 Task: Find connections with filter location Arroio Grande with filter topic #Ownerwith filter profile language German with filter current company Expedia Group with filter school Siddharth Institute of Engineering & Technology, Puttur with filter industry Cosmetology and Barber Schools with filter service category Personal Injury Law with filter keywords title Food Kitchen Worker
Action: Mouse moved to (639, 125)
Screenshot: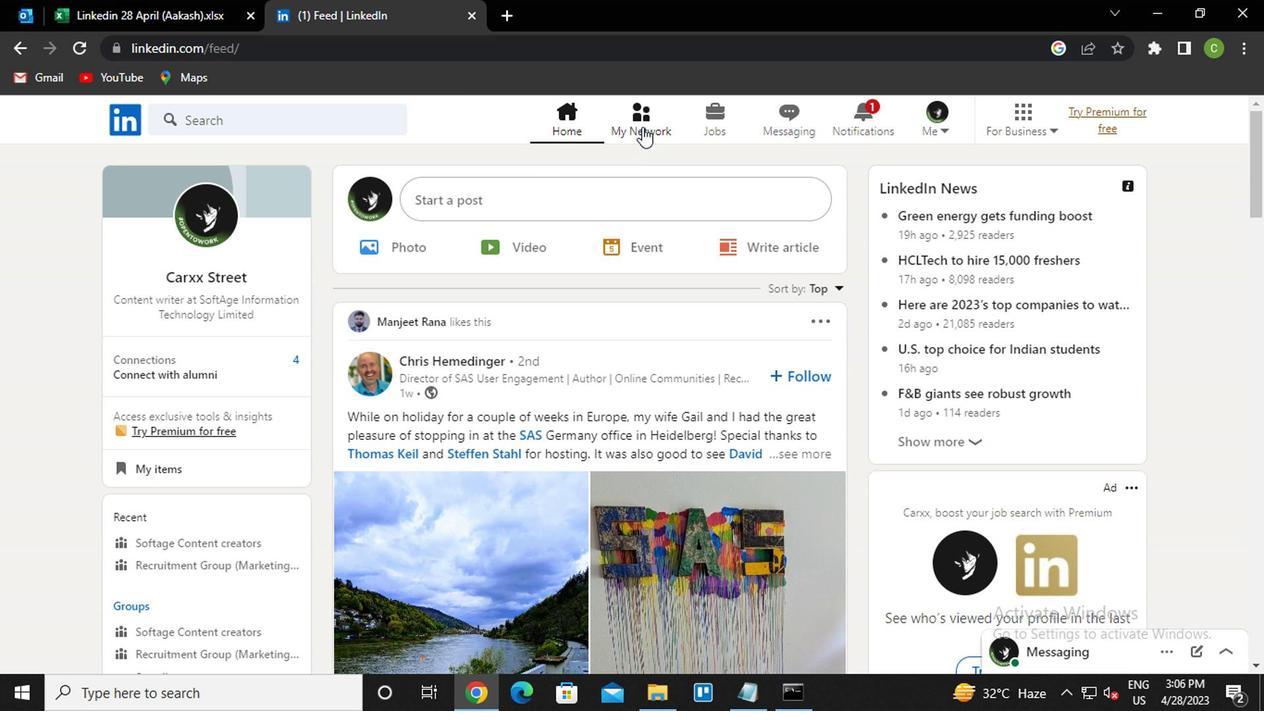 
Action: Mouse pressed left at (639, 125)
Screenshot: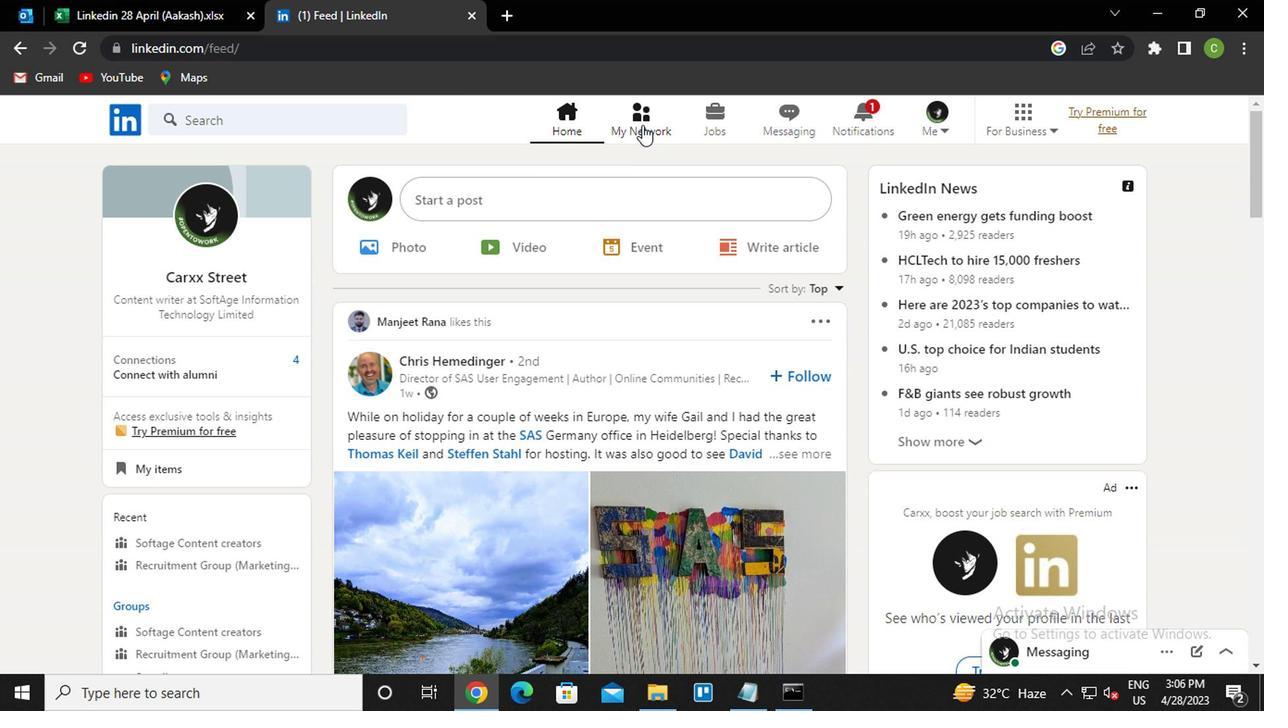
Action: Mouse moved to (290, 216)
Screenshot: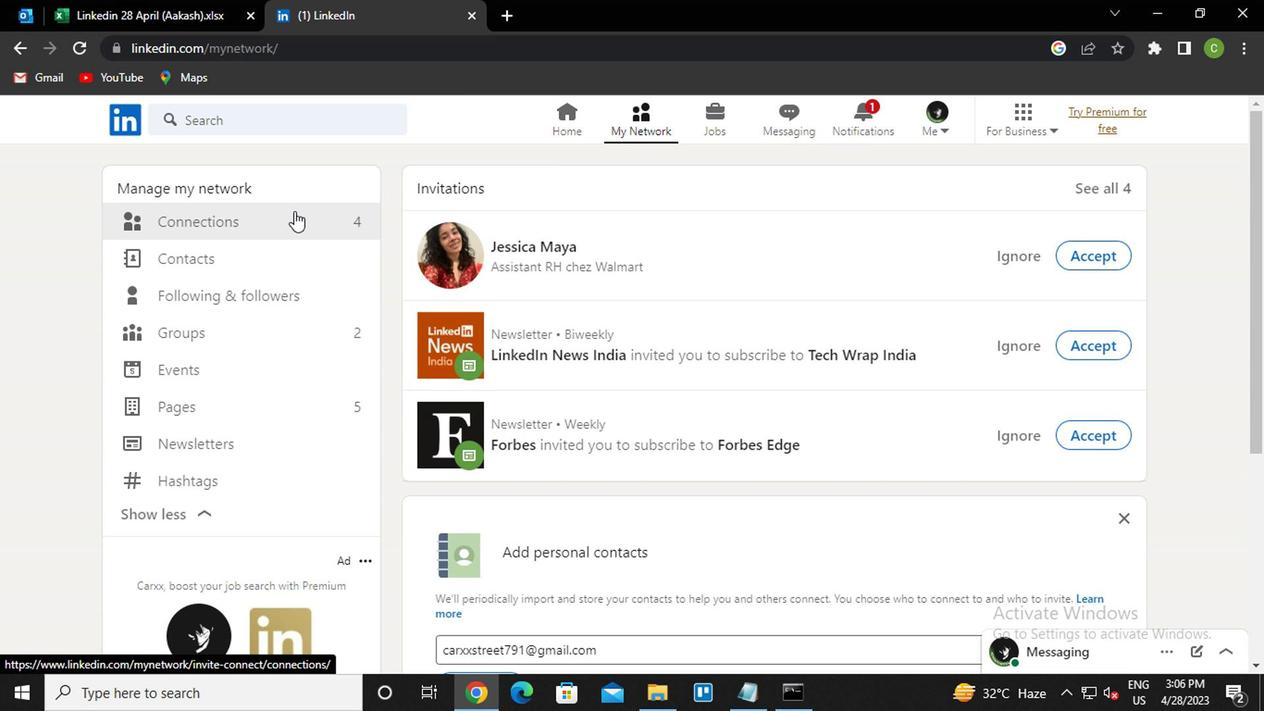 
Action: Mouse pressed left at (290, 216)
Screenshot: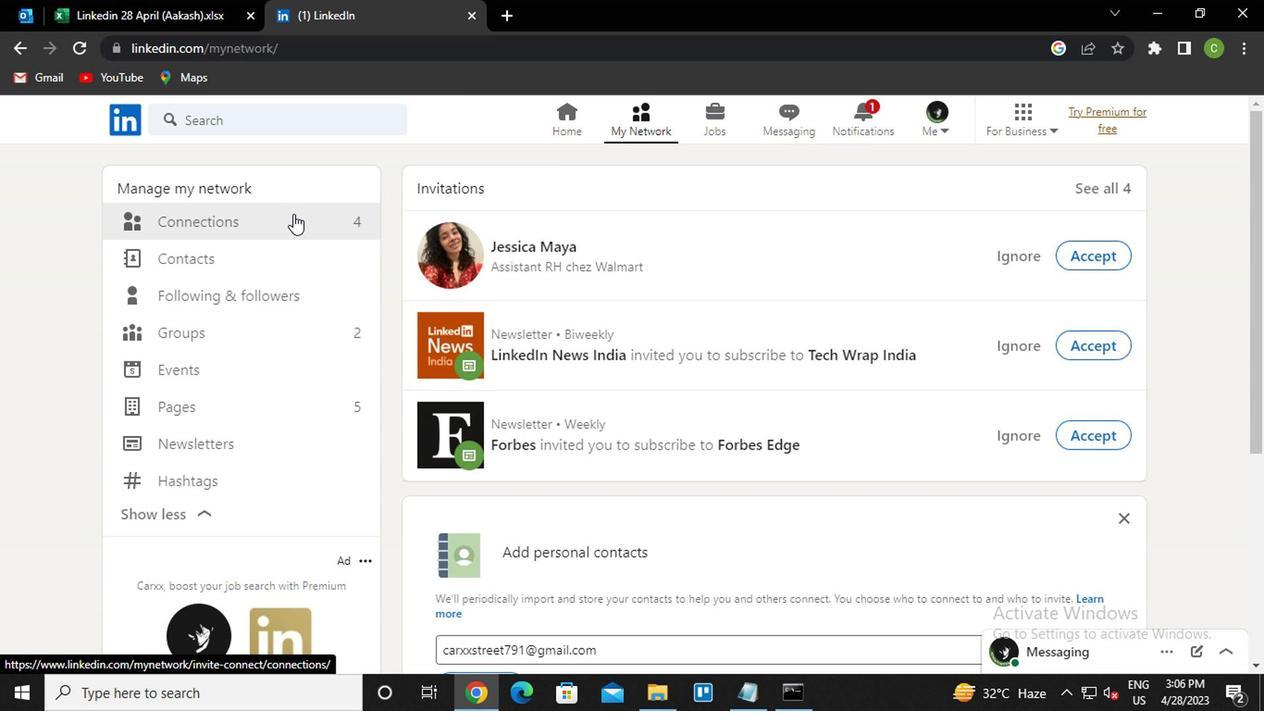 
Action: Mouse moved to (776, 228)
Screenshot: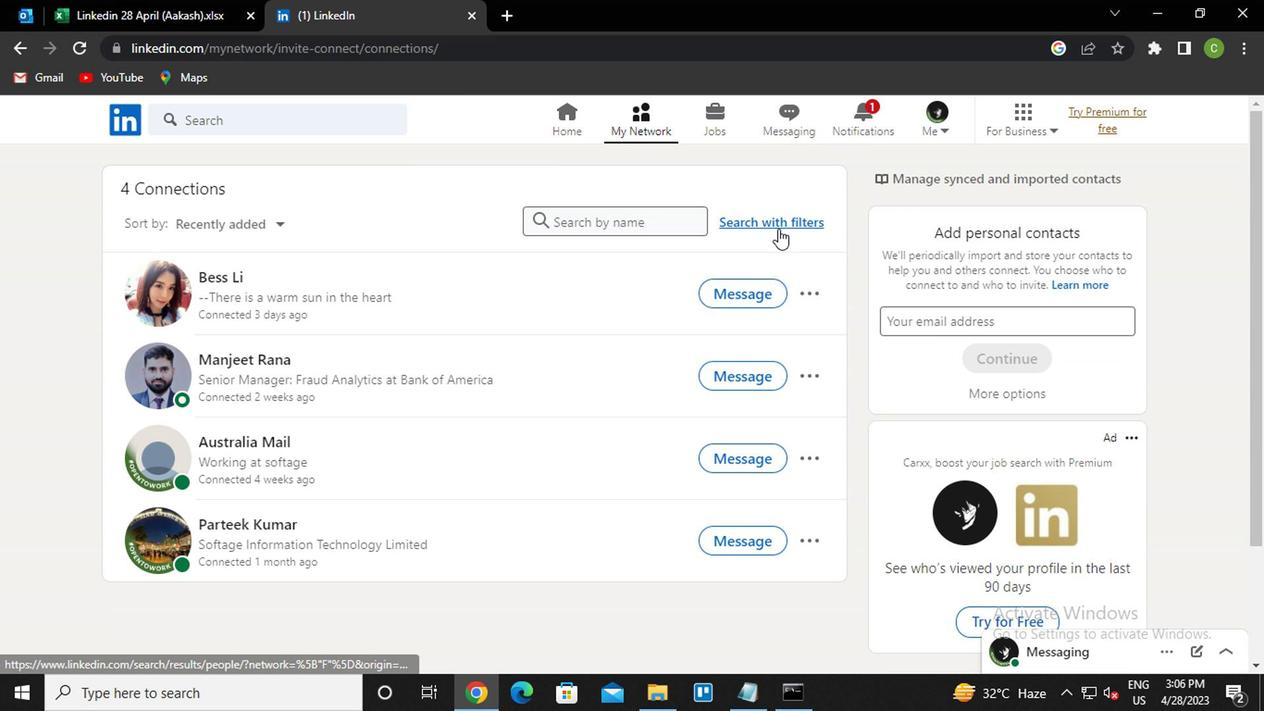 
Action: Mouse pressed left at (776, 228)
Screenshot: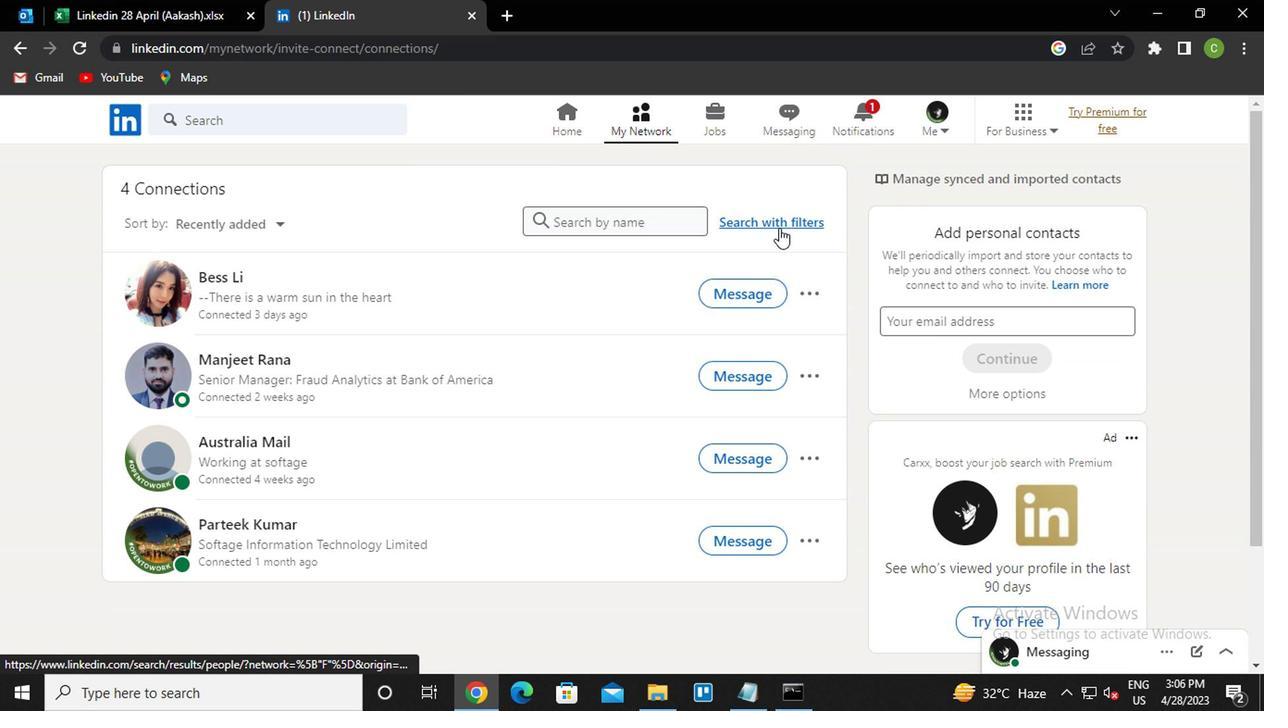 
Action: Mouse moved to (691, 176)
Screenshot: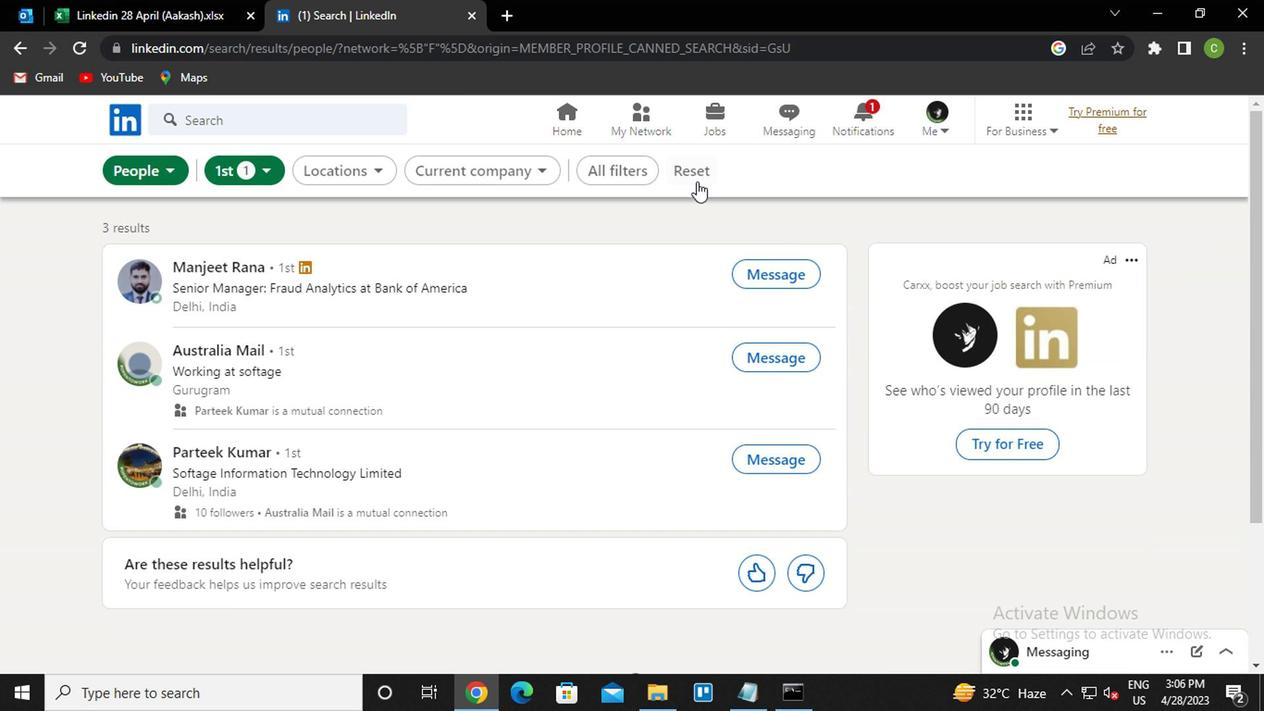 
Action: Mouse pressed left at (691, 176)
Screenshot: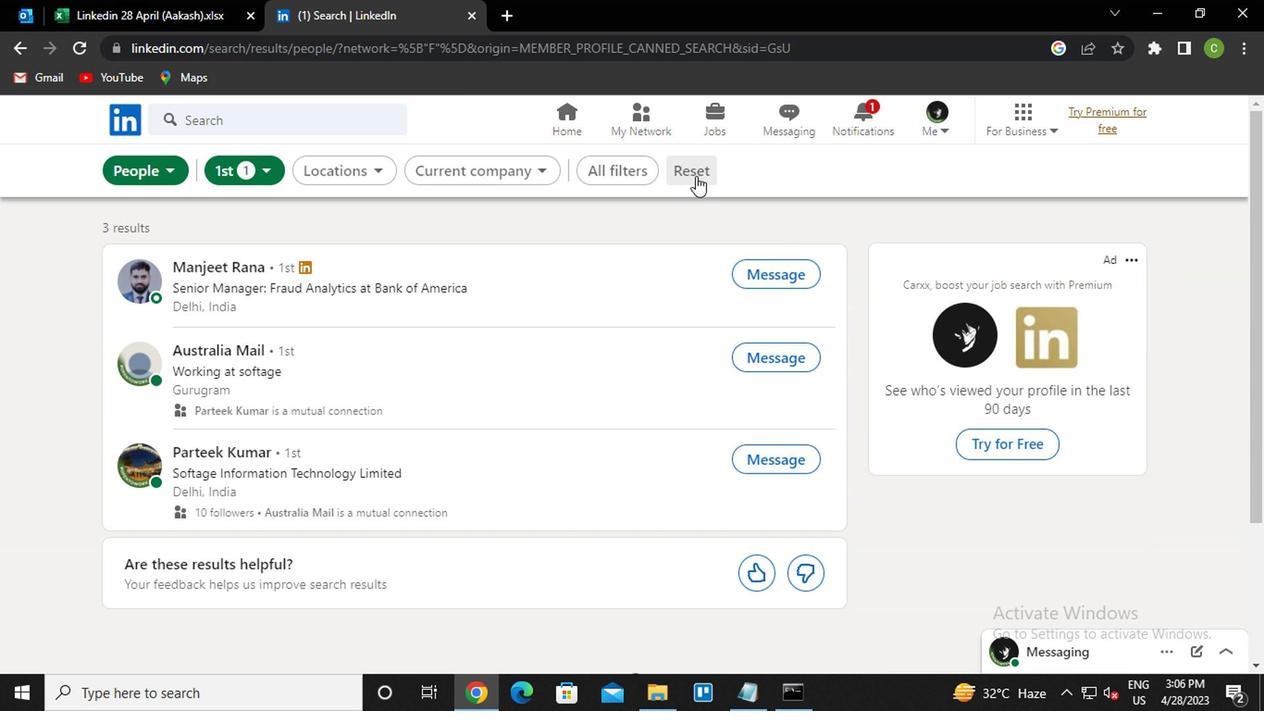 
Action: Mouse moved to (662, 173)
Screenshot: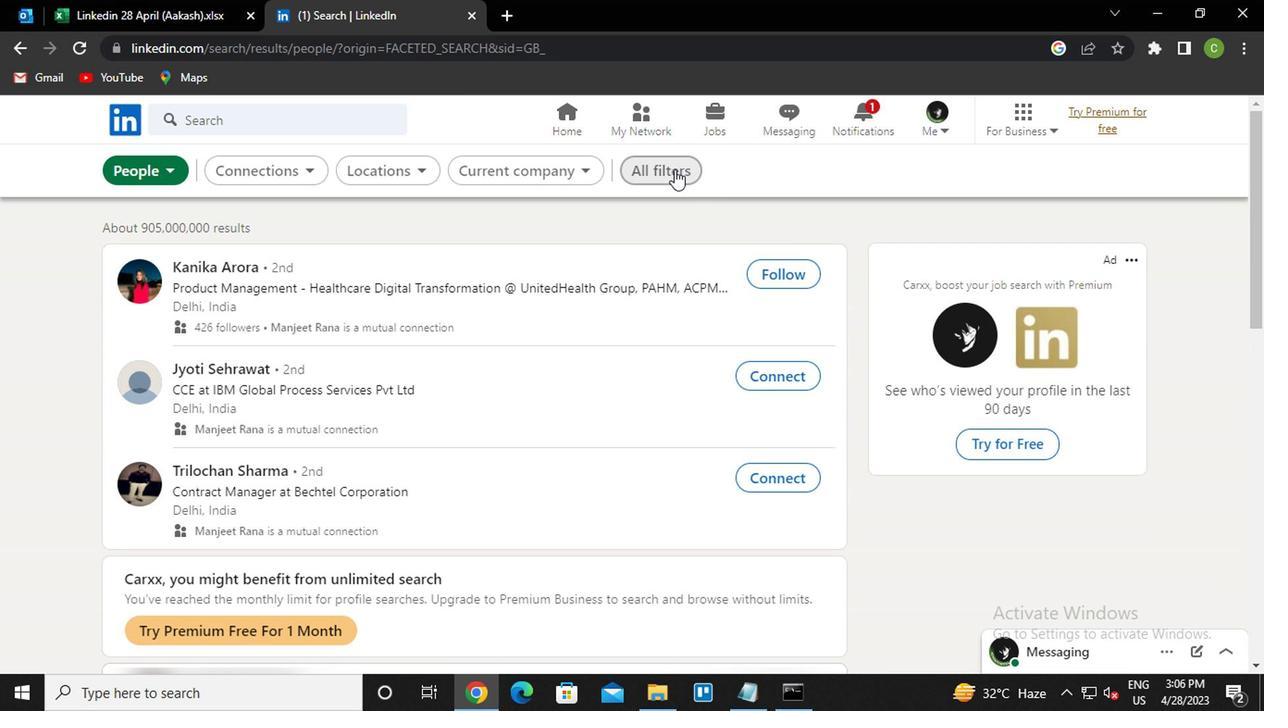 
Action: Mouse pressed left at (662, 173)
Screenshot: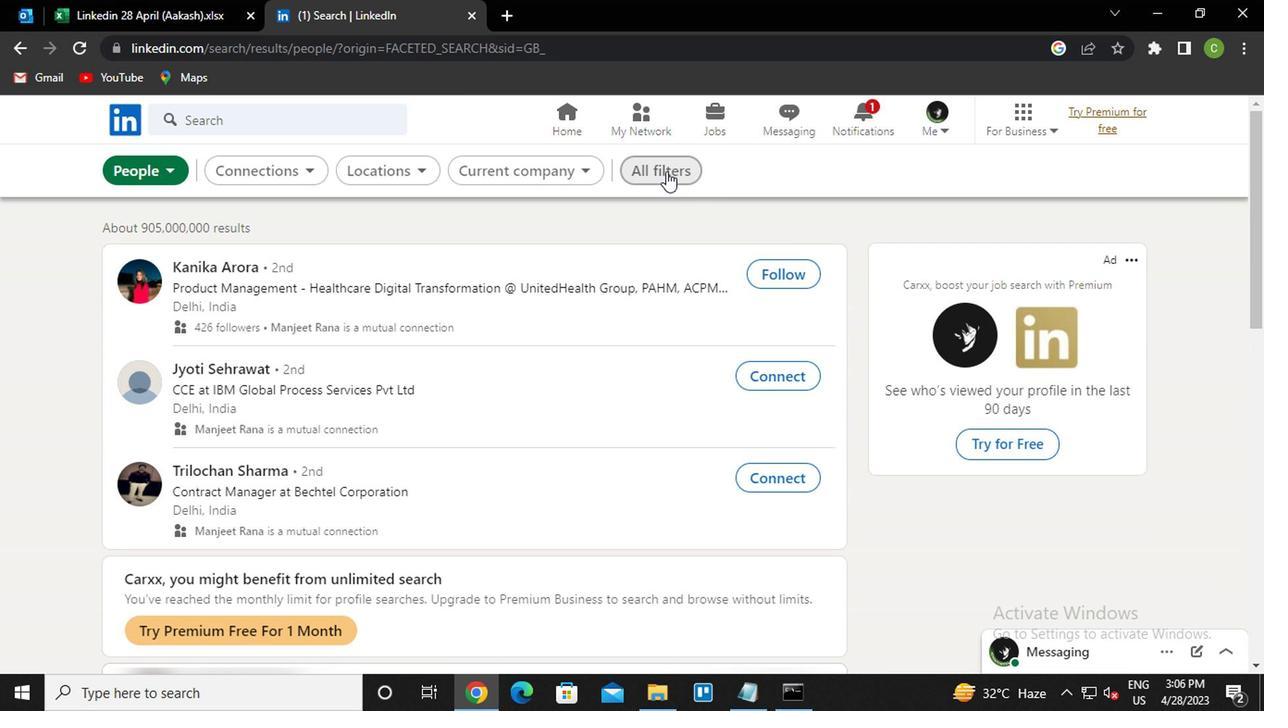 
Action: Mouse moved to (1017, 439)
Screenshot: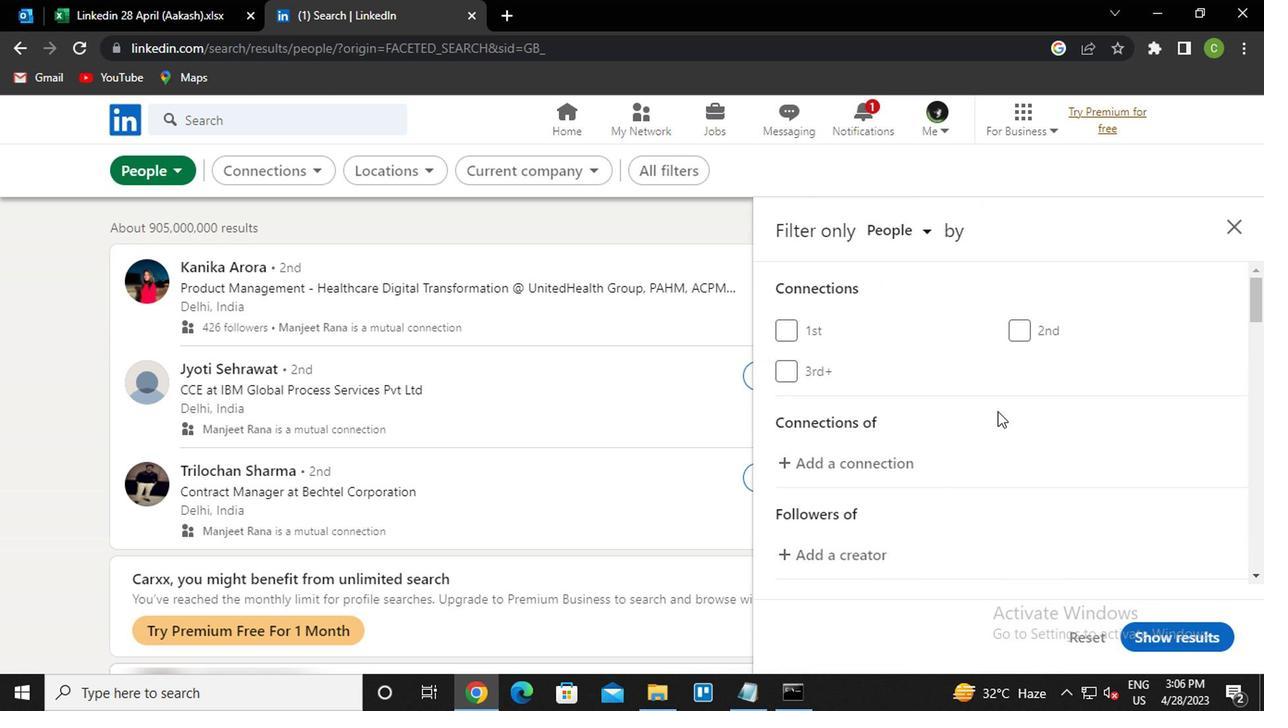 
Action: Mouse scrolled (1017, 439) with delta (0, 0)
Screenshot: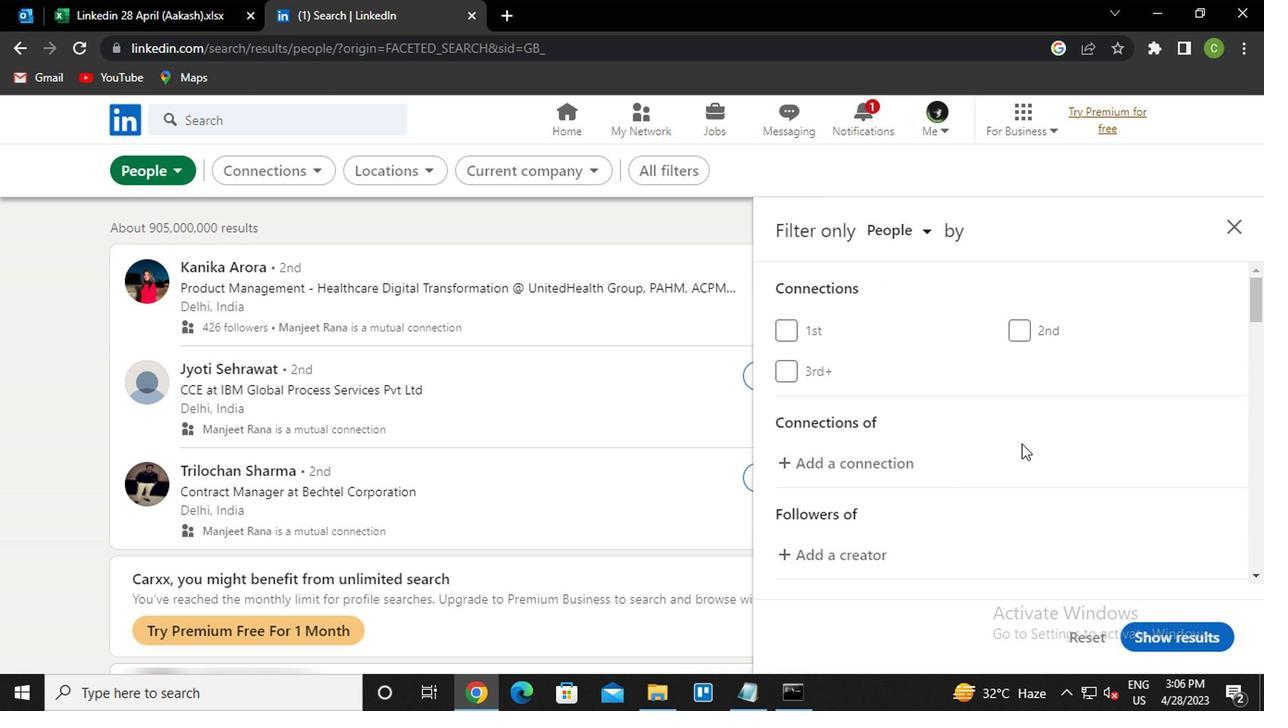 
Action: Mouse scrolled (1017, 439) with delta (0, 0)
Screenshot: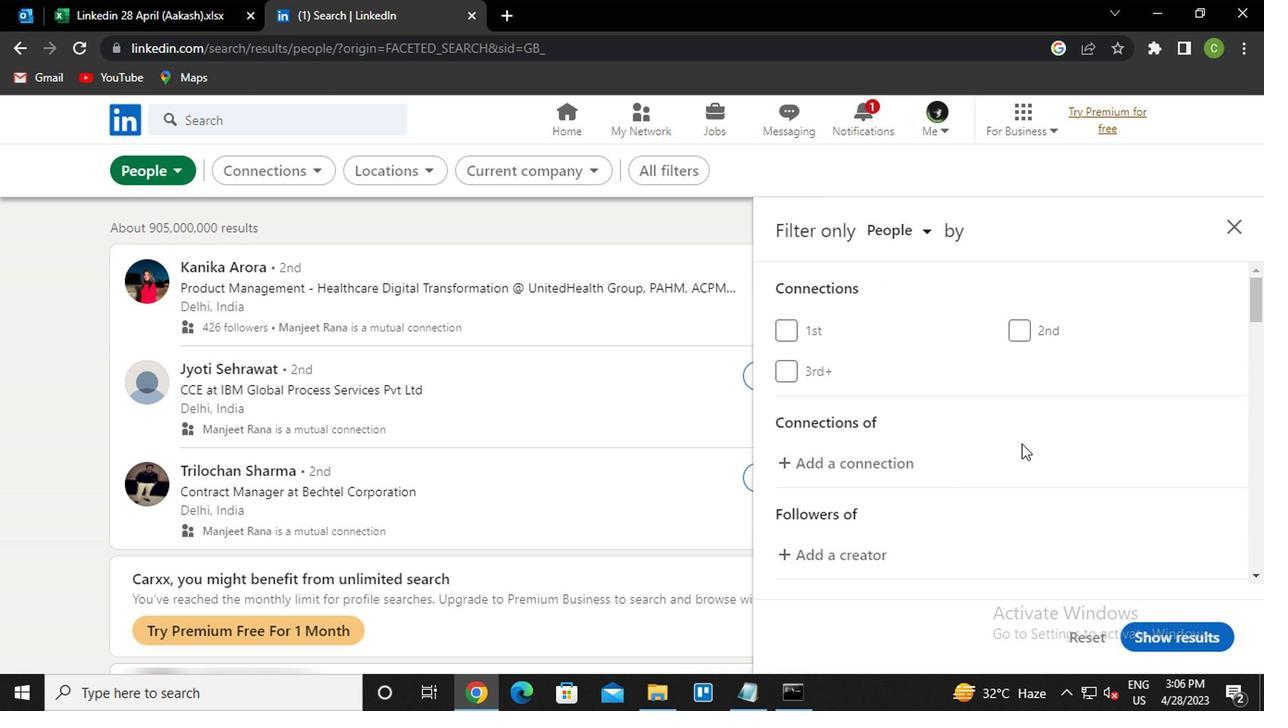 
Action: Mouse scrolled (1017, 439) with delta (0, 0)
Screenshot: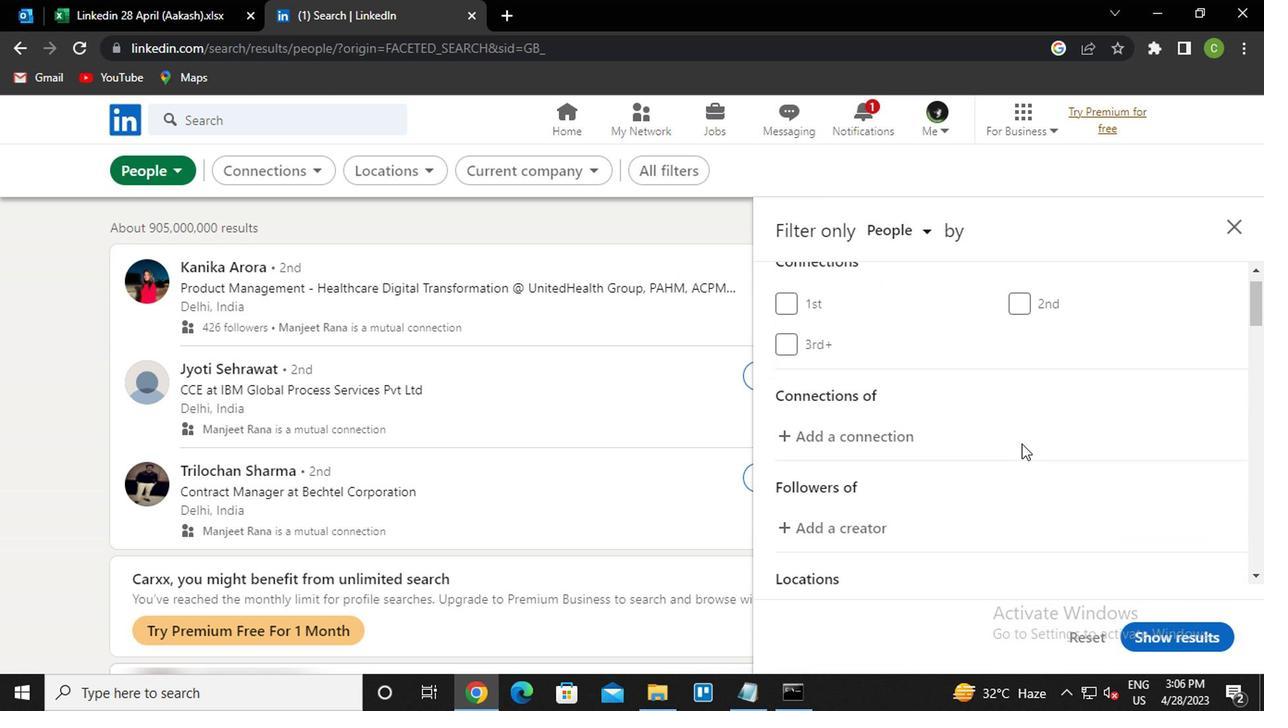
Action: Mouse moved to (1070, 447)
Screenshot: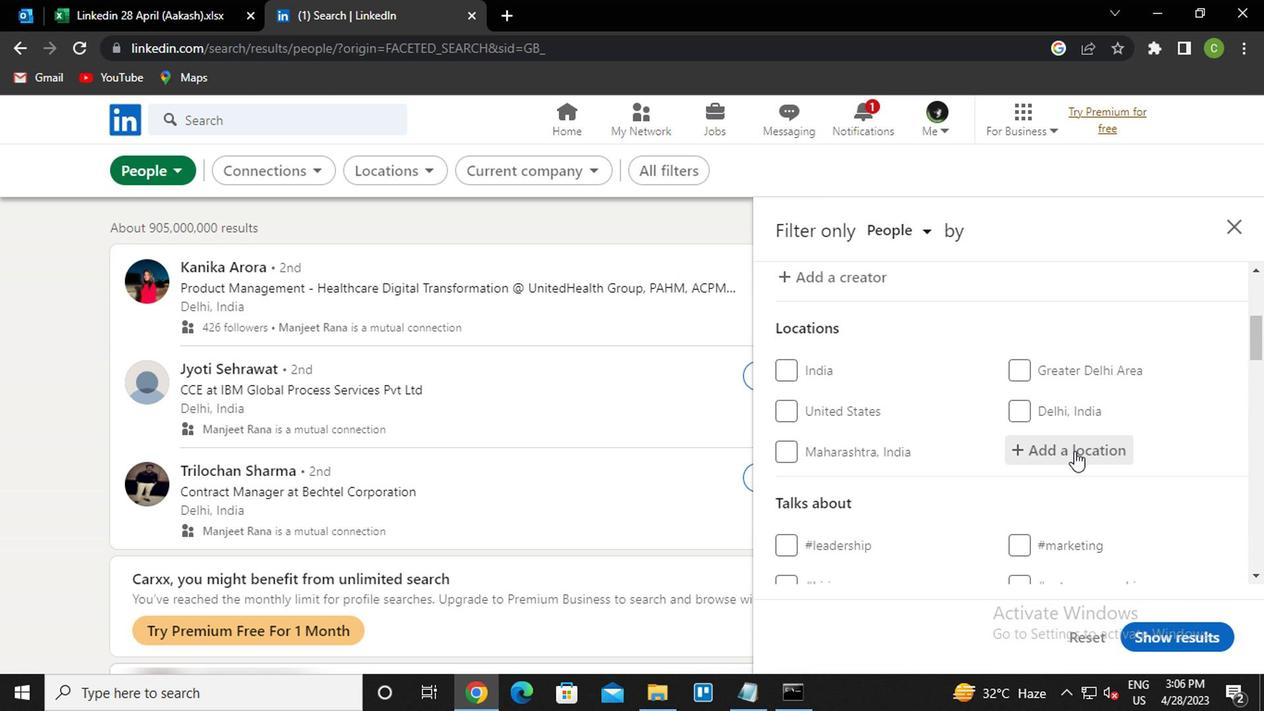 
Action: Mouse pressed left at (1070, 447)
Screenshot: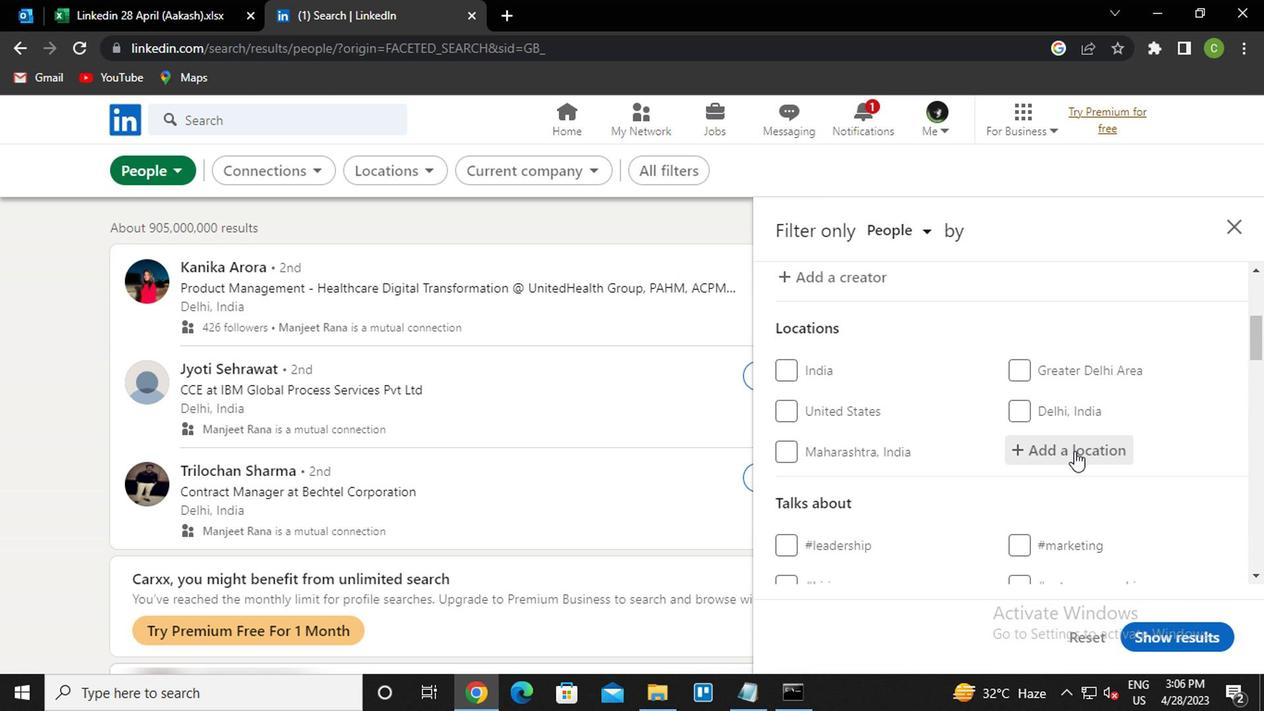 
Action: Key pressed <Key.caps_lock>a<Key.caps_lock>rrior<Key.backspace><Key.backspace><Key.backspace>oi<Key.down><Key.enter>
Screenshot: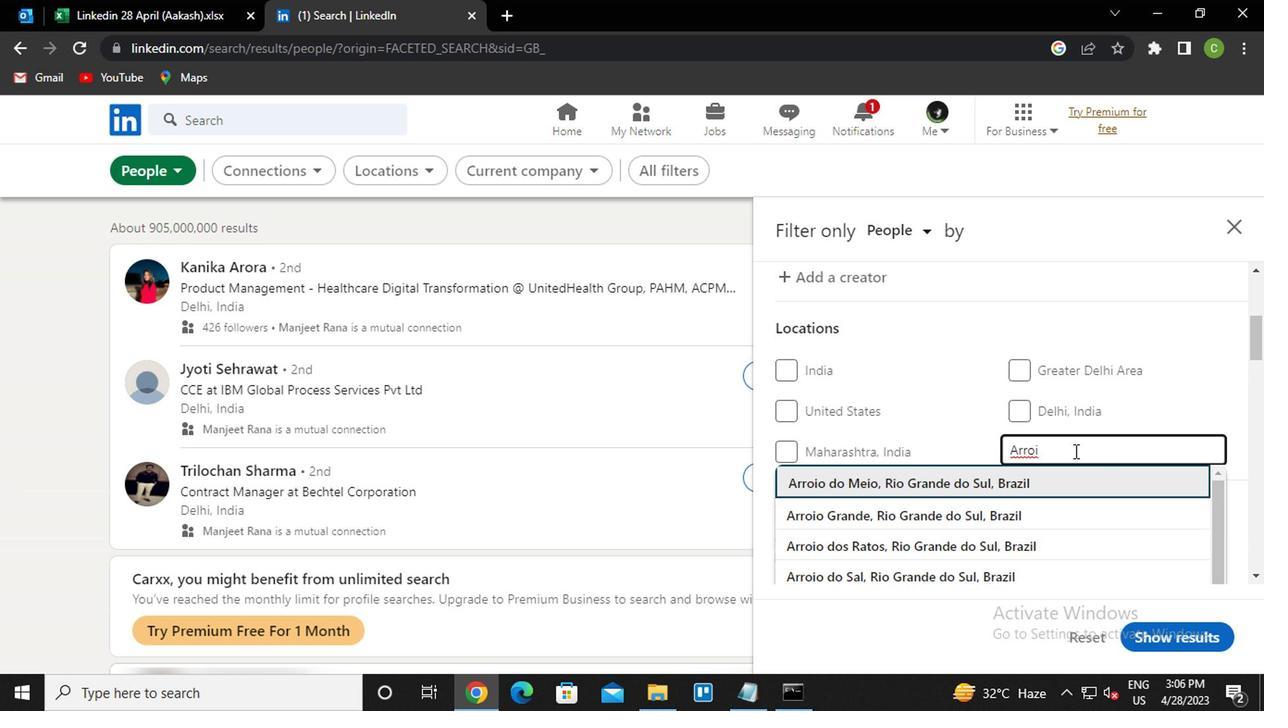 
Action: Mouse moved to (986, 453)
Screenshot: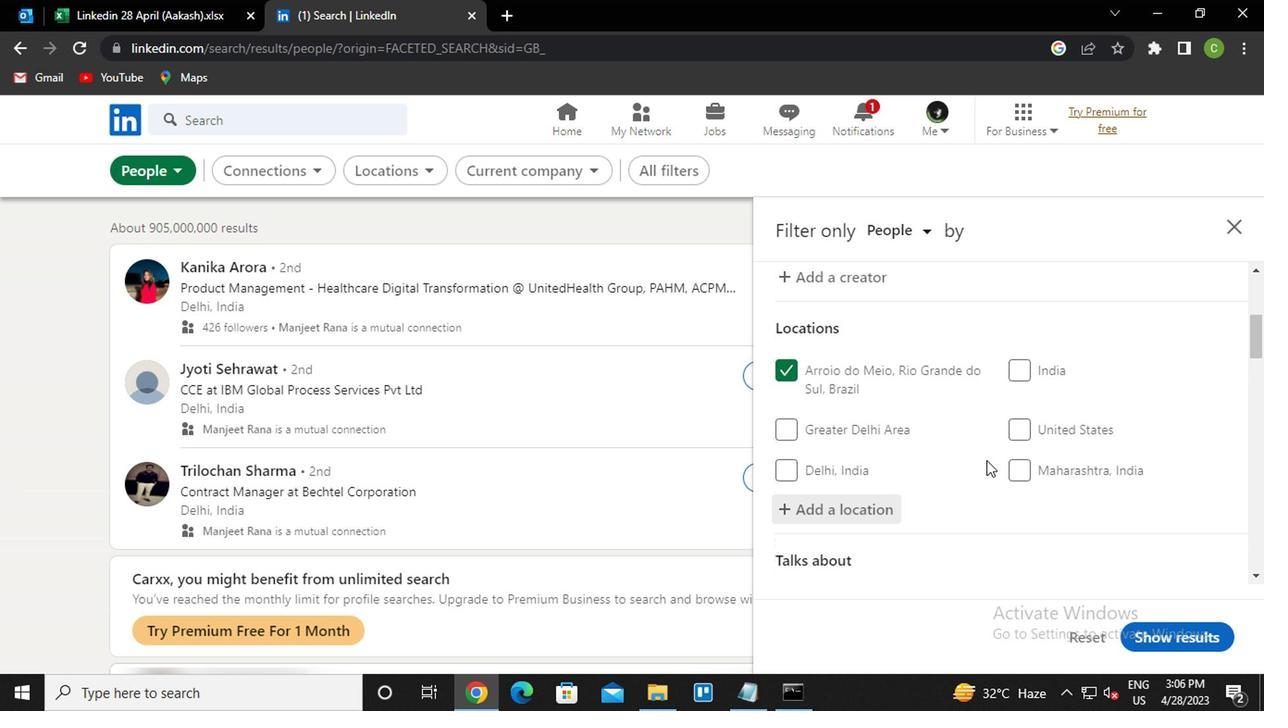 
Action: Mouse scrolled (986, 452) with delta (0, 0)
Screenshot: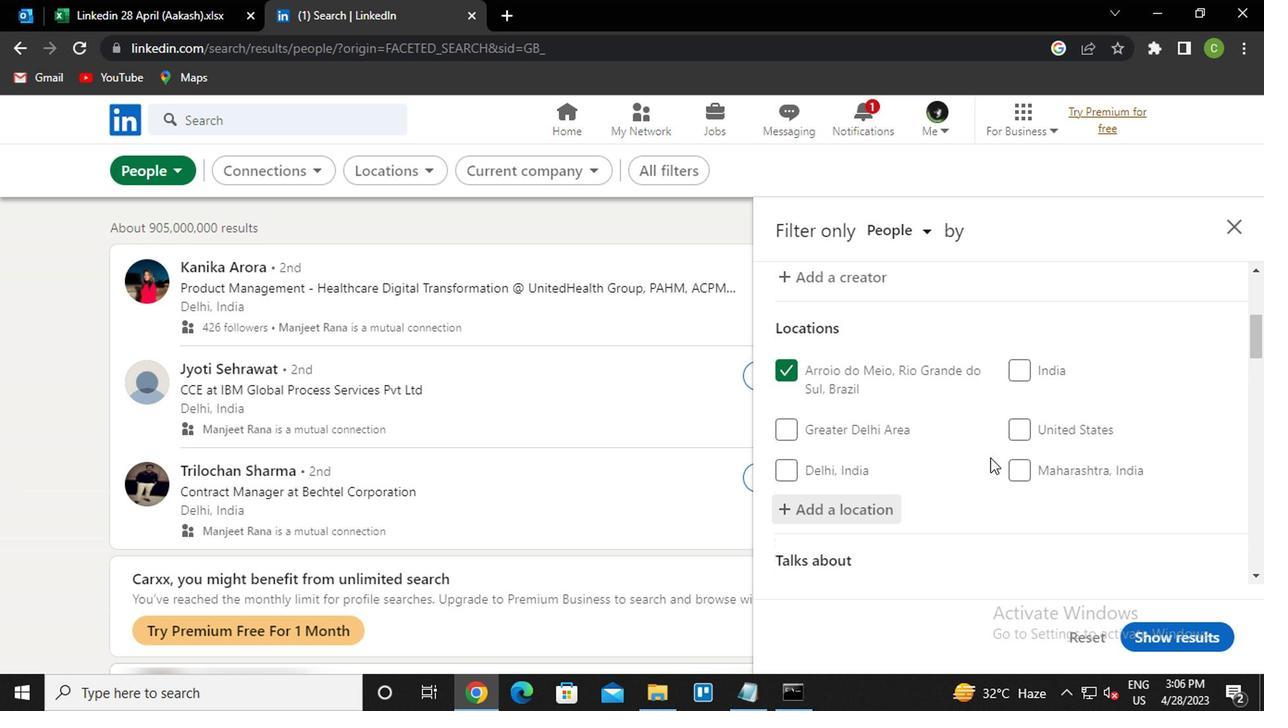 
Action: Mouse moved to (984, 453)
Screenshot: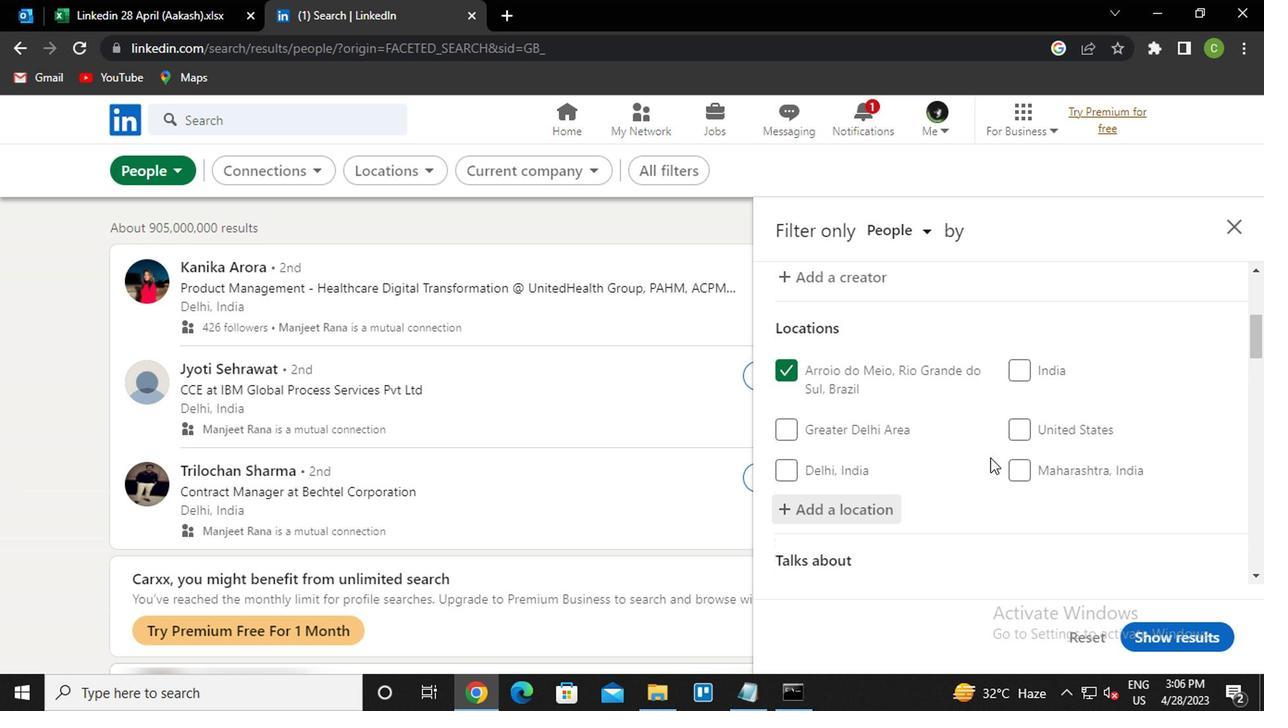 
Action: Mouse scrolled (984, 452) with delta (0, 0)
Screenshot: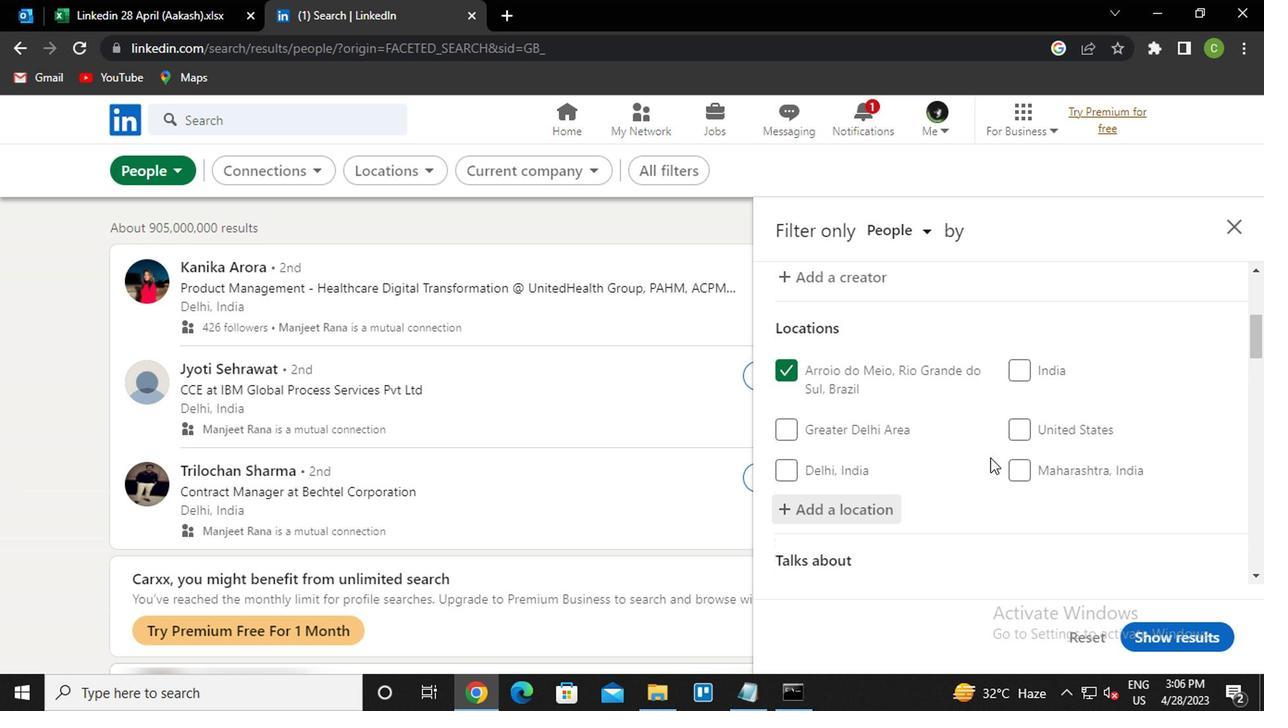 
Action: Mouse moved to (986, 454)
Screenshot: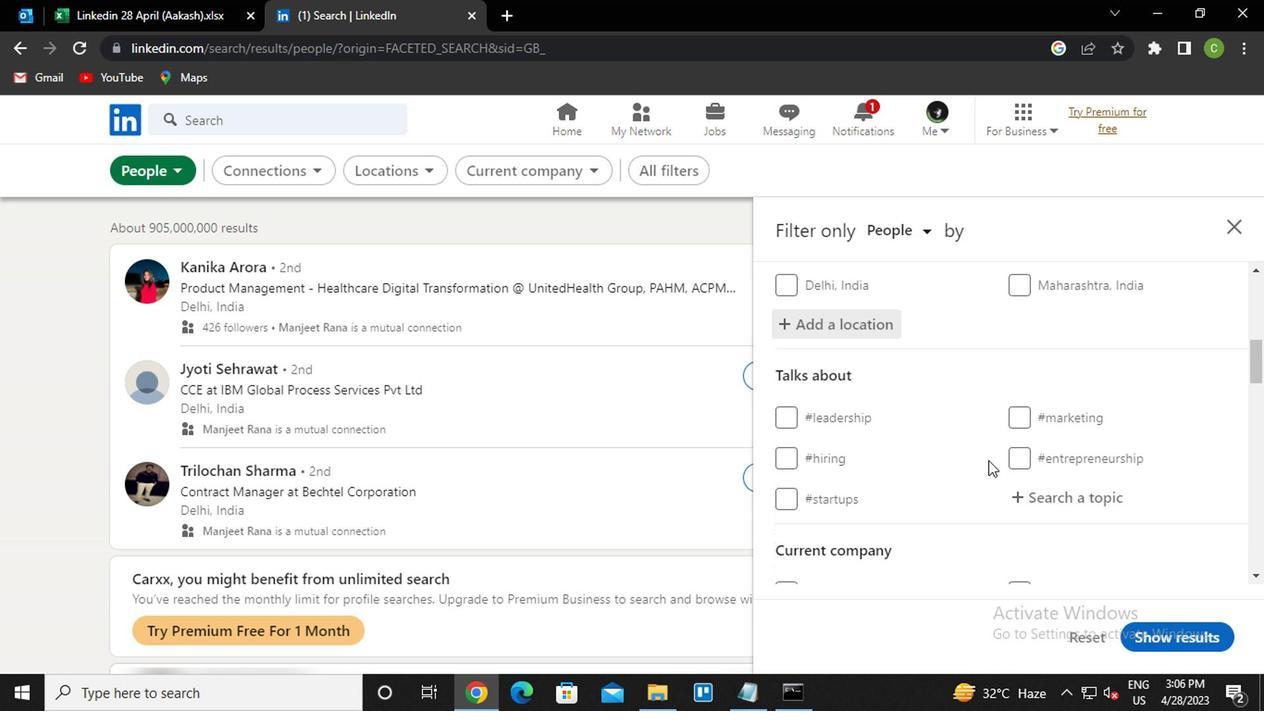 
Action: Mouse scrolled (986, 453) with delta (0, 0)
Screenshot: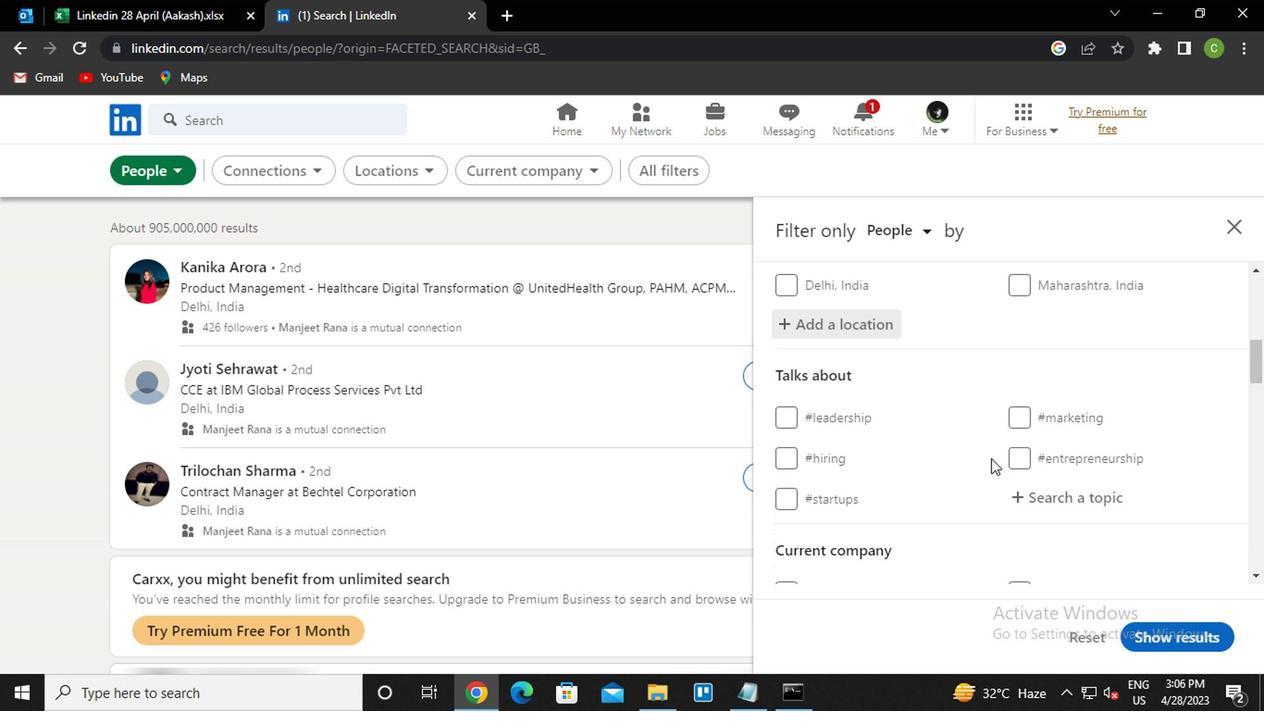 
Action: Mouse moved to (1063, 402)
Screenshot: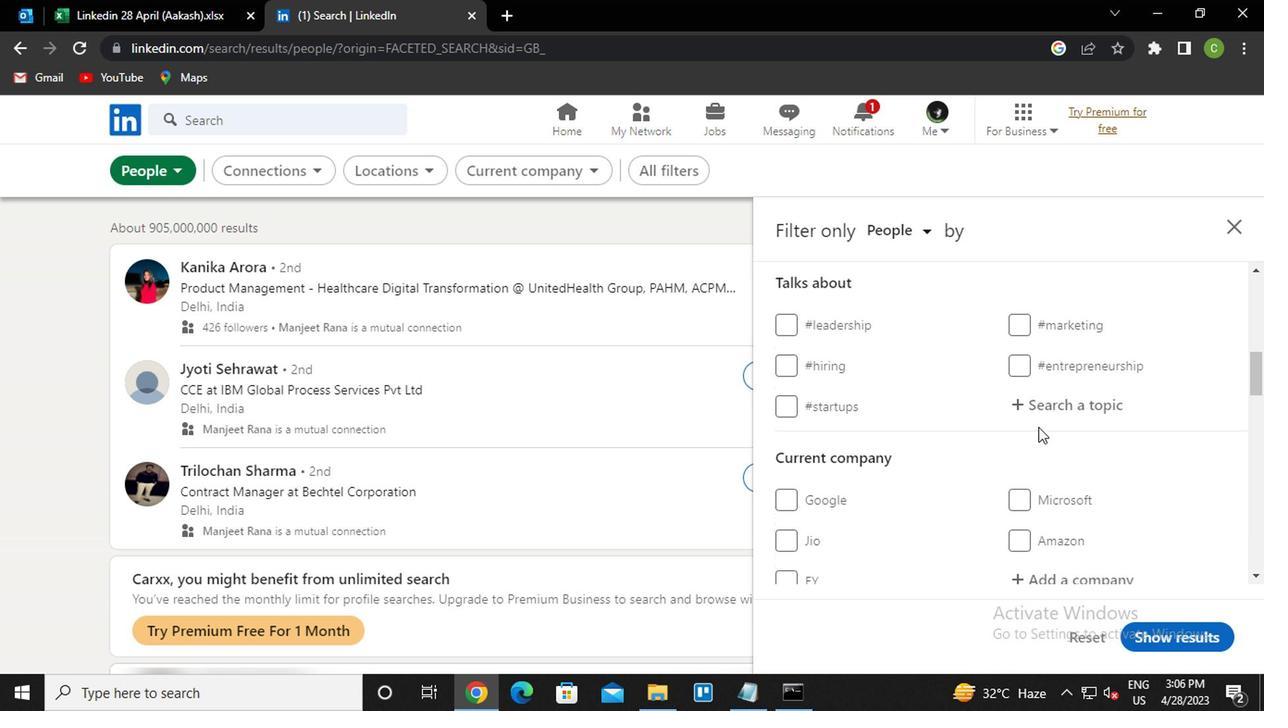 
Action: Mouse pressed left at (1063, 402)
Screenshot: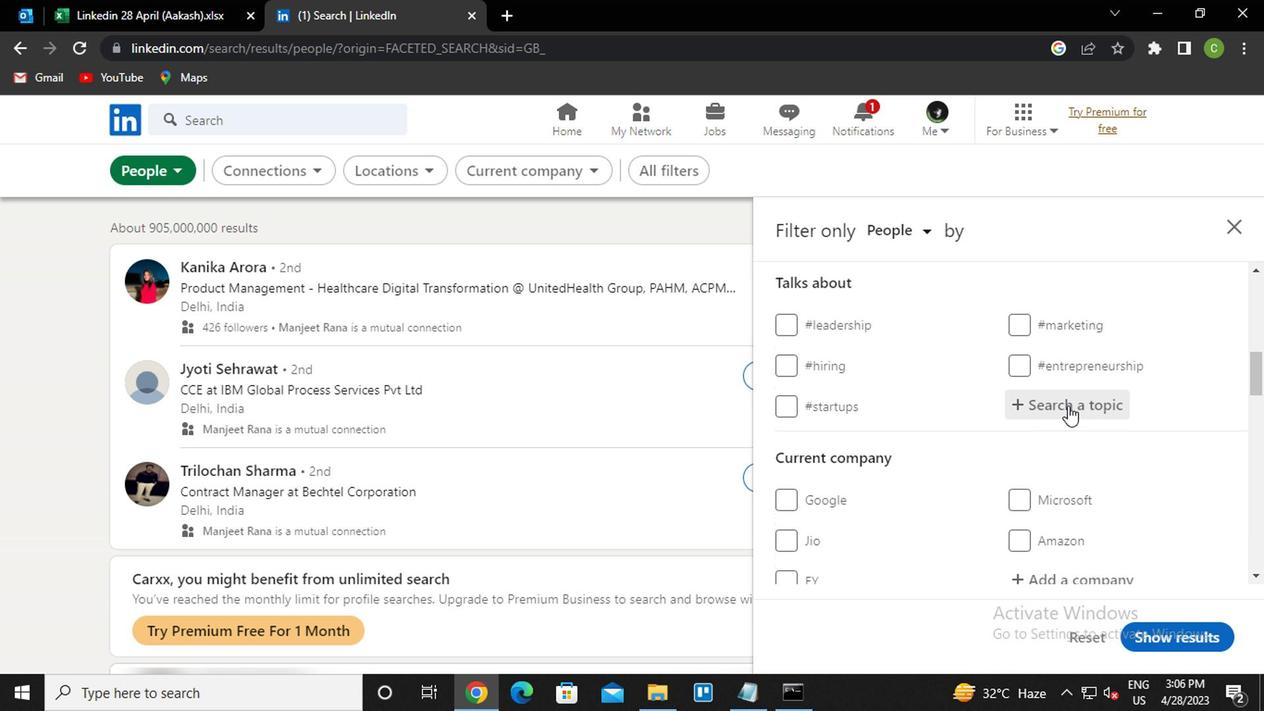 
Action: Key pressed <Key.caps_lock>o<Key.caps_lock>wner<Key.down><Key.down><Key.enter>
Screenshot: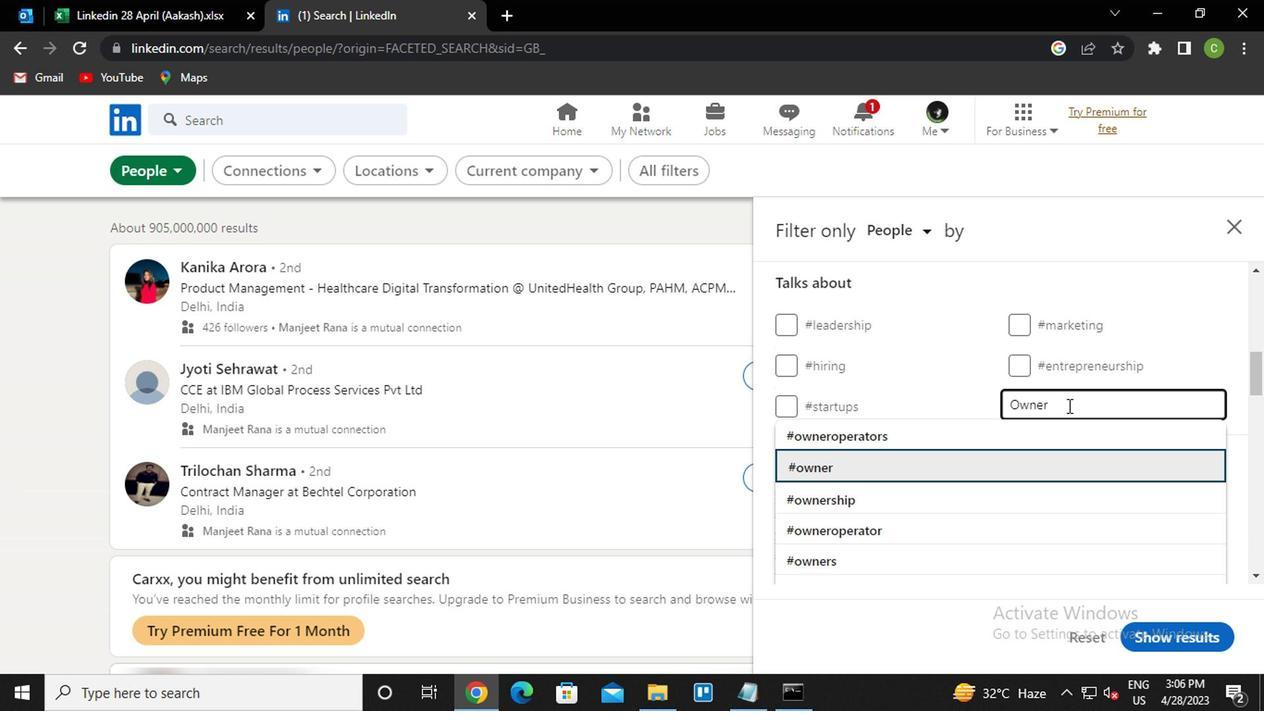 
Action: Mouse moved to (1064, 402)
Screenshot: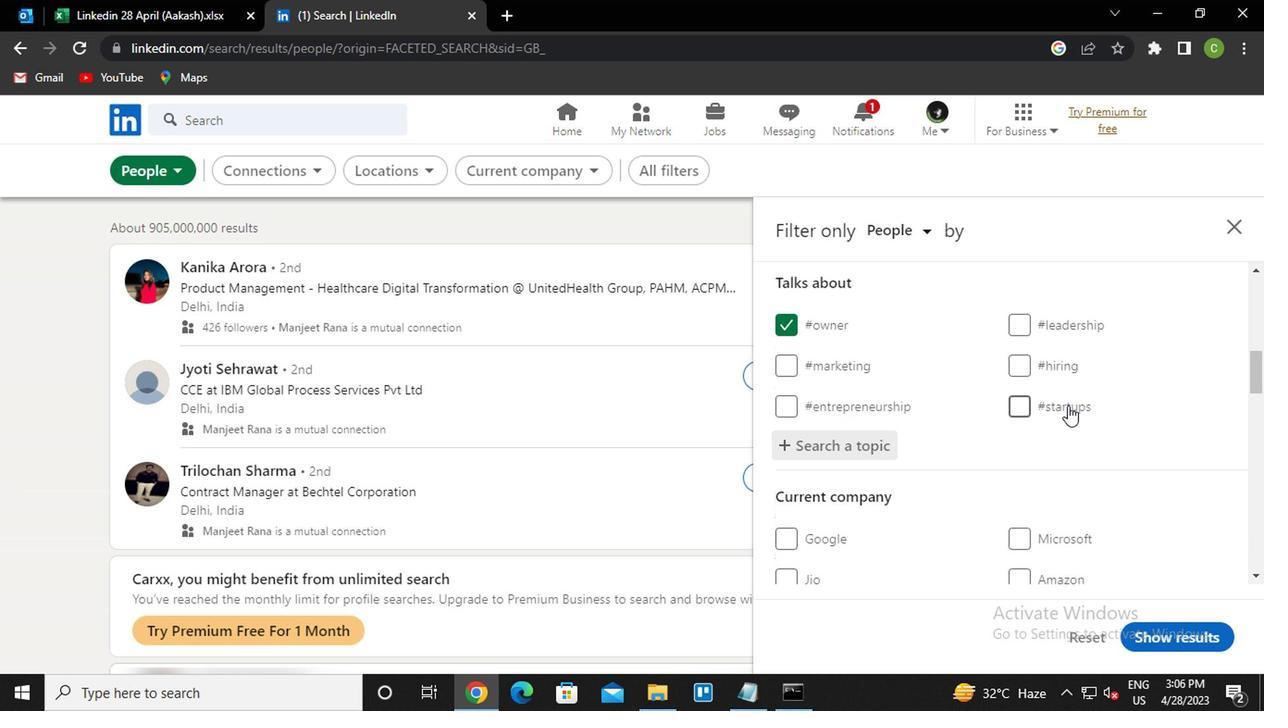
Action: Mouse scrolled (1064, 401) with delta (0, -1)
Screenshot: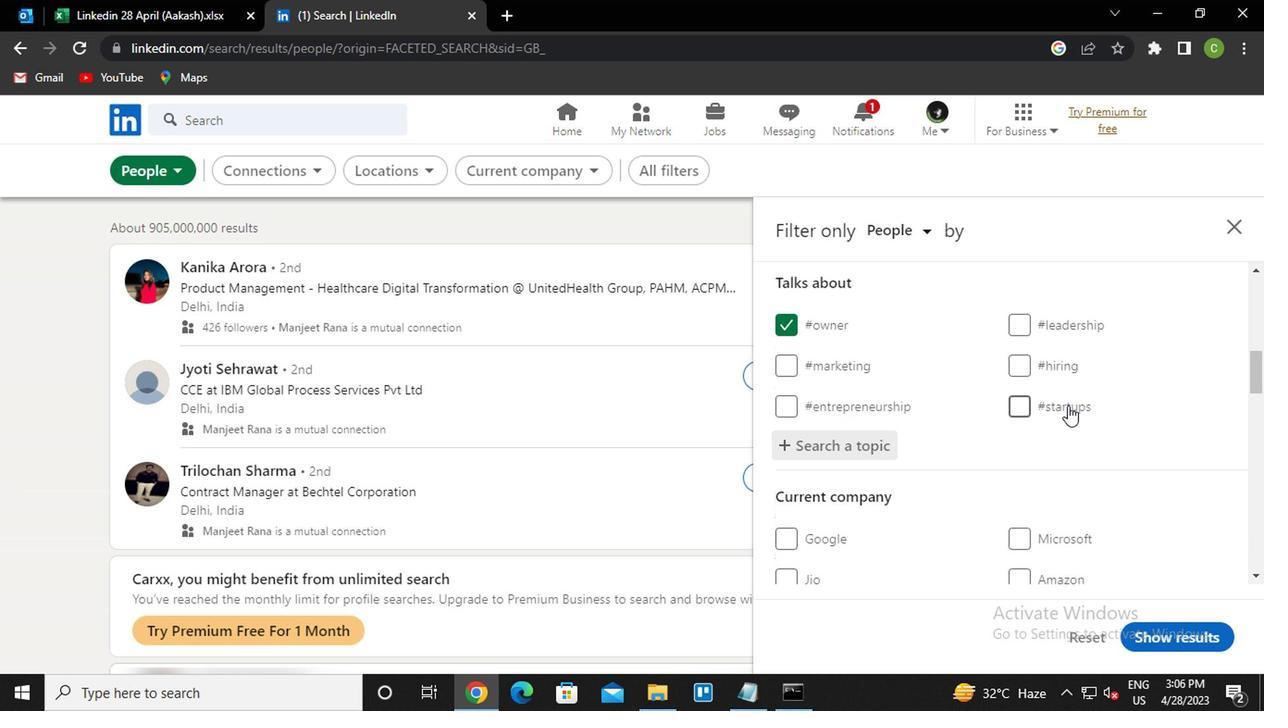 
Action: Mouse moved to (1064, 405)
Screenshot: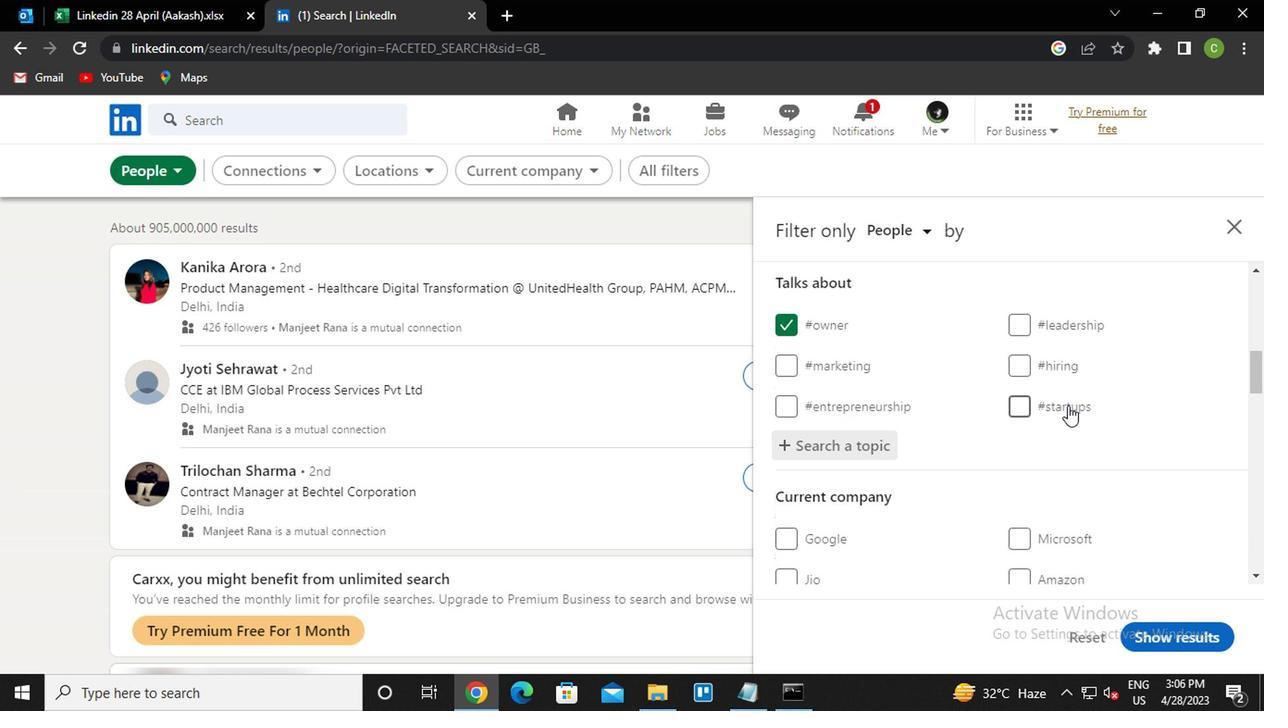 
Action: Mouse scrolled (1064, 404) with delta (0, -1)
Screenshot: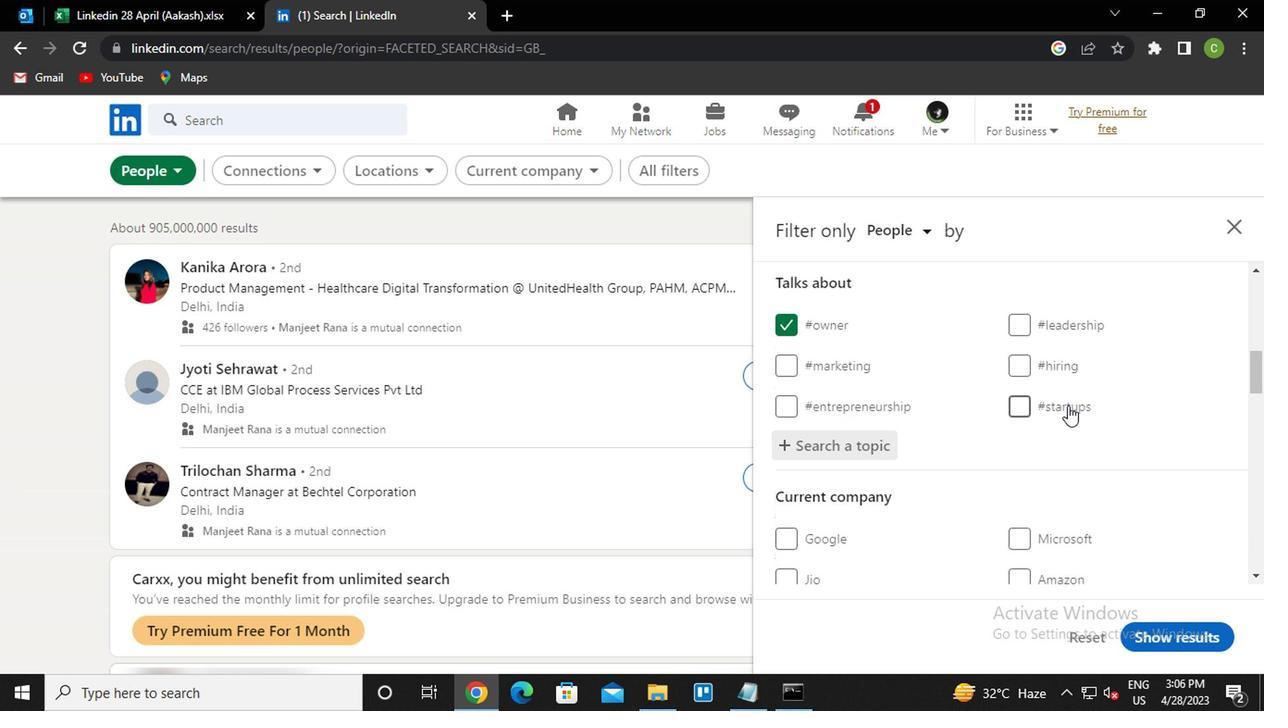 
Action: Mouse moved to (1015, 389)
Screenshot: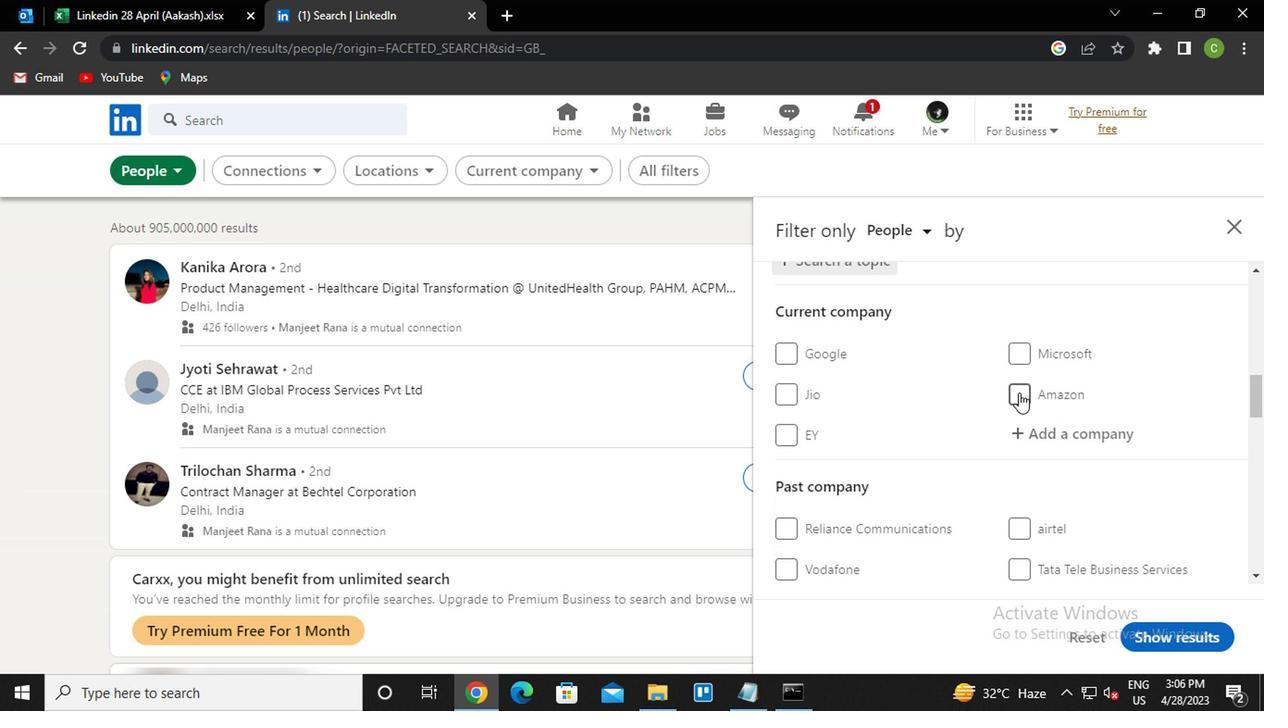 
Action: Mouse scrolled (1015, 388) with delta (0, 0)
Screenshot: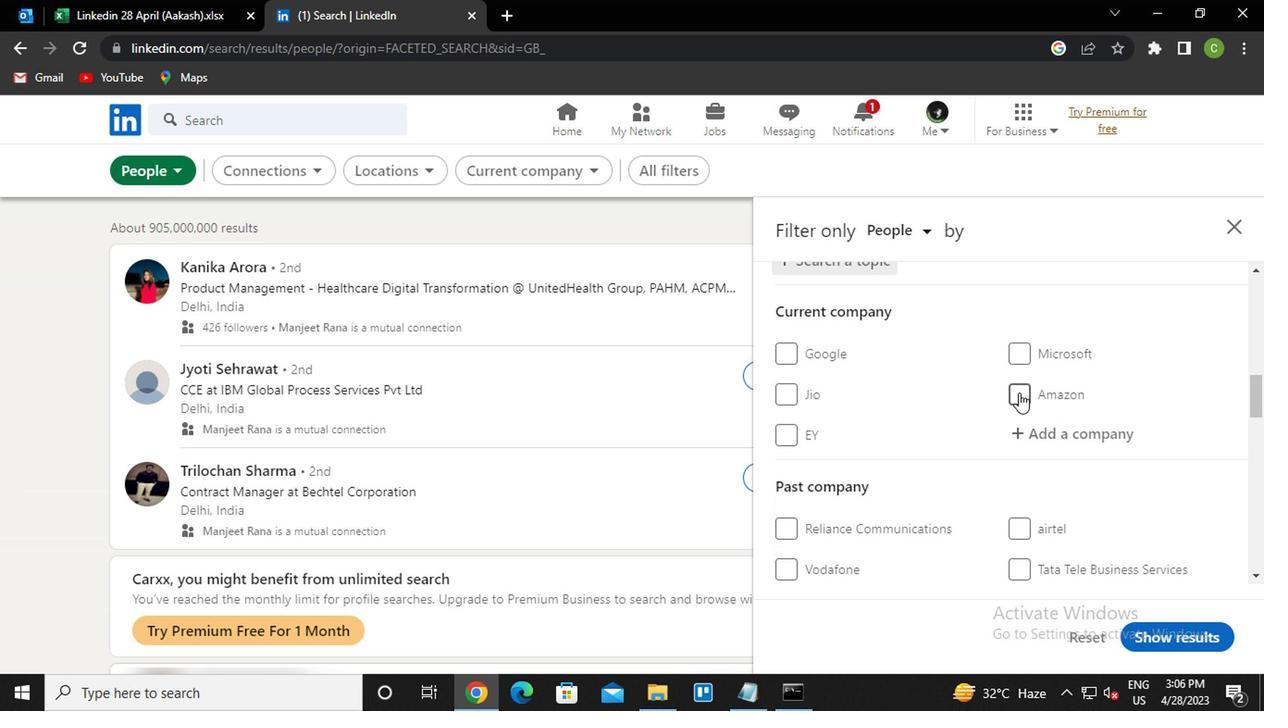 
Action: Mouse moved to (1015, 395)
Screenshot: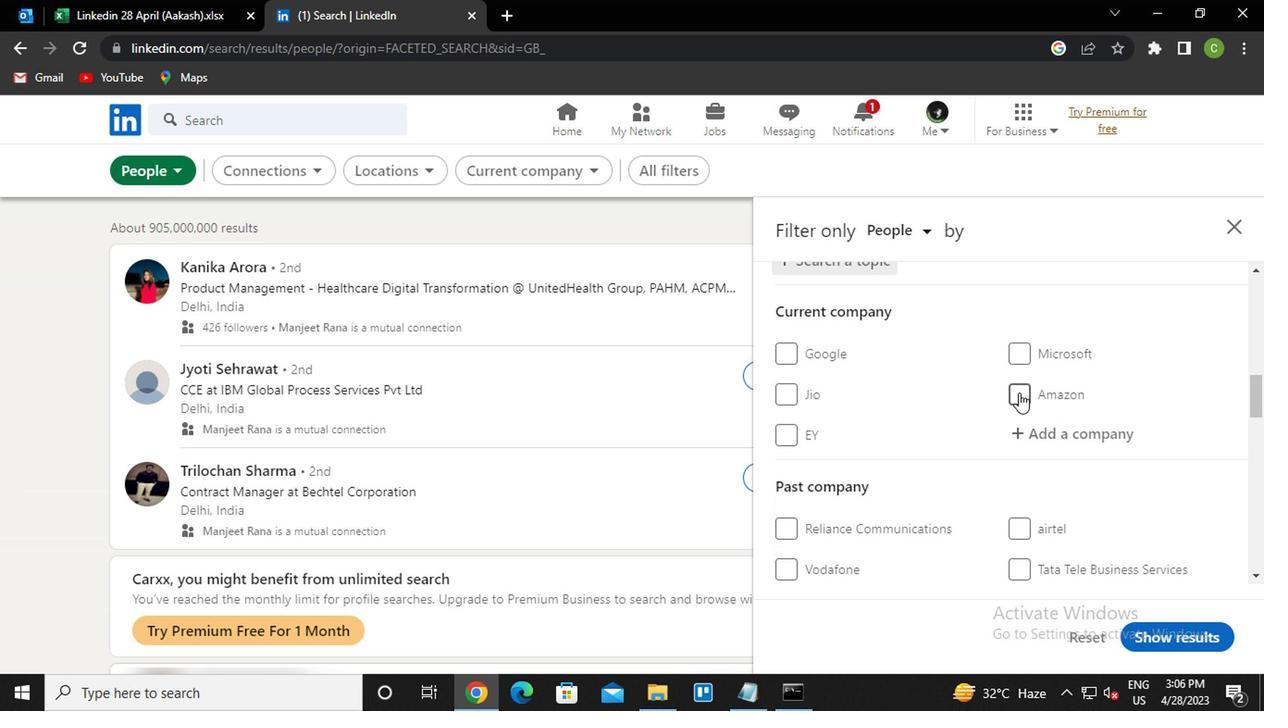 
Action: Mouse scrolled (1015, 394) with delta (0, -1)
Screenshot: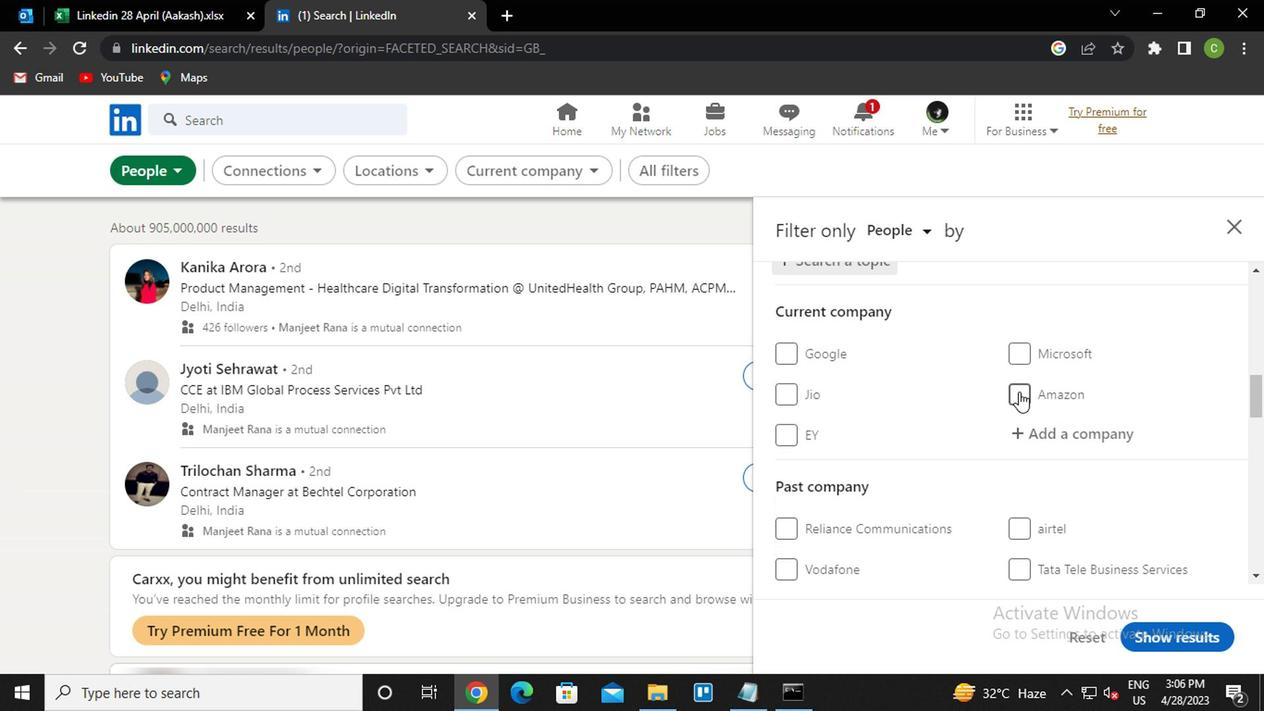 
Action: Mouse moved to (1015, 396)
Screenshot: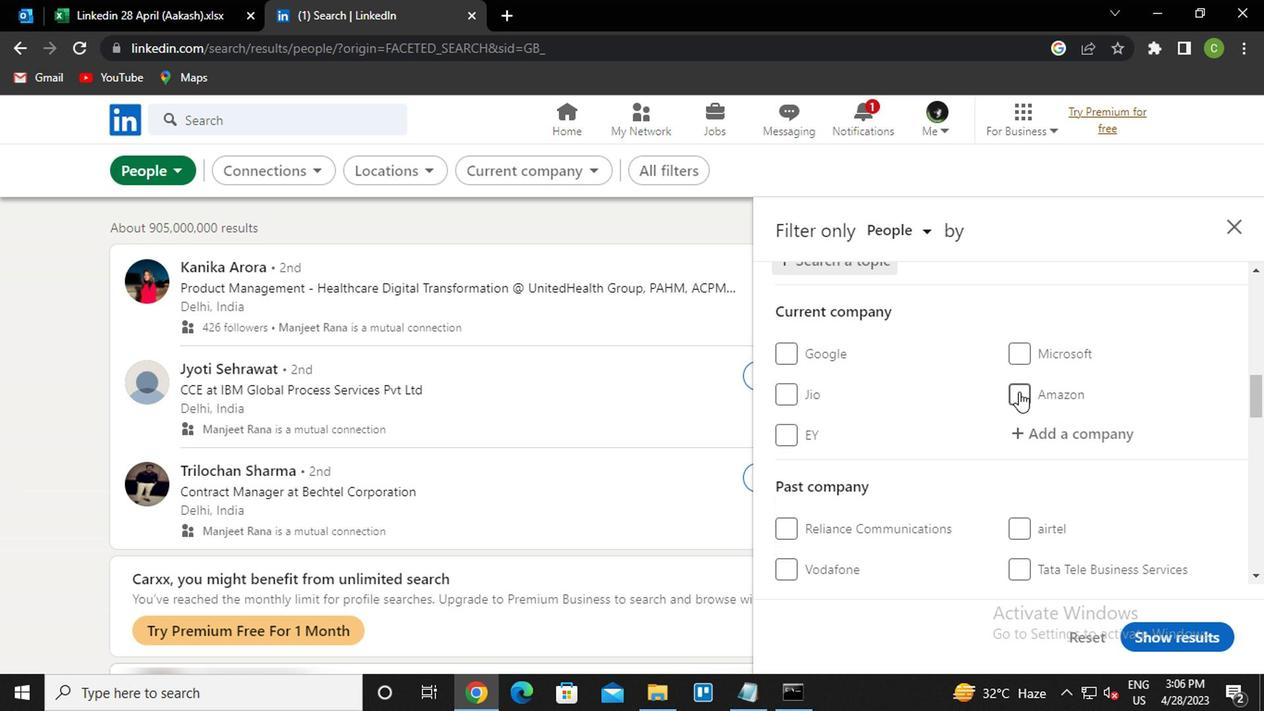 
Action: Mouse scrolled (1015, 395) with delta (0, 0)
Screenshot: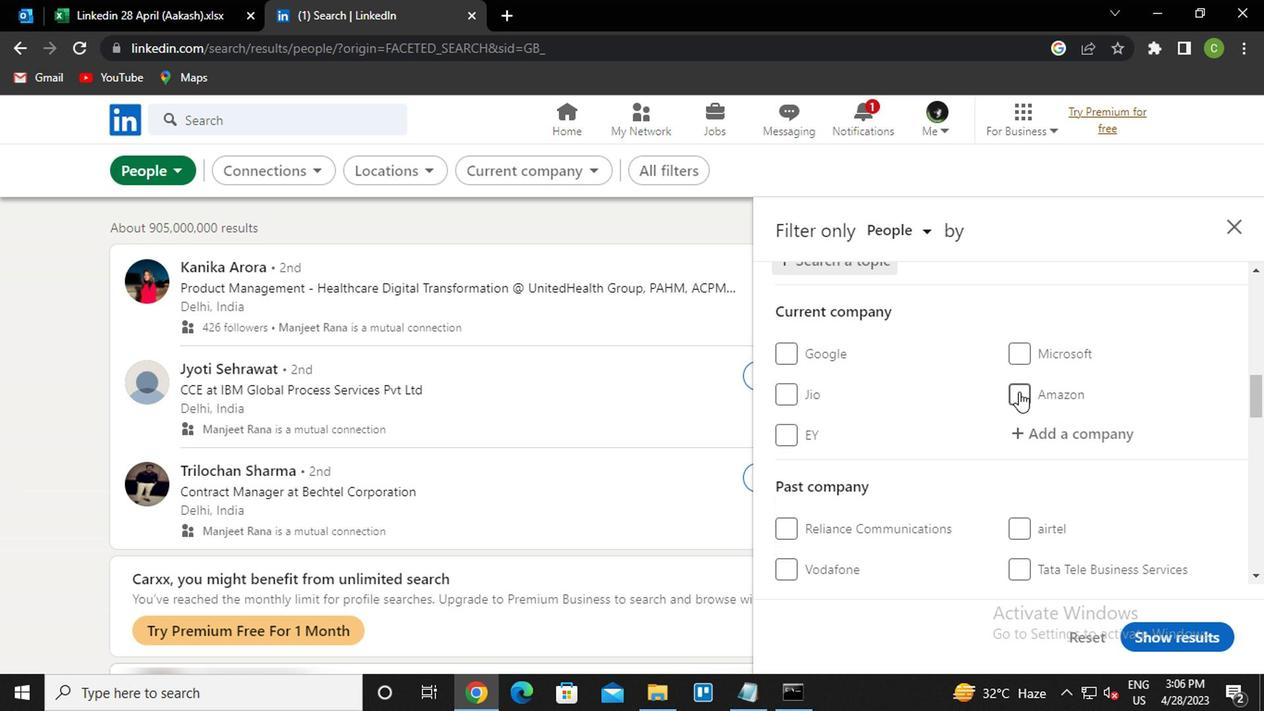 
Action: Mouse moved to (1013, 398)
Screenshot: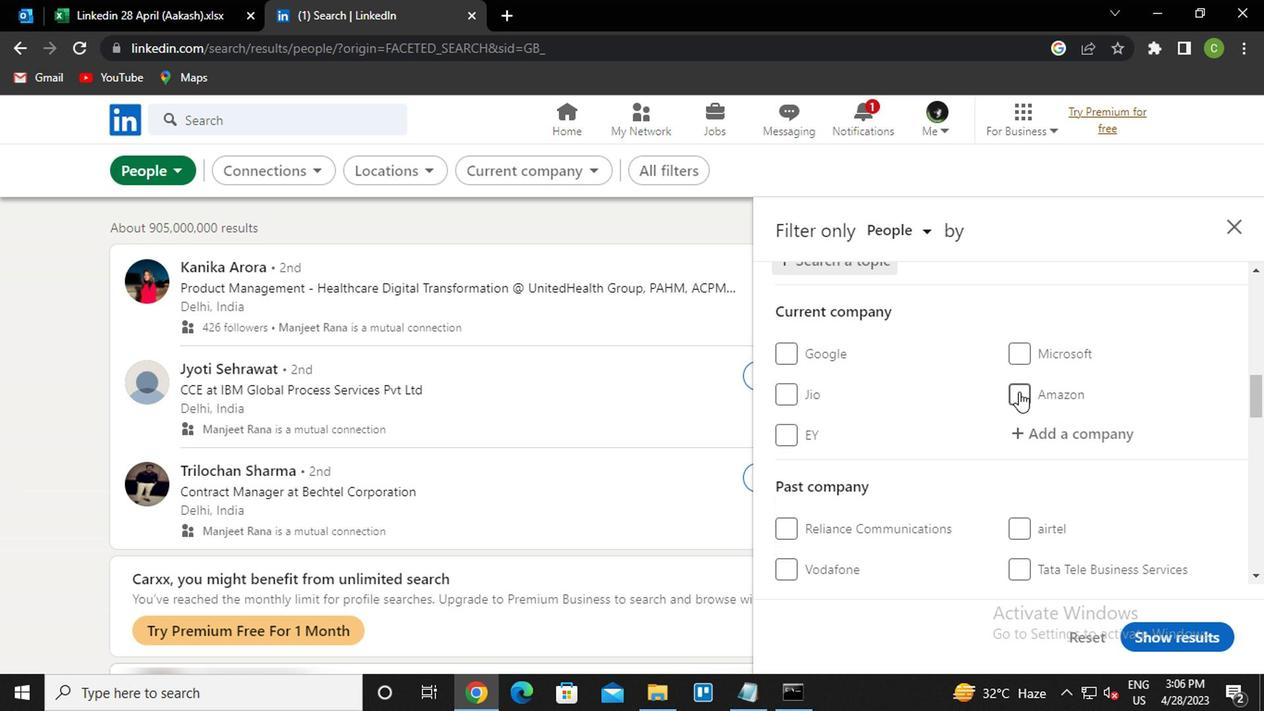 
Action: Mouse scrolled (1013, 398) with delta (0, 0)
Screenshot: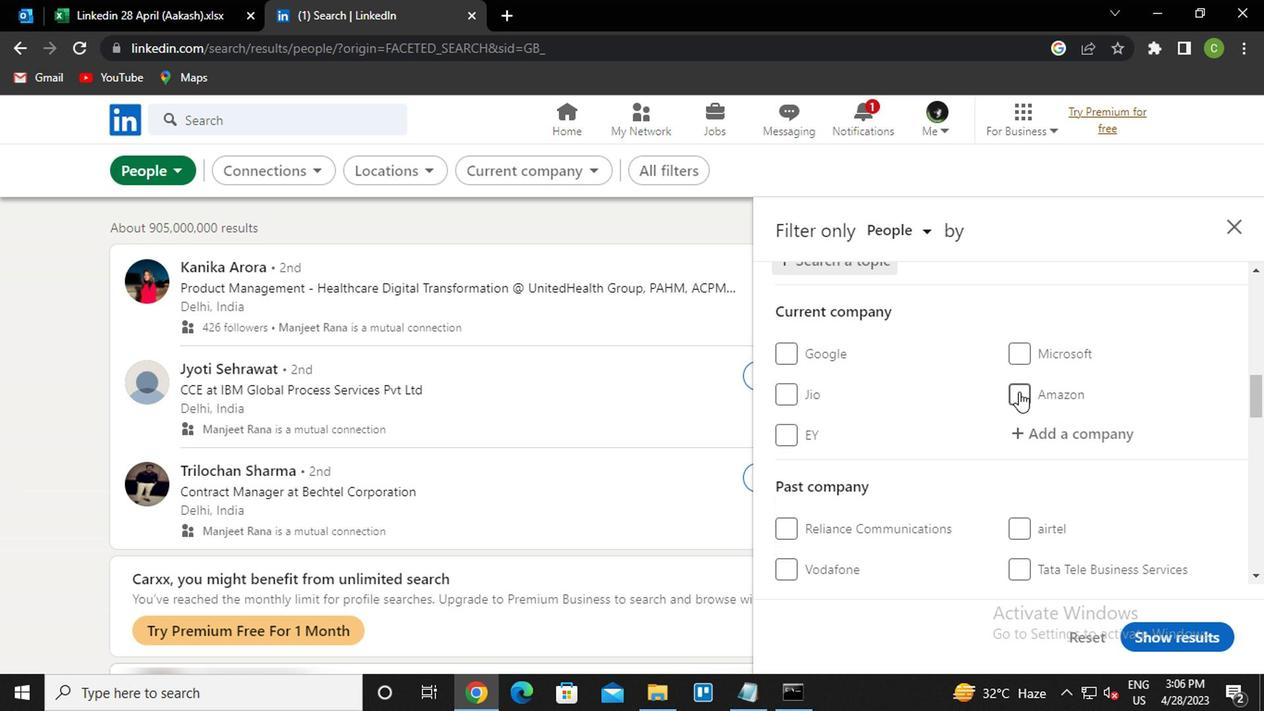 
Action: Mouse moved to (1013, 400)
Screenshot: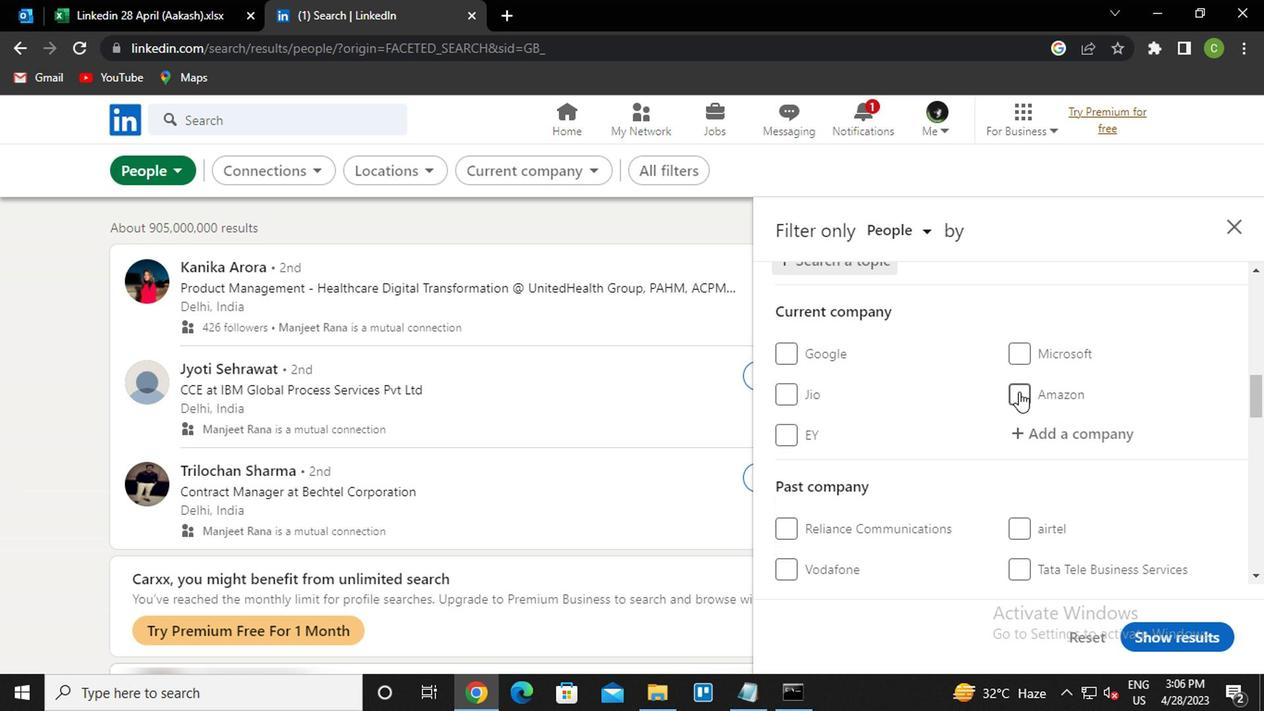 
Action: Mouse scrolled (1013, 400) with delta (0, 0)
Screenshot: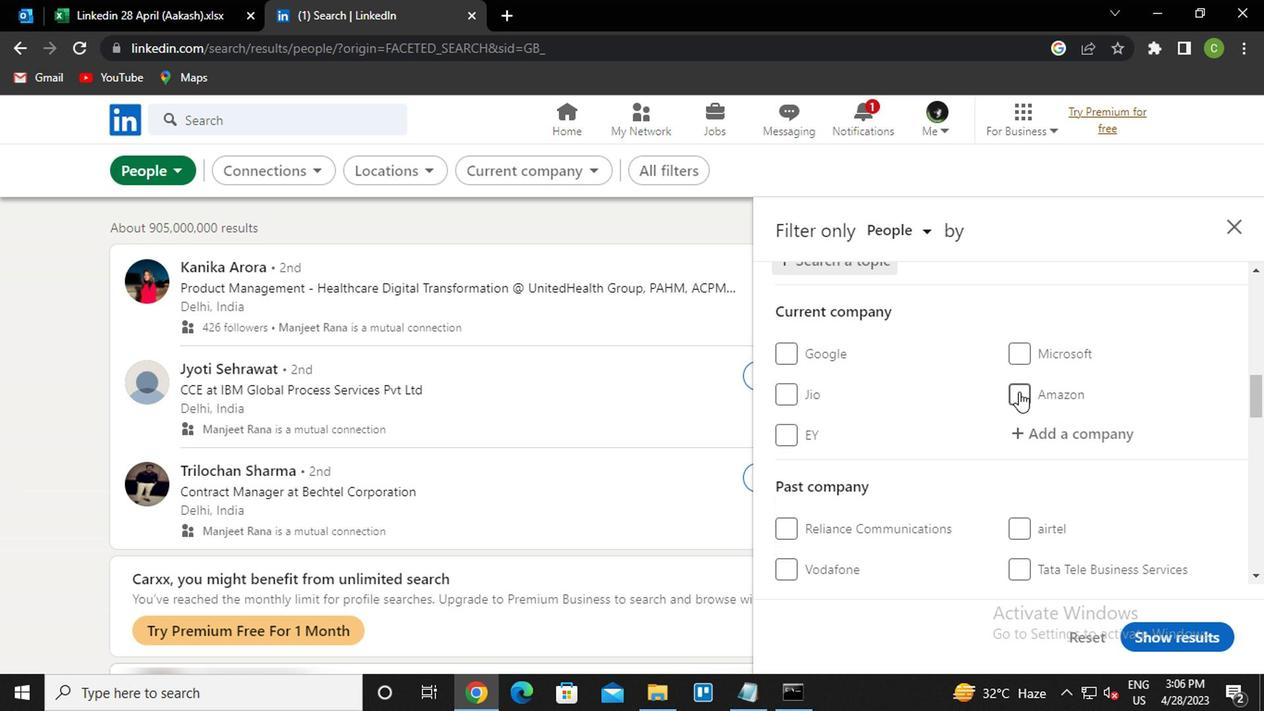 
Action: Mouse moved to (1013, 401)
Screenshot: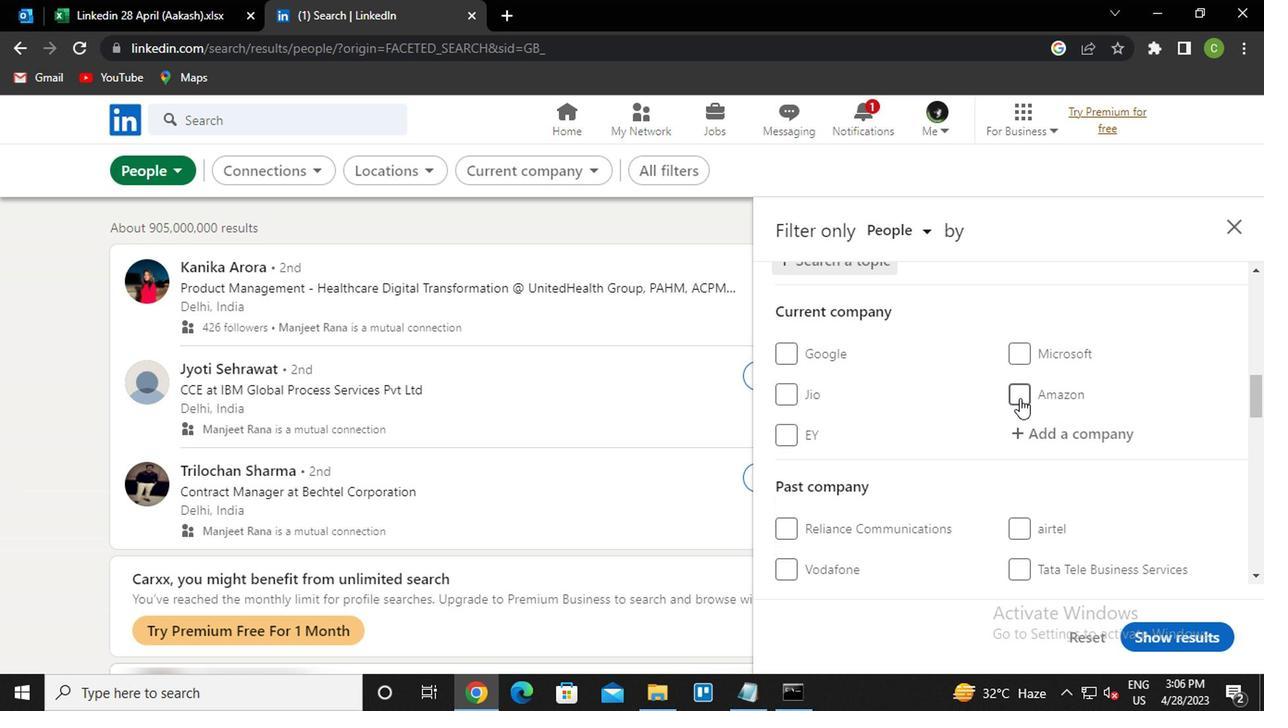 
Action: Mouse scrolled (1013, 400) with delta (0, 0)
Screenshot: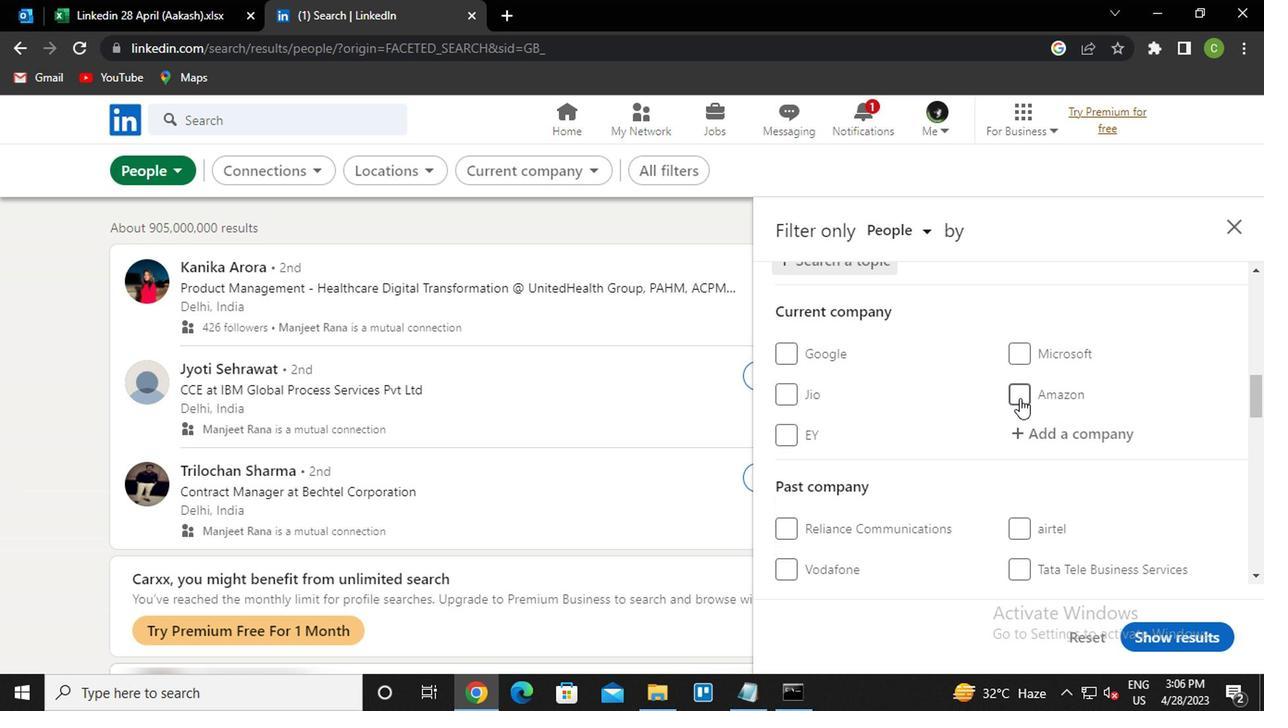 
Action: Mouse moved to (1011, 407)
Screenshot: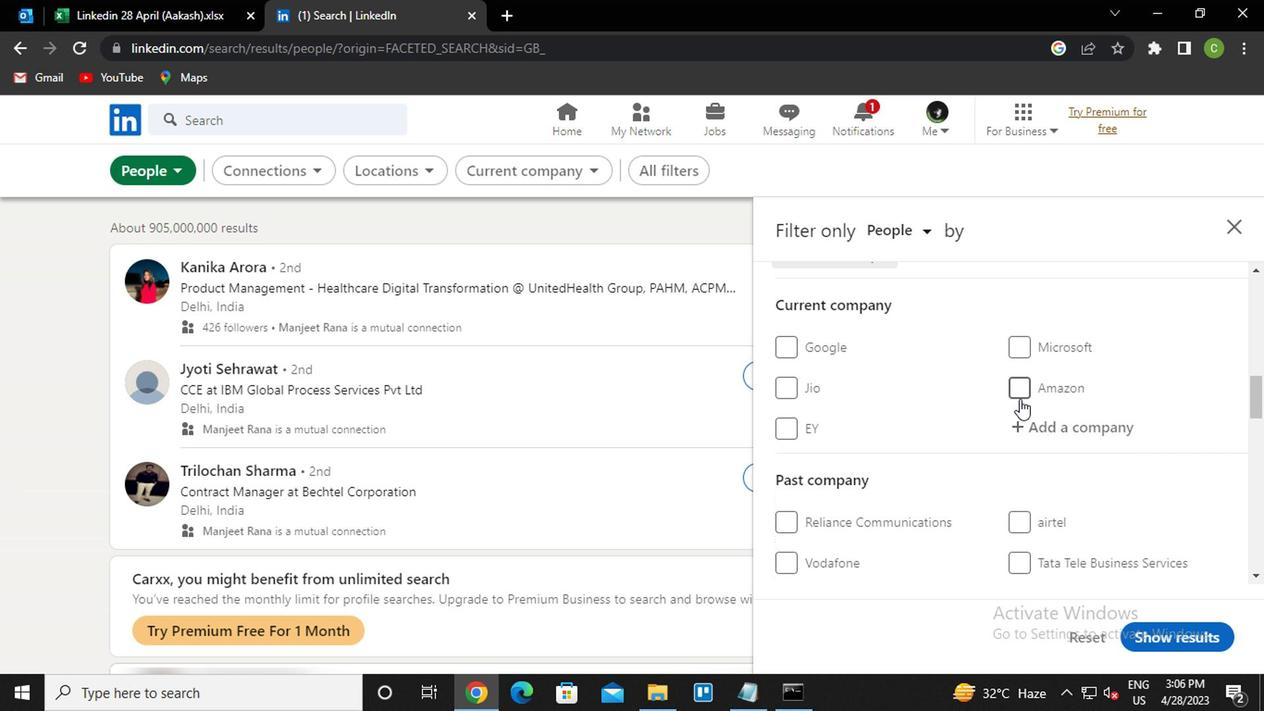 
Action: Mouse scrolled (1011, 406) with delta (0, -1)
Screenshot: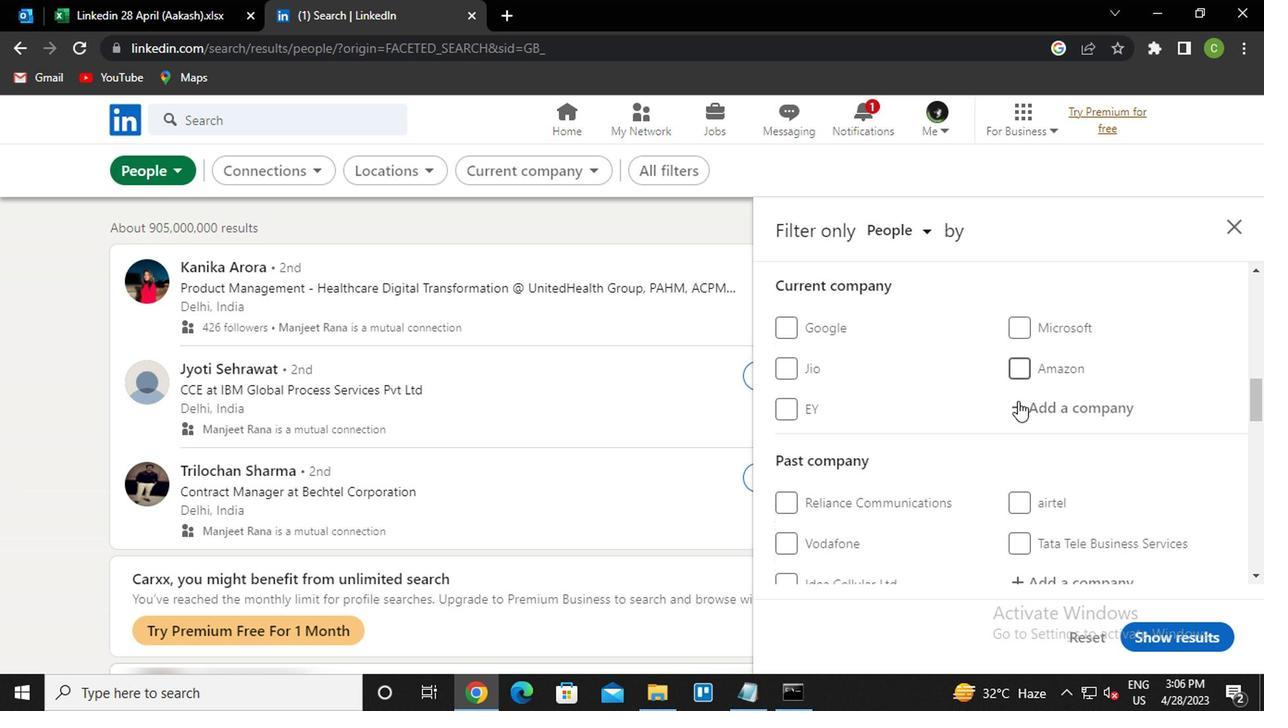 
Action: Mouse moved to (789, 518)
Screenshot: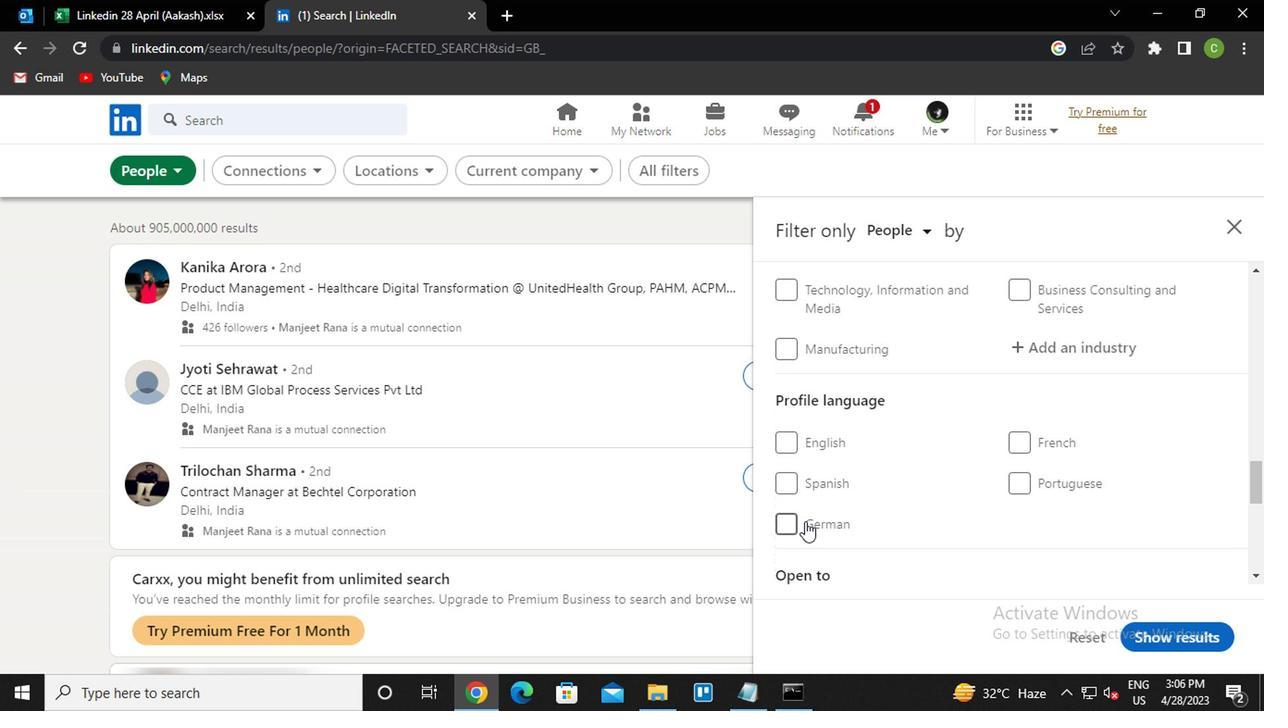 
Action: Mouse pressed left at (789, 518)
Screenshot: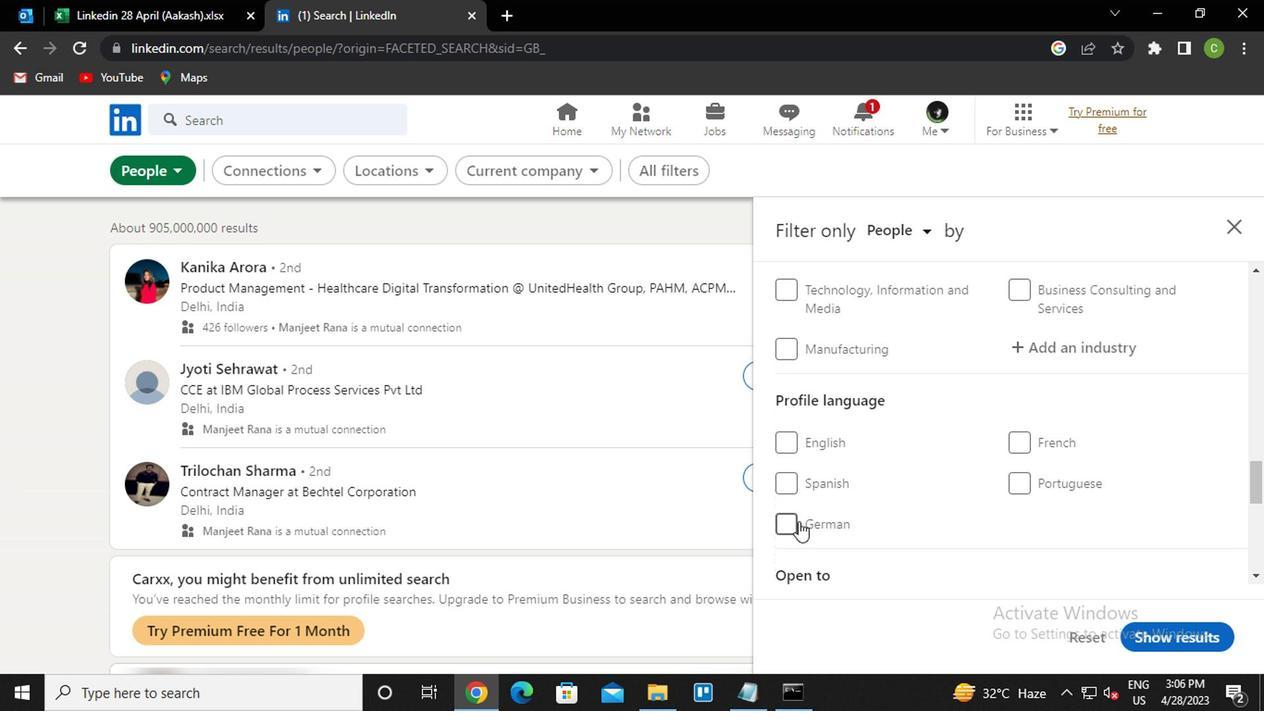 
Action: Mouse moved to (931, 474)
Screenshot: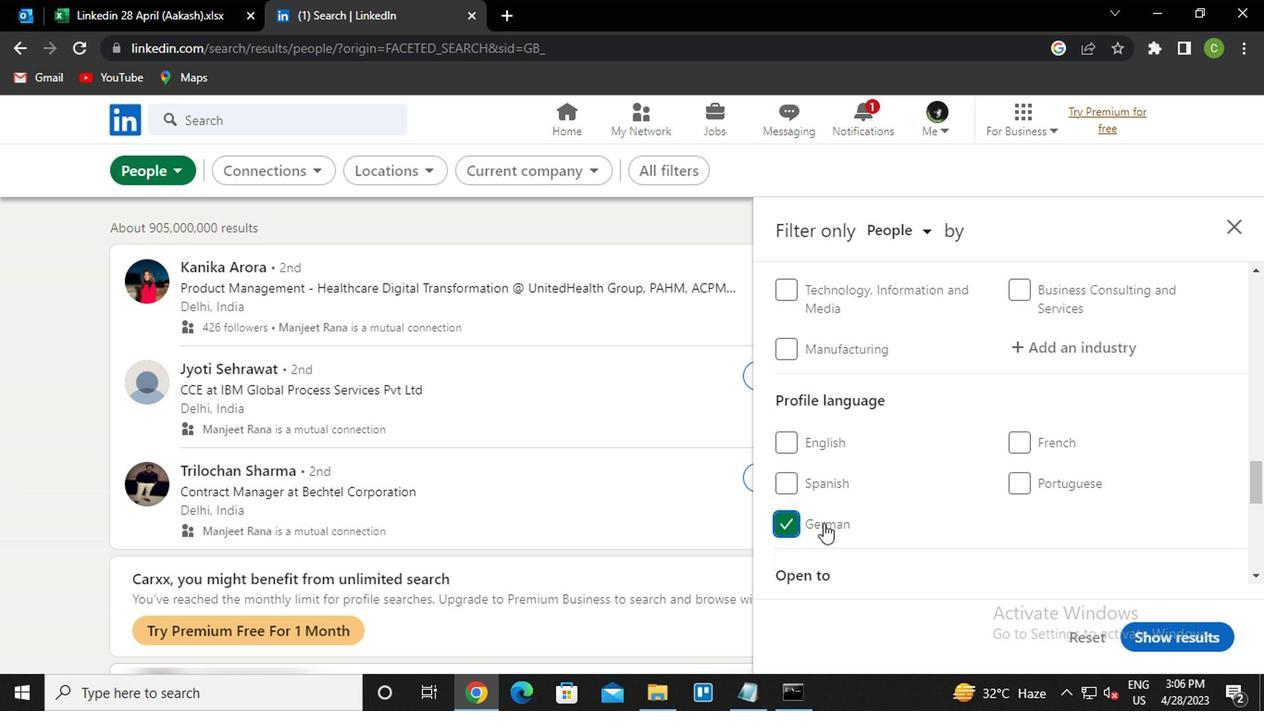 
Action: Mouse scrolled (931, 475) with delta (0, 0)
Screenshot: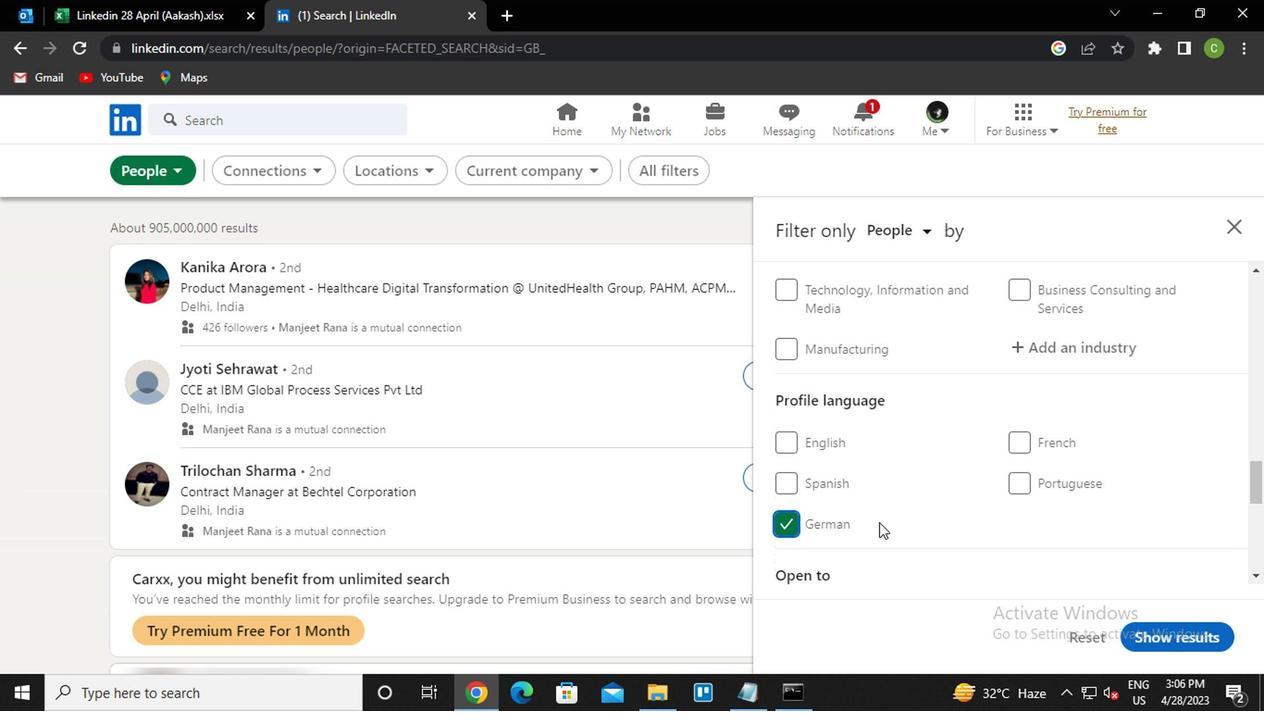 
Action: Mouse scrolled (931, 475) with delta (0, 0)
Screenshot: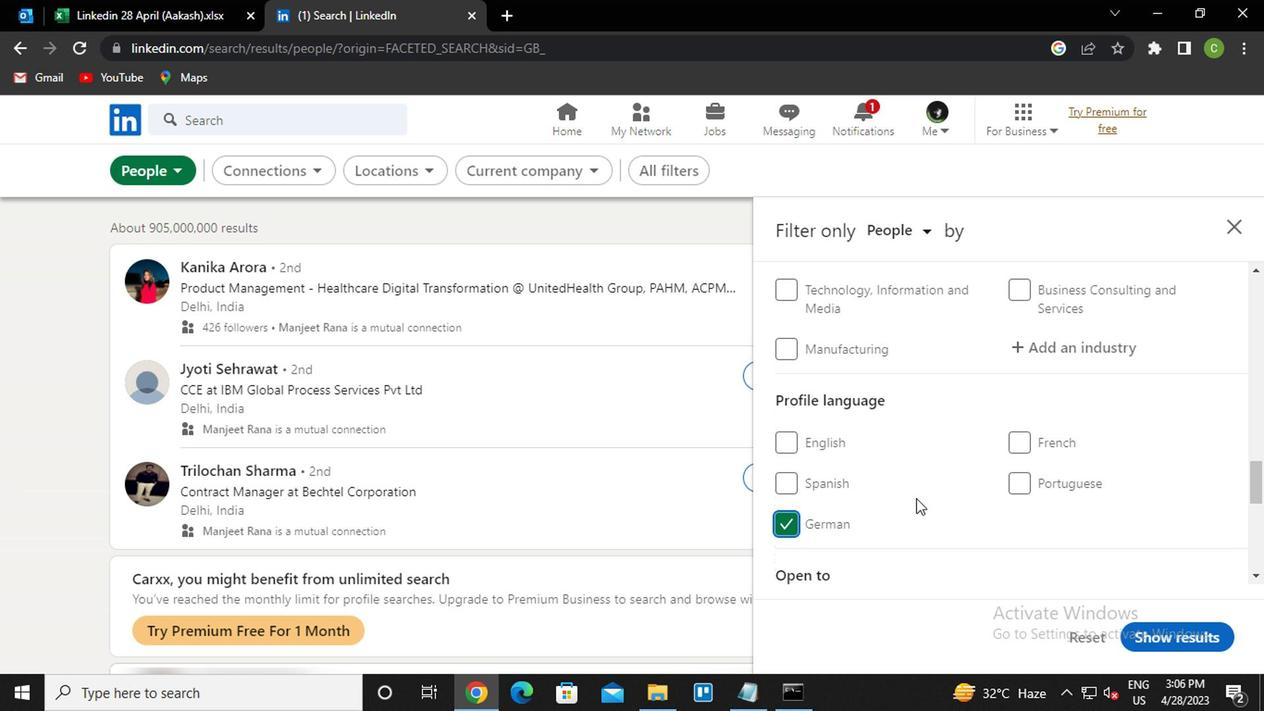 
Action: Mouse scrolled (931, 475) with delta (0, 0)
Screenshot: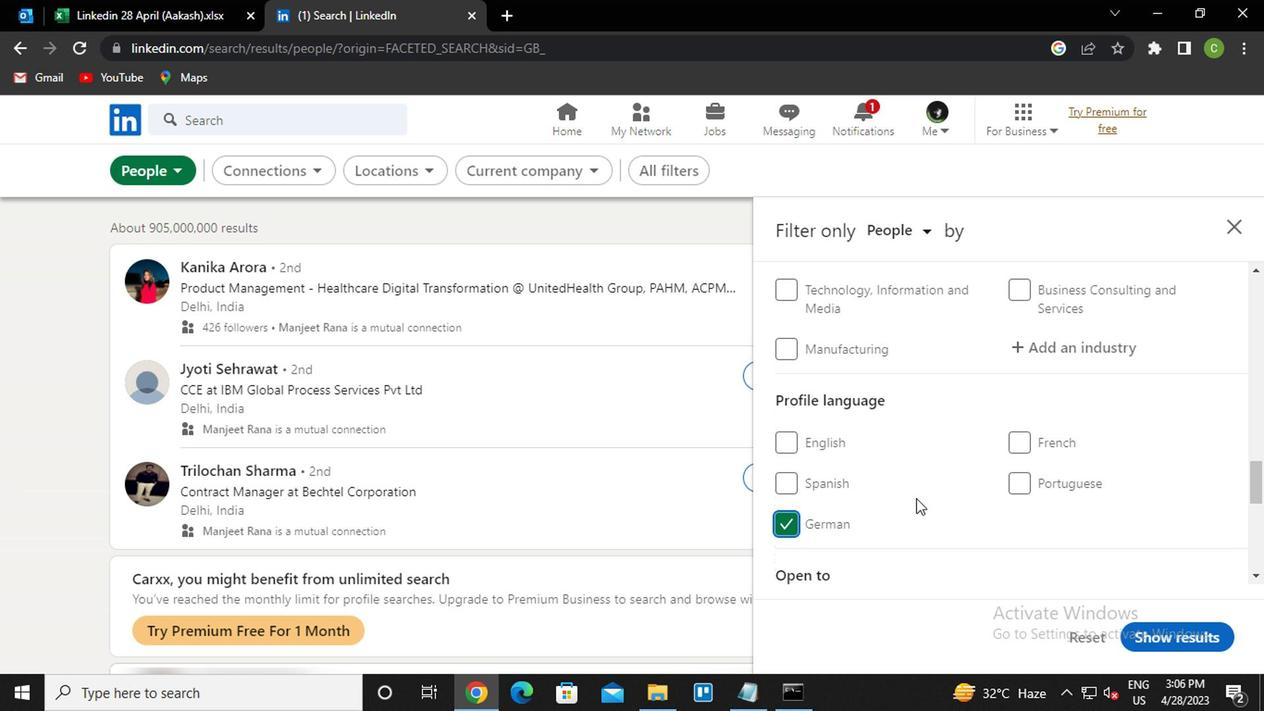 
Action: Mouse scrolled (931, 475) with delta (0, 0)
Screenshot: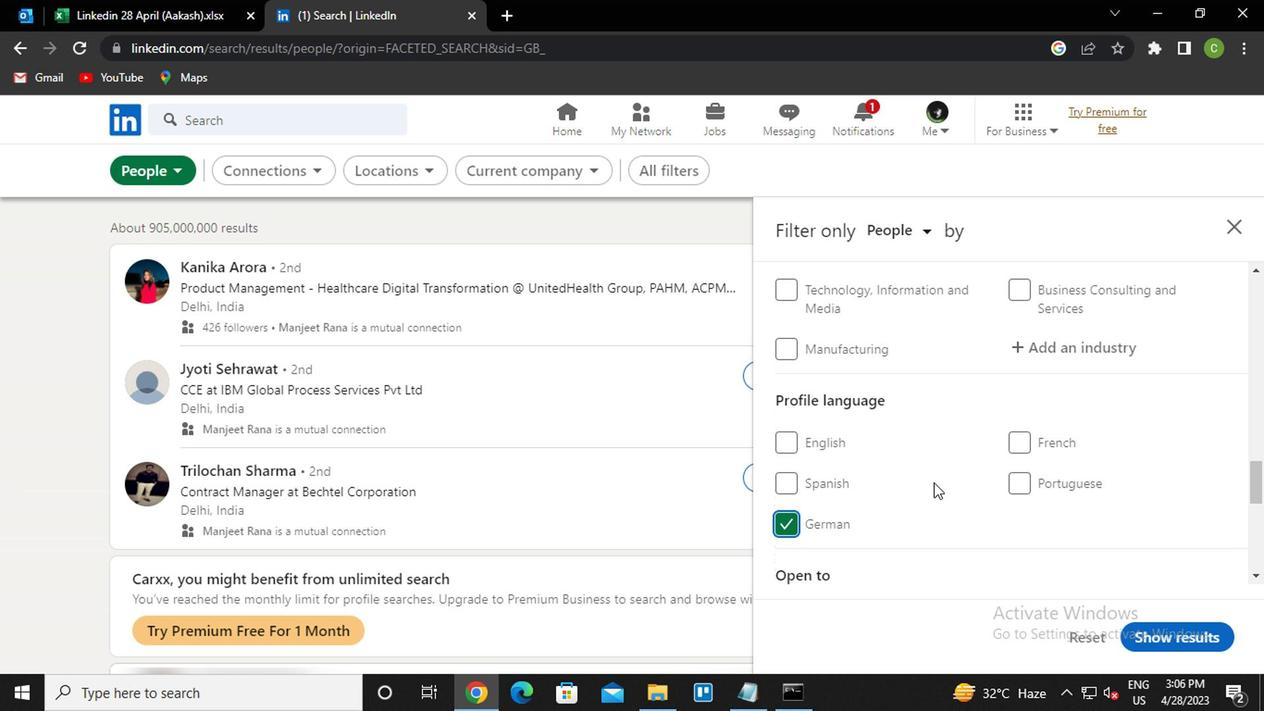 
Action: Mouse scrolled (931, 475) with delta (0, 0)
Screenshot: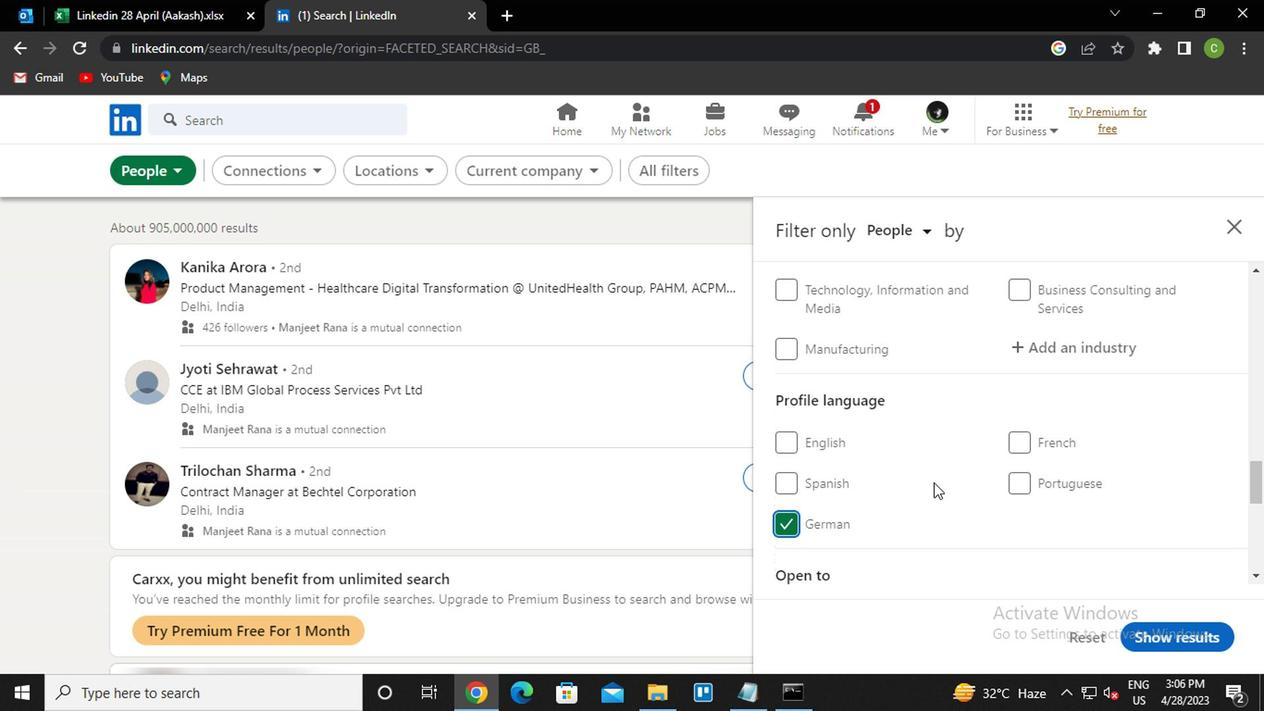 
Action: Mouse scrolled (931, 475) with delta (0, 0)
Screenshot: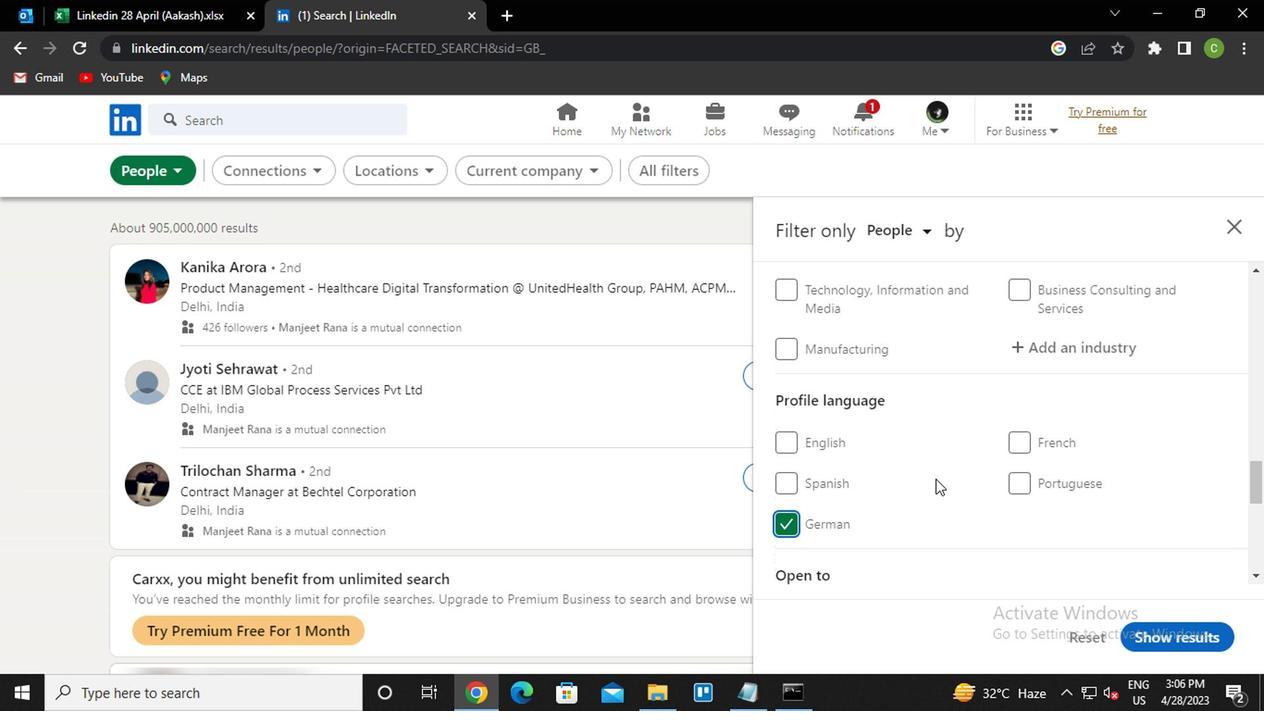 
Action: Mouse moved to (905, 467)
Screenshot: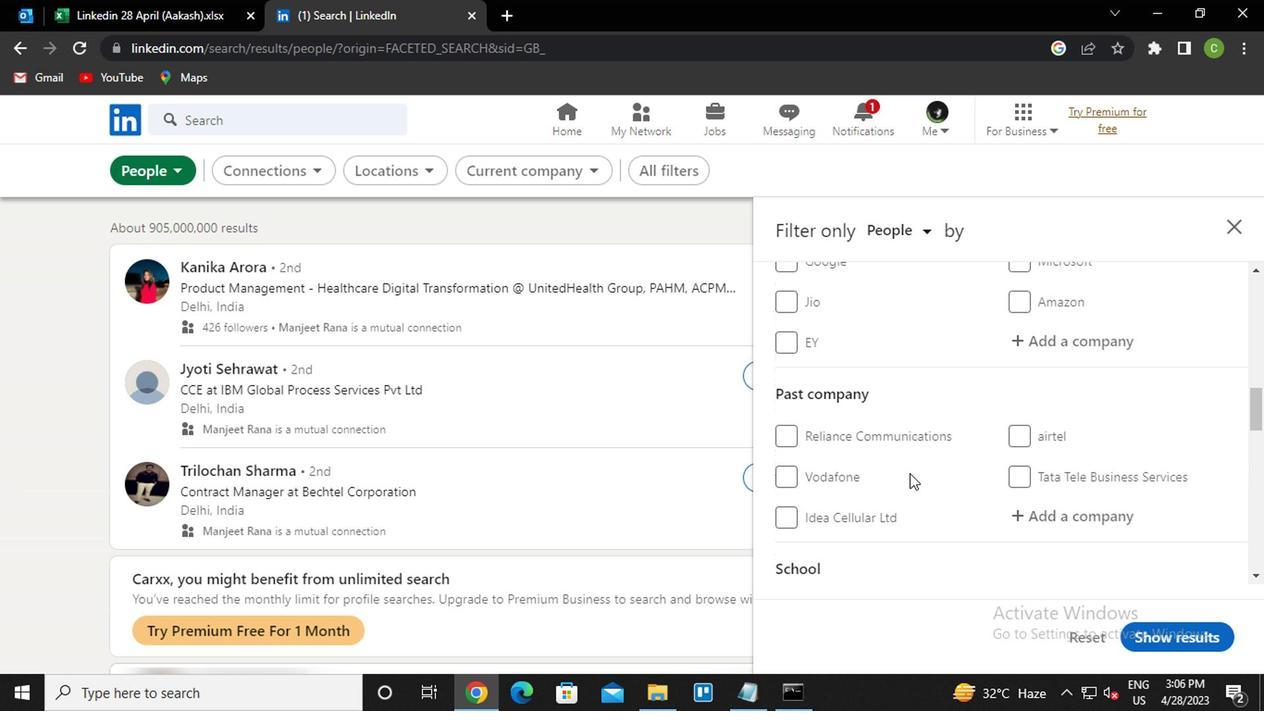 
Action: Mouse scrolled (905, 468) with delta (0, 0)
Screenshot: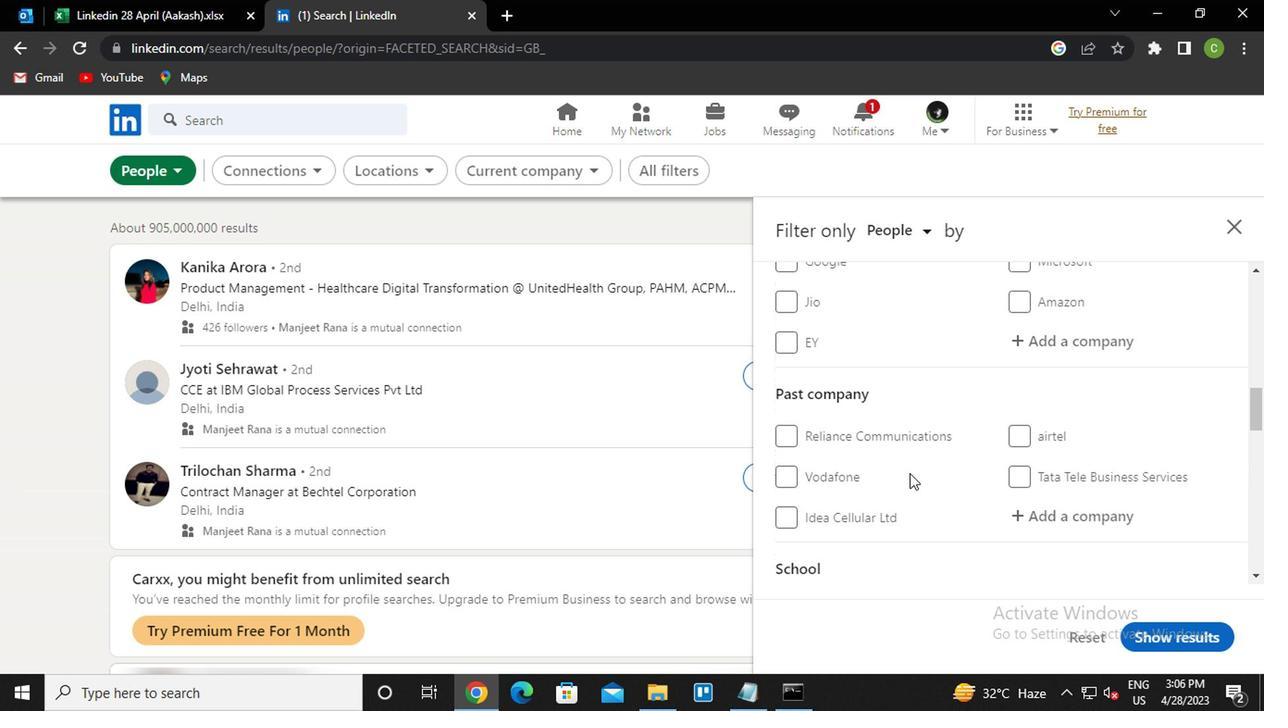 
Action: Mouse scrolled (905, 468) with delta (0, 0)
Screenshot: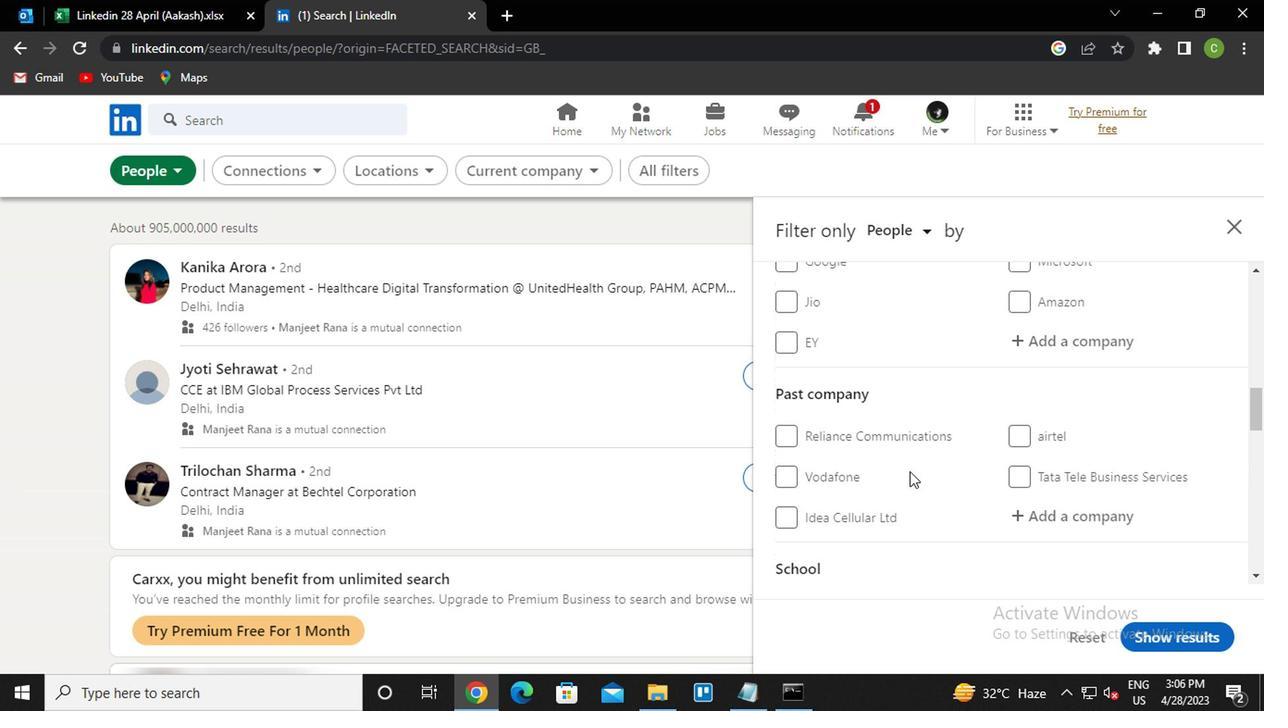 
Action: Mouse moved to (1050, 489)
Screenshot: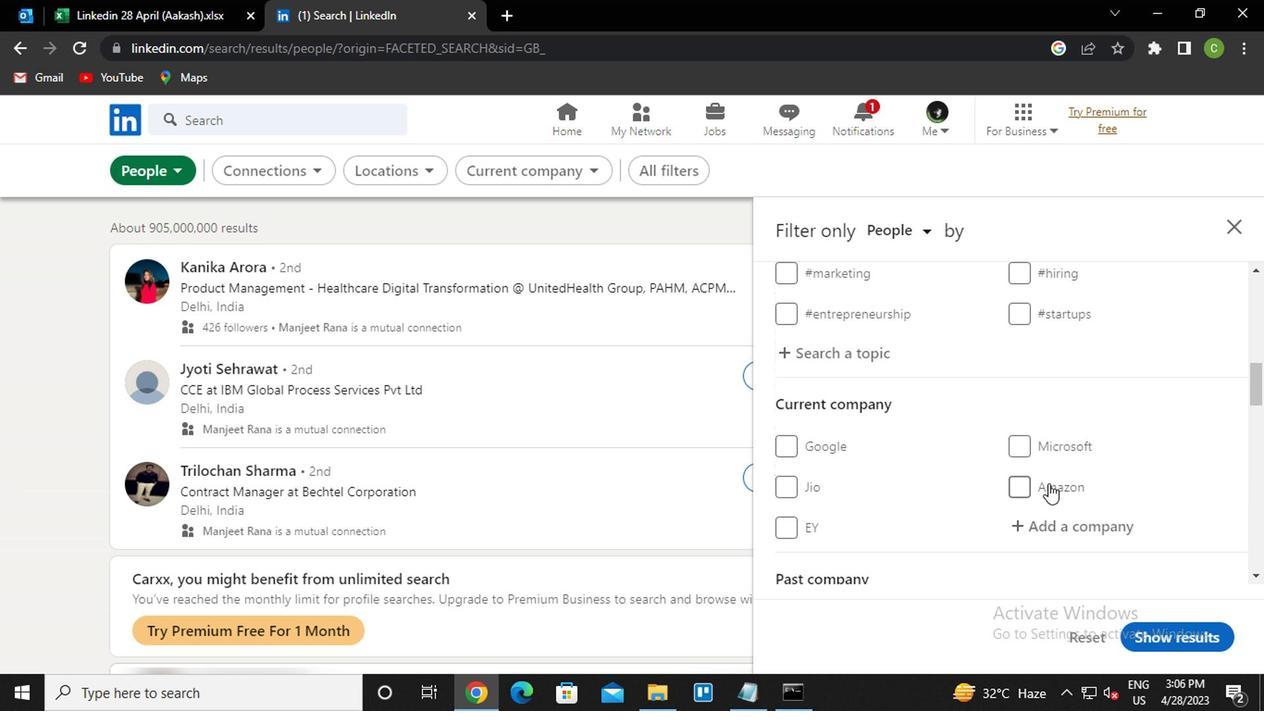 
Action: Mouse scrolled (1050, 489) with delta (0, 0)
Screenshot: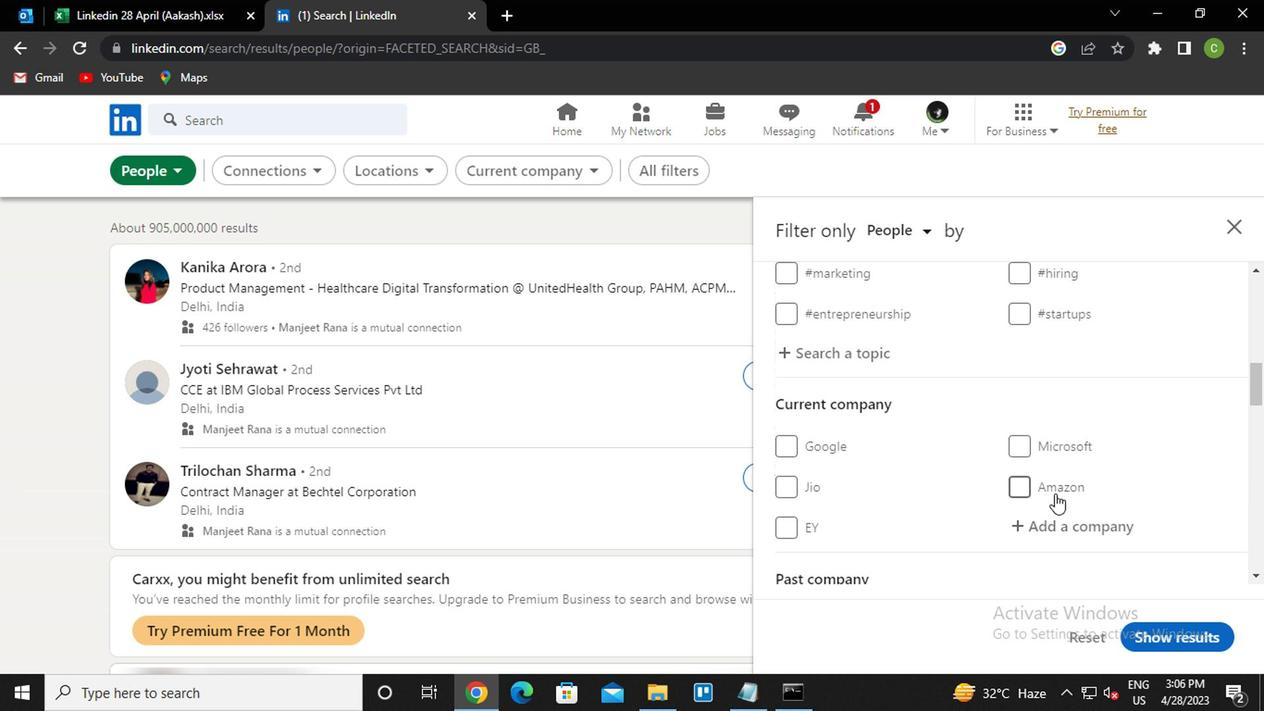 
Action: Mouse moved to (1048, 482)
Screenshot: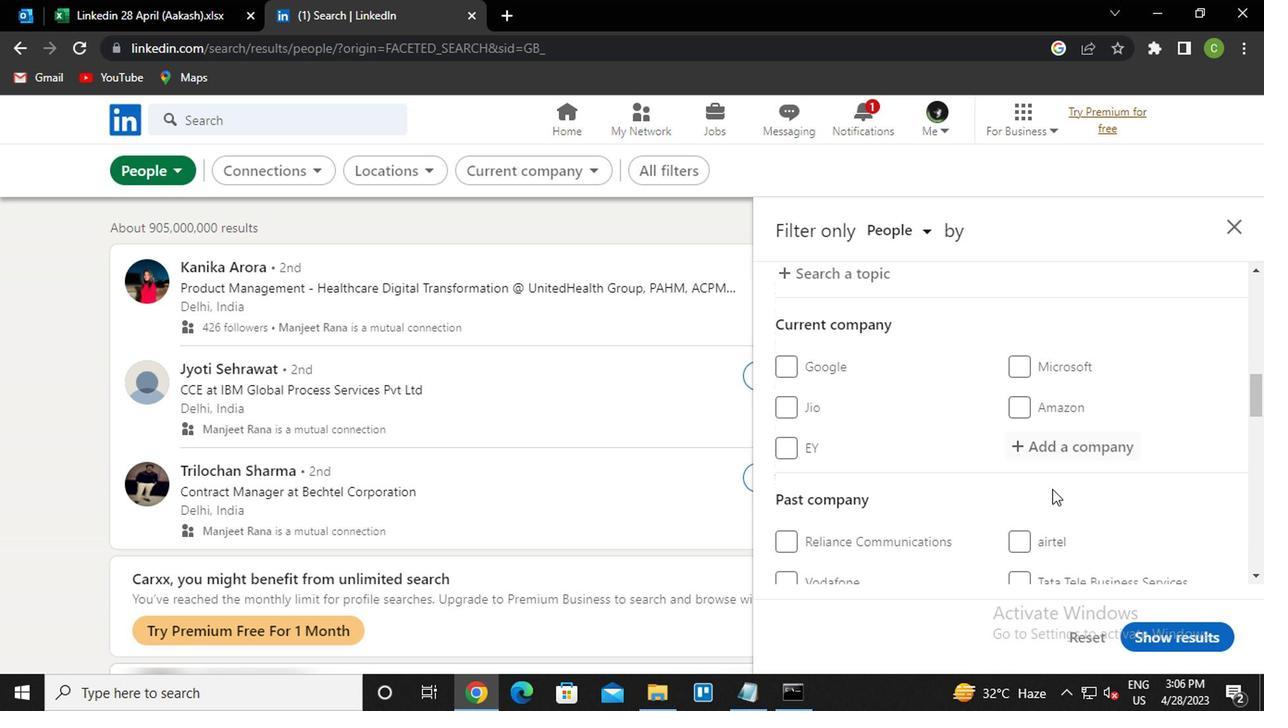 
Action: Mouse scrolled (1048, 481) with delta (0, 0)
Screenshot: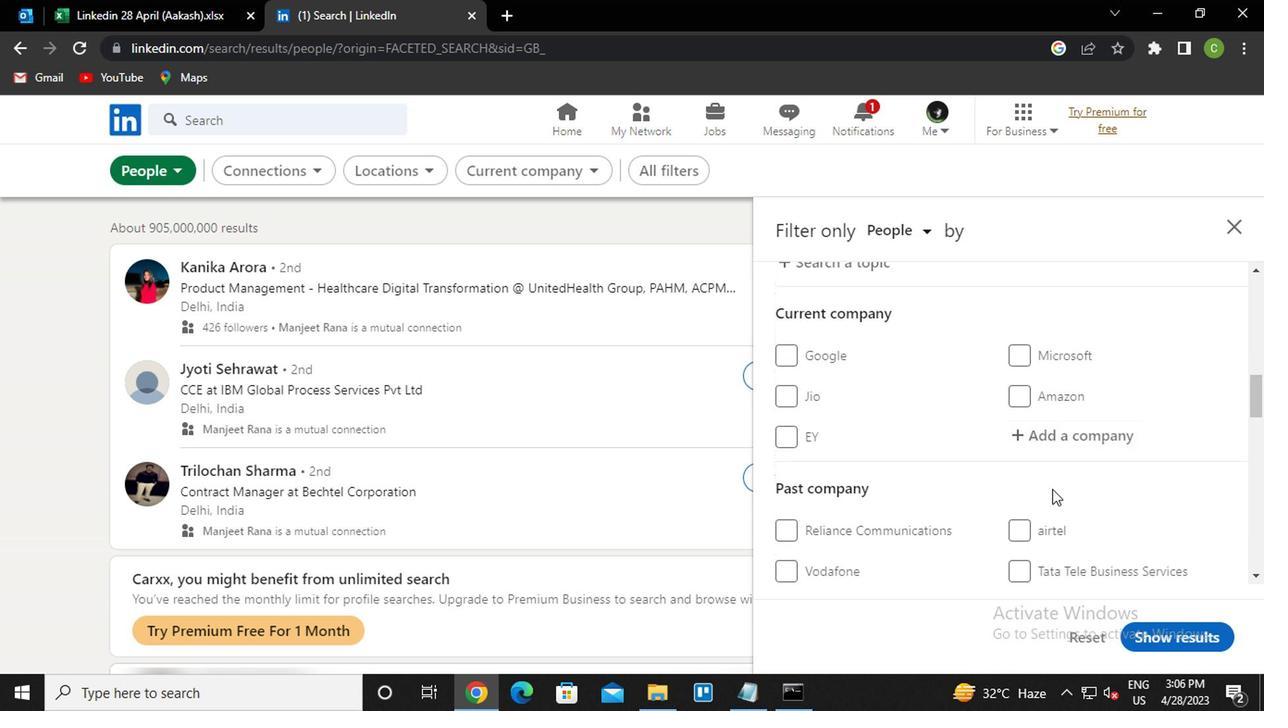 
Action: Mouse moved to (1071, 334)
Screenshot: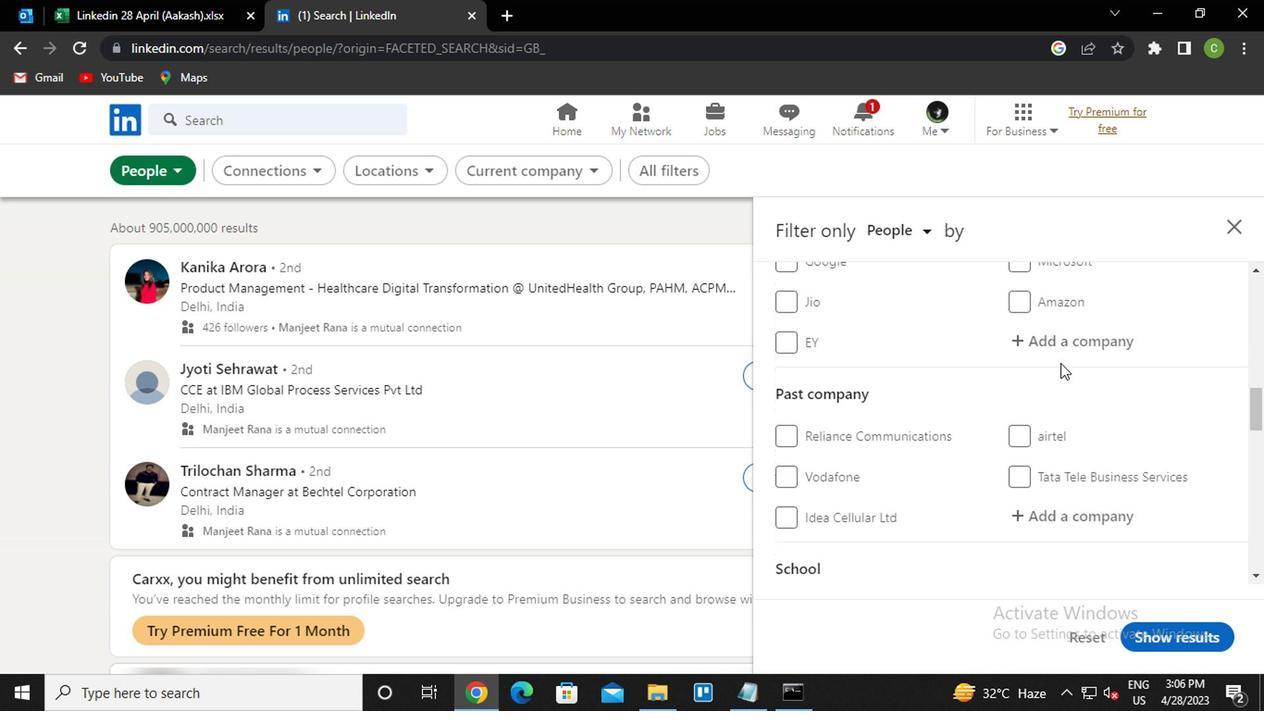 
Action: Mouse pressed left at (1071, 334)
Screenshot: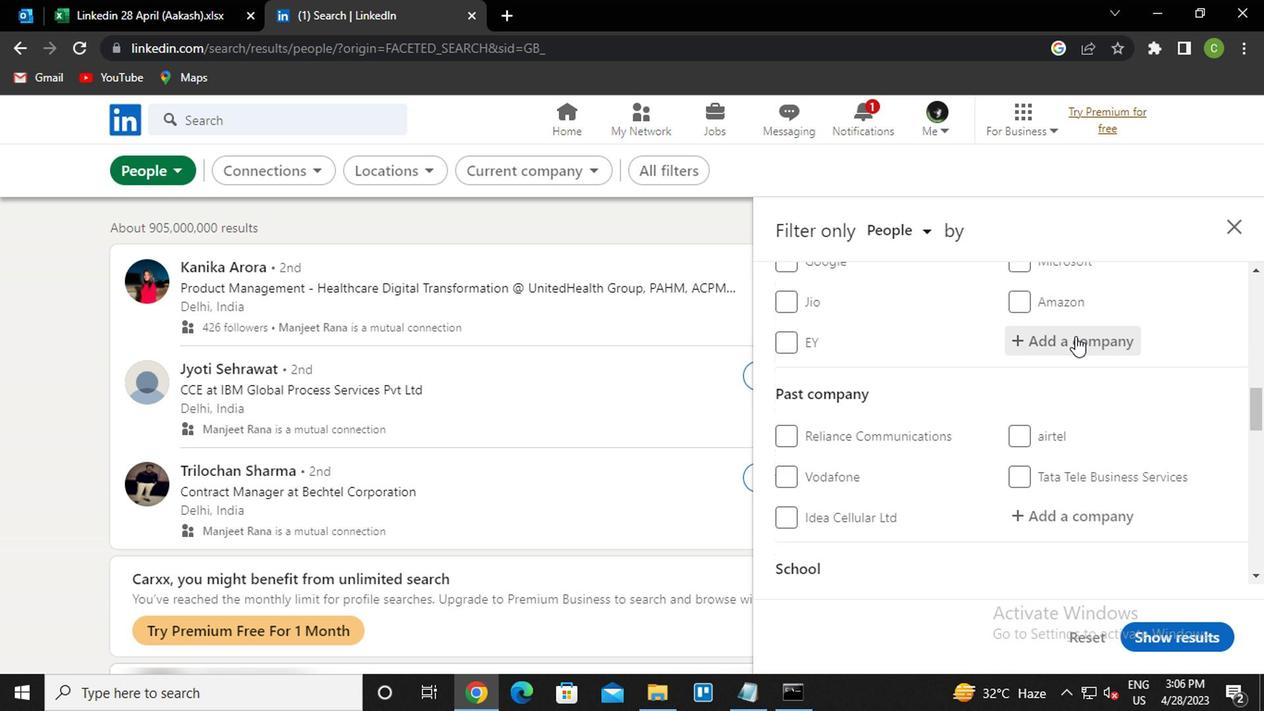 
Action: Key pressed <Key.caps_lock>e<Key.caps_lock>xpedia<Key.down><Key.enter>
Screenshot: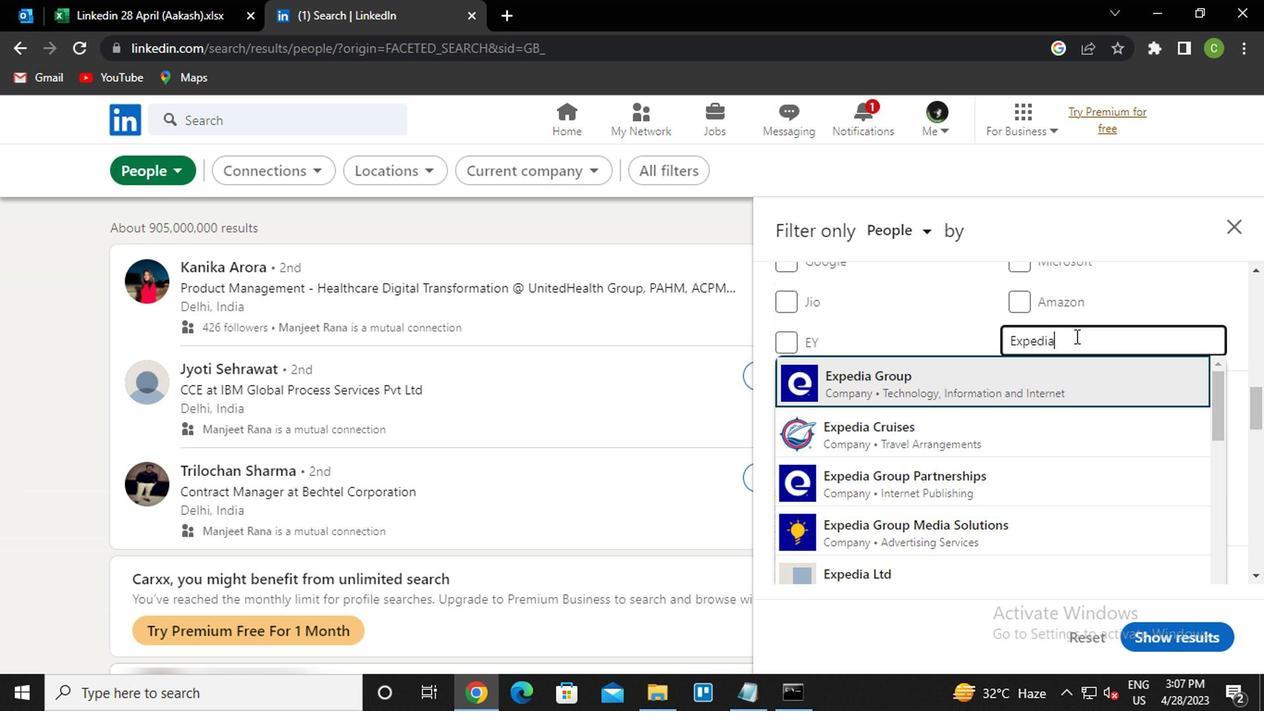 
Action: Mouse scrolled (1071, 333) with delta (0, 0)
Screenshot: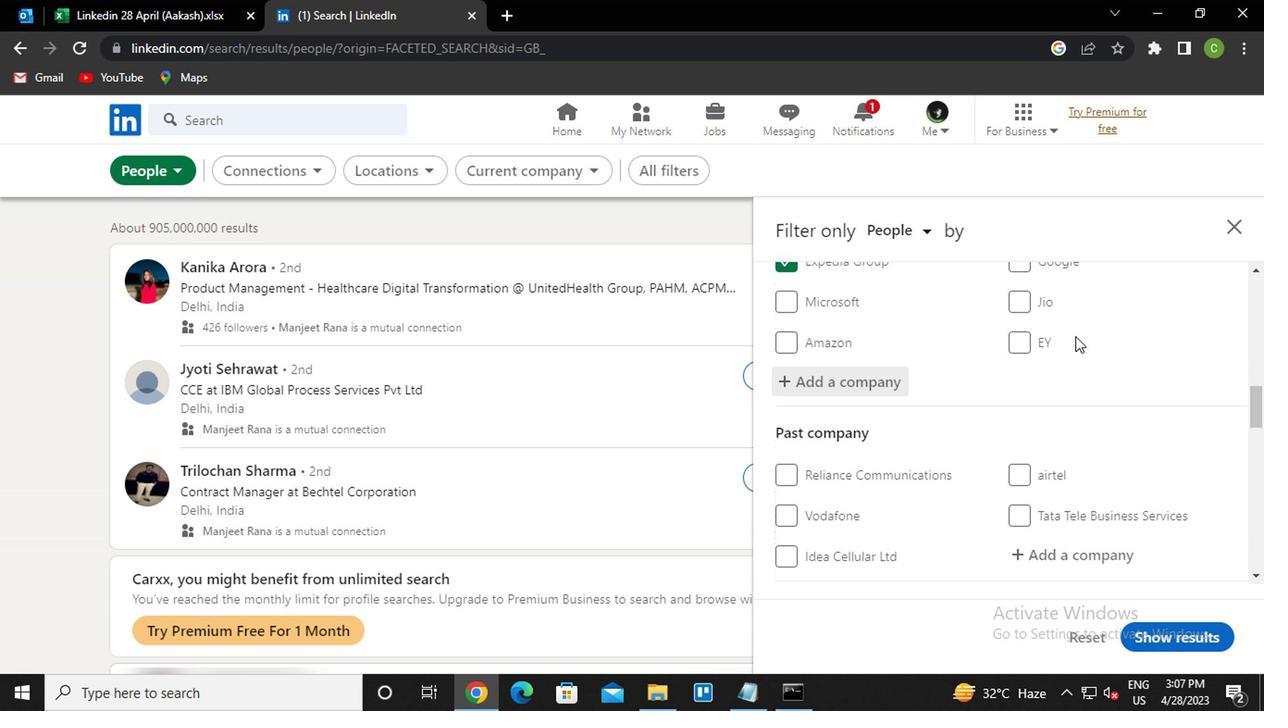 
Action: Mouse moved to (1069, 334)
Screenshot: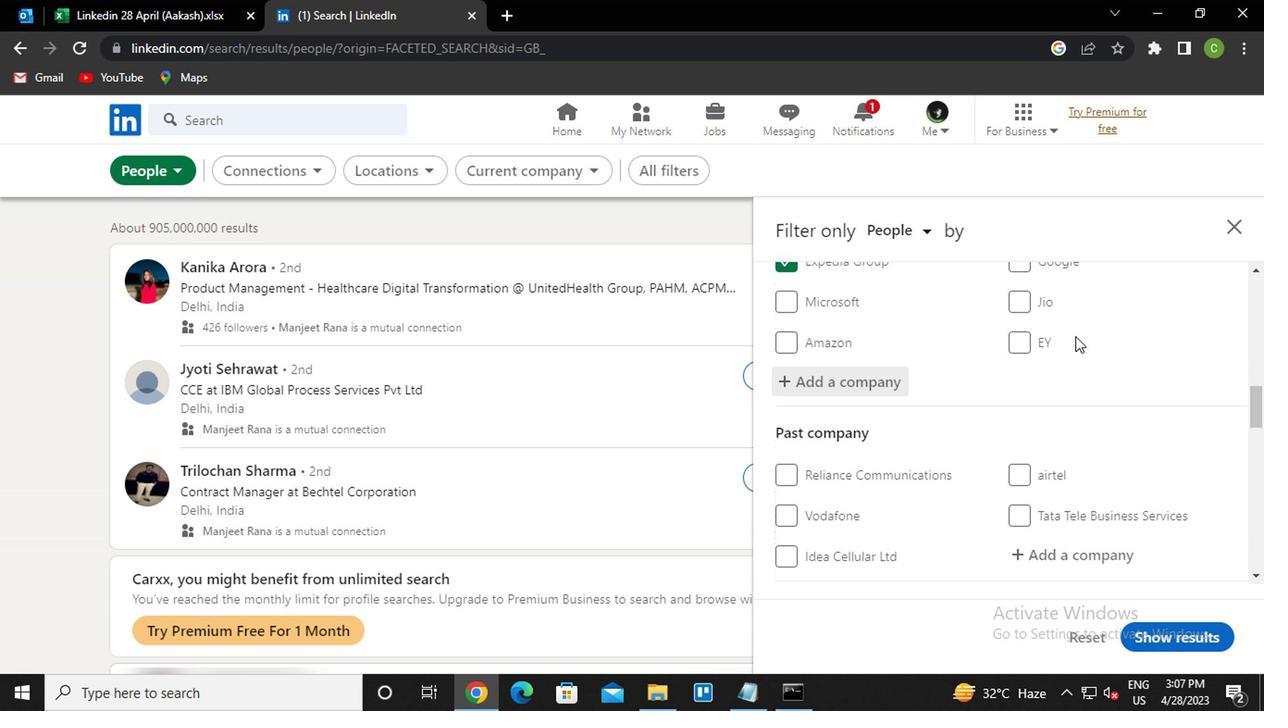 
Action: Mouse scrolled (1069, 333) with delta (0, 0)
Screenshot: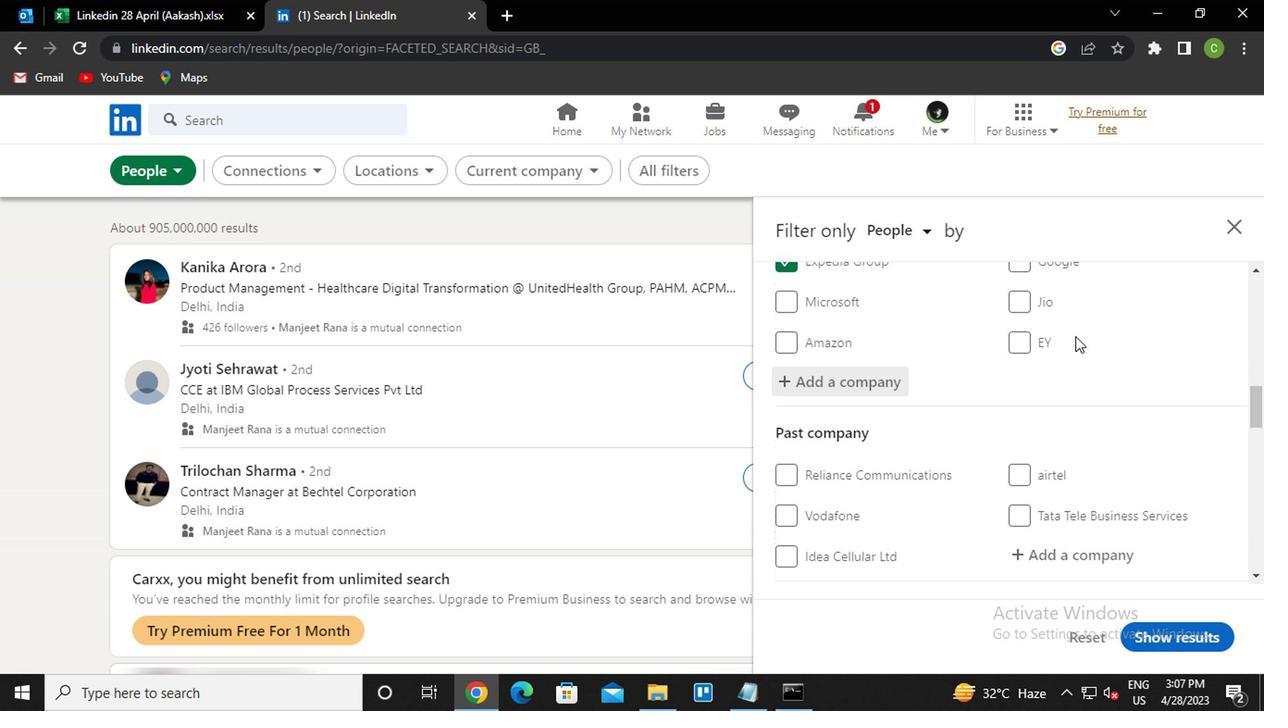 
Action: Mouse moved to (1053, 504)
Screenshot: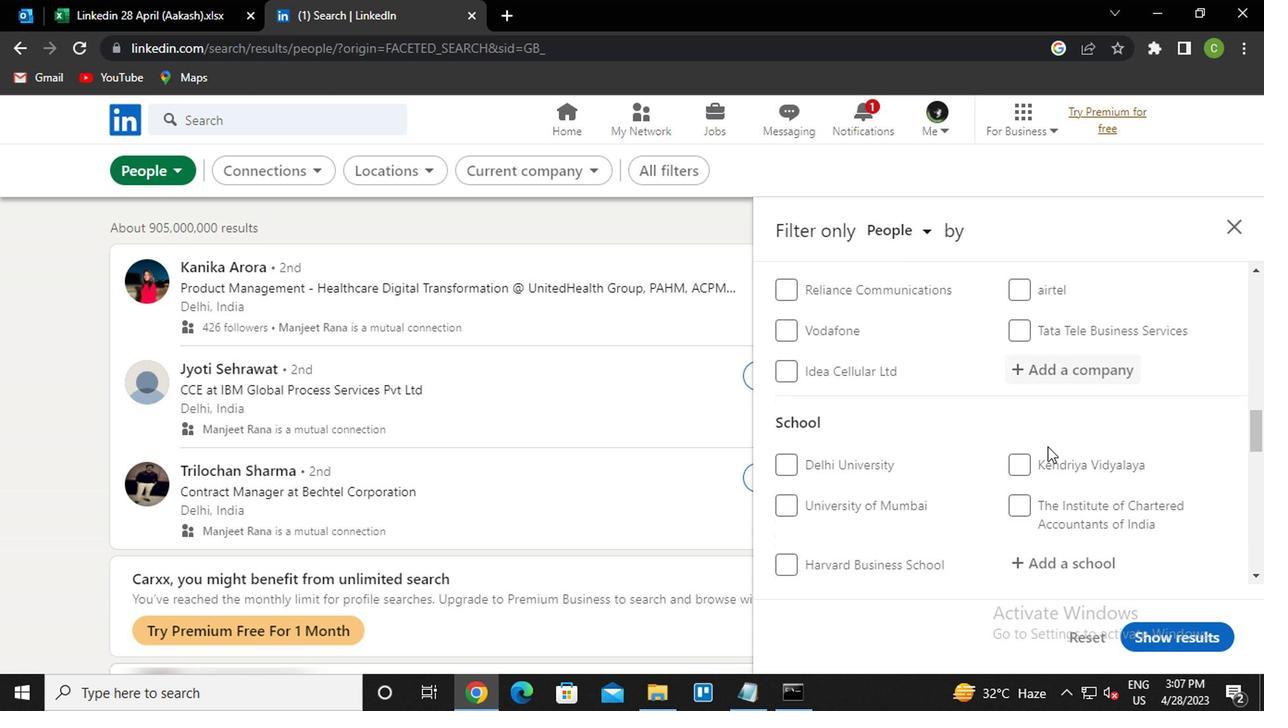 
Action: Mouse scrolled (1053, 503) with delta (0, 0)
Screenshot: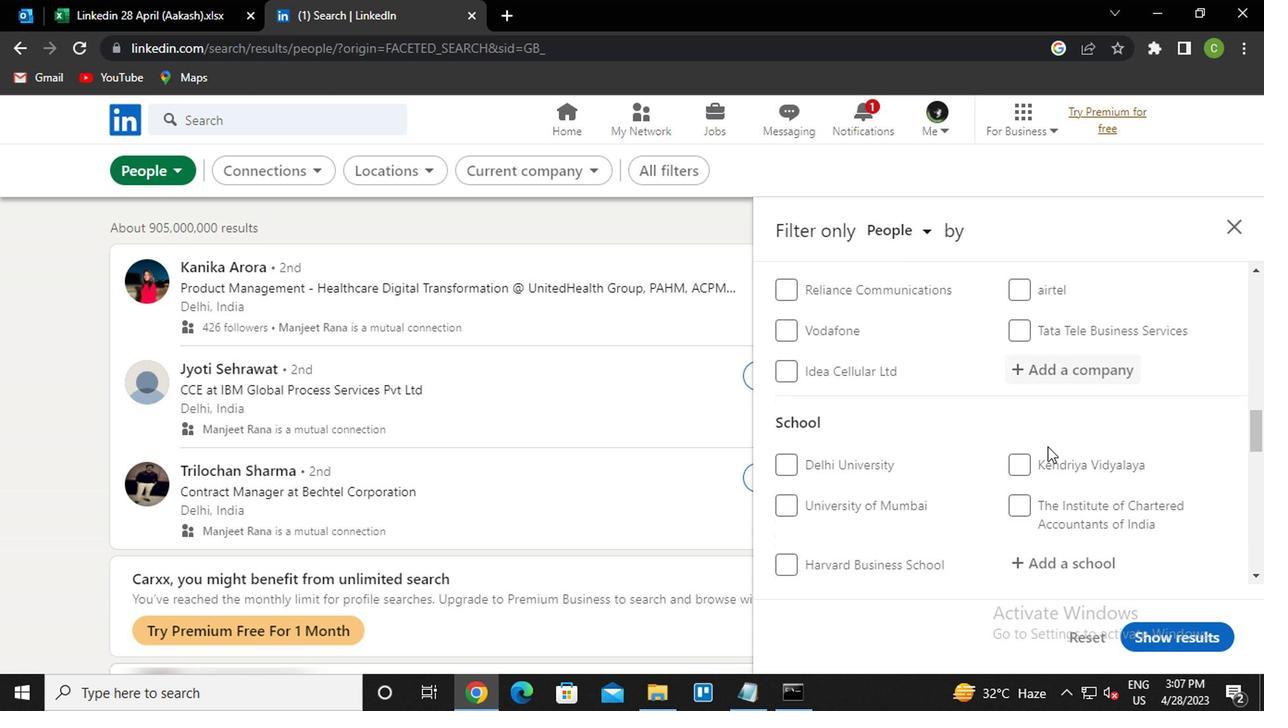 
Action: Mouse scrolled (1053, 503) with delta (0, 0)
Screenshot: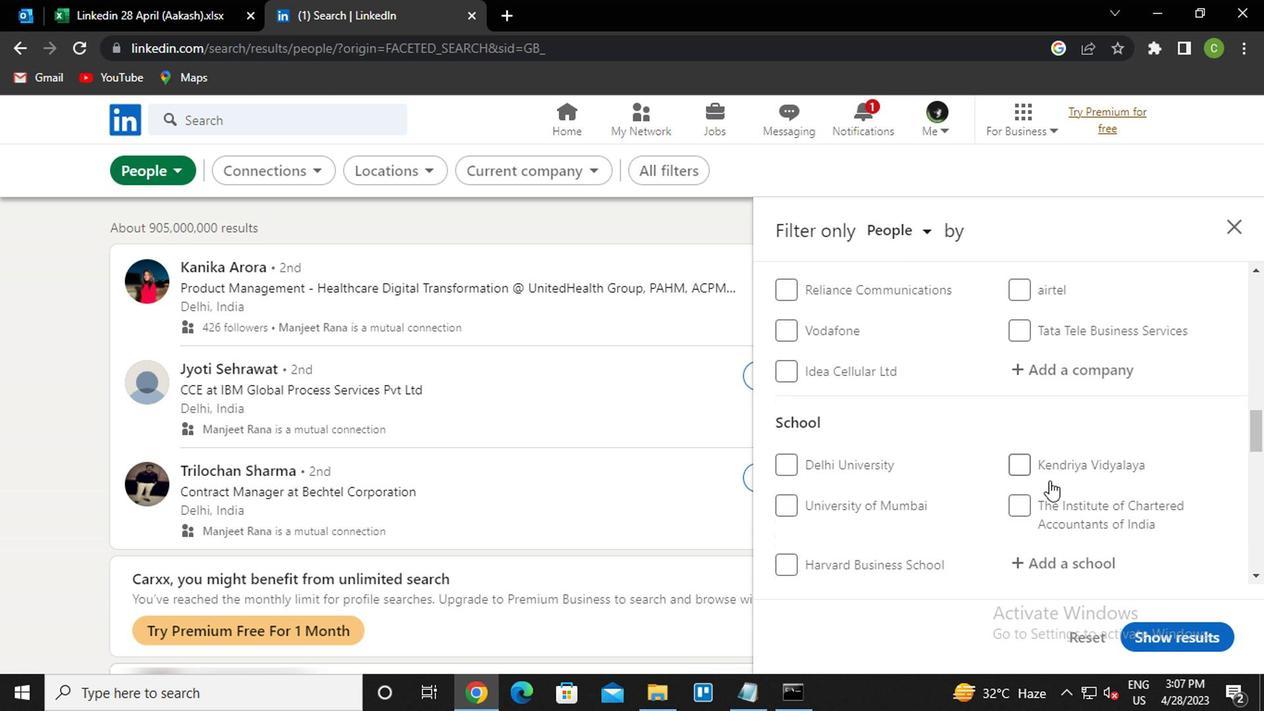 
Action: Mouse moved to (1052, 379)
Screenshot: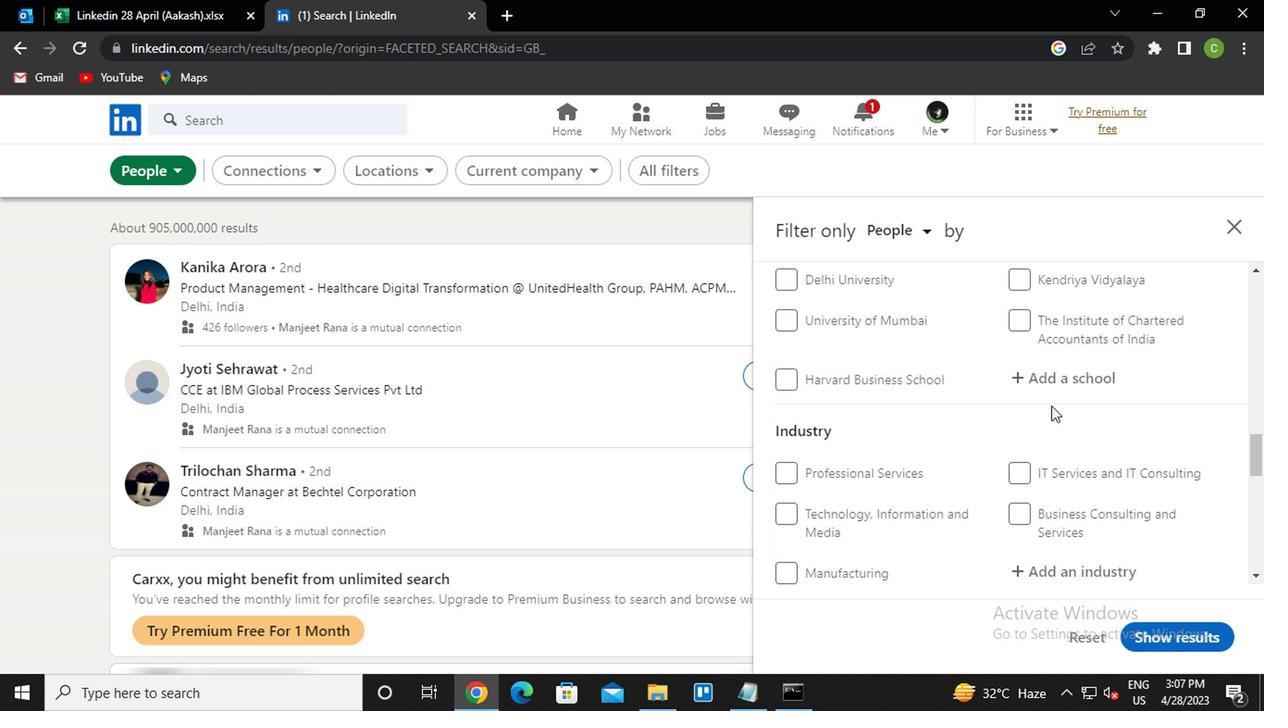 
Action: Mouse pressed left at (1052, 379)
Screenshot: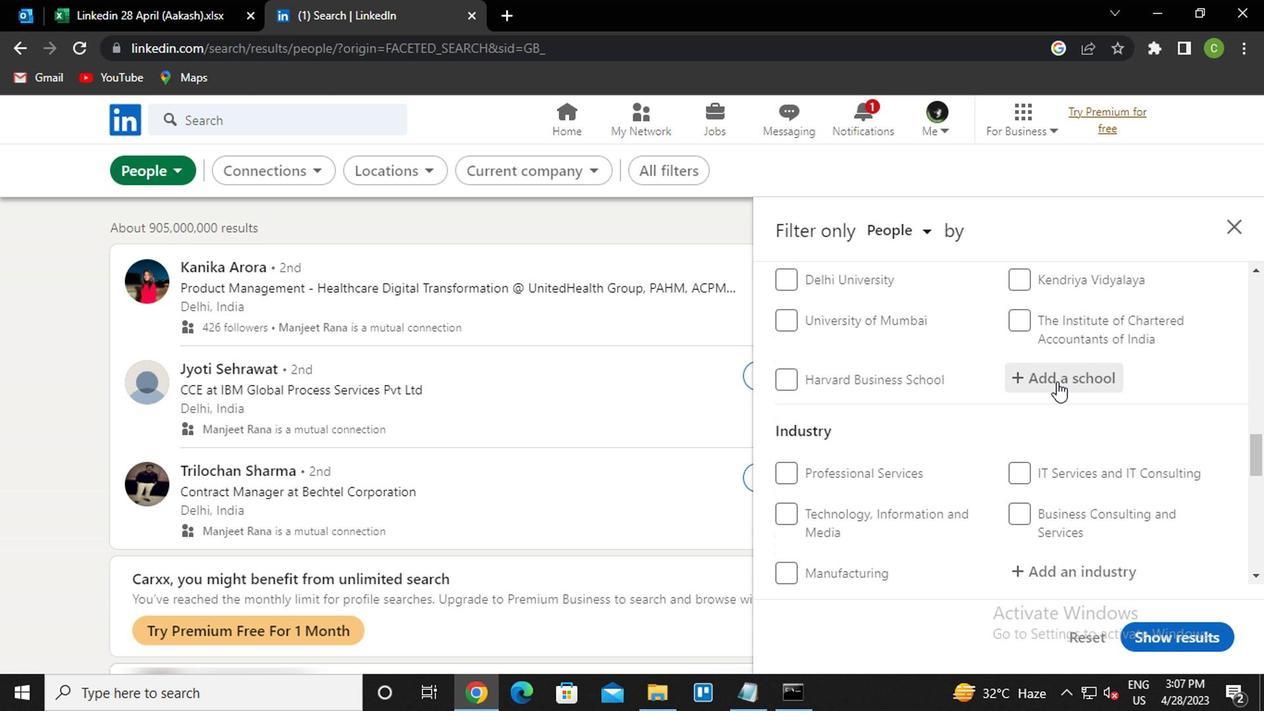 
Action: Key pressed <Key.caps_lock>s<Key.caps_lock>idha<Key.down><Key.down><Key.down><Key.down><Key.down><Key.down><Key.down><Key.down><Key.backspace><Key.backspace>hharth
Screenshot: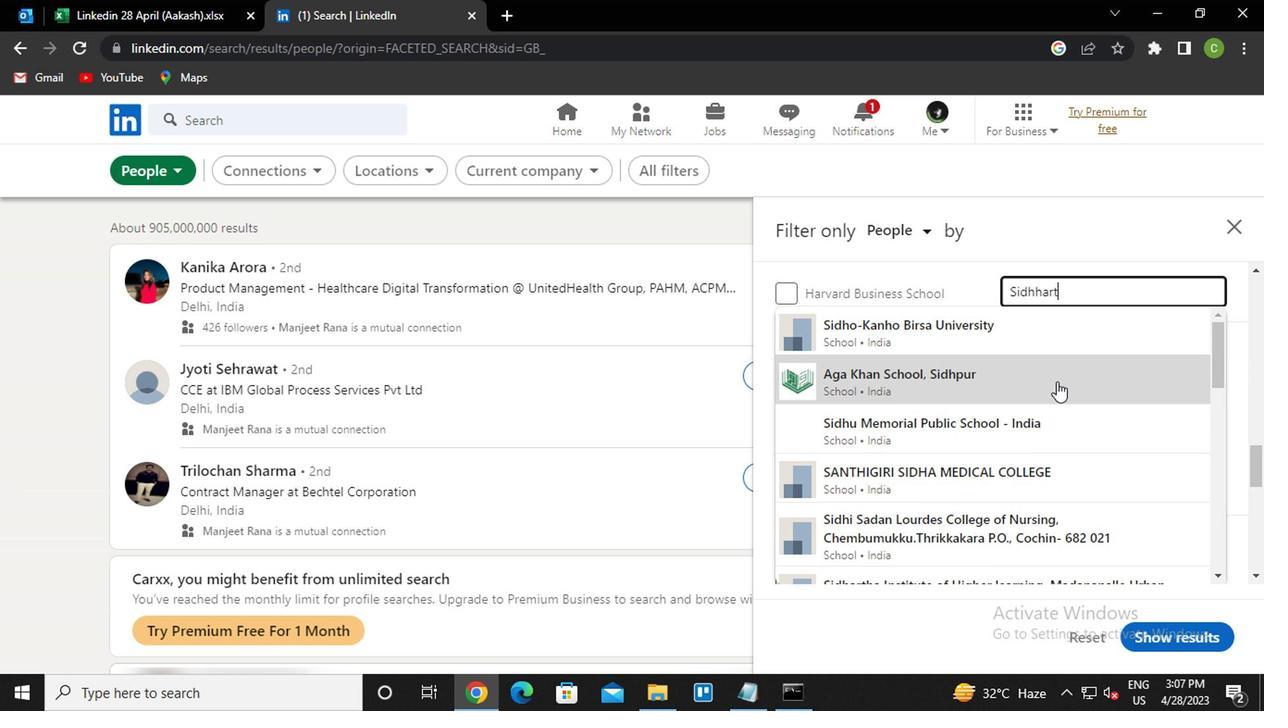 
Action: Mouse moved to (1033, 291)
Screenshot: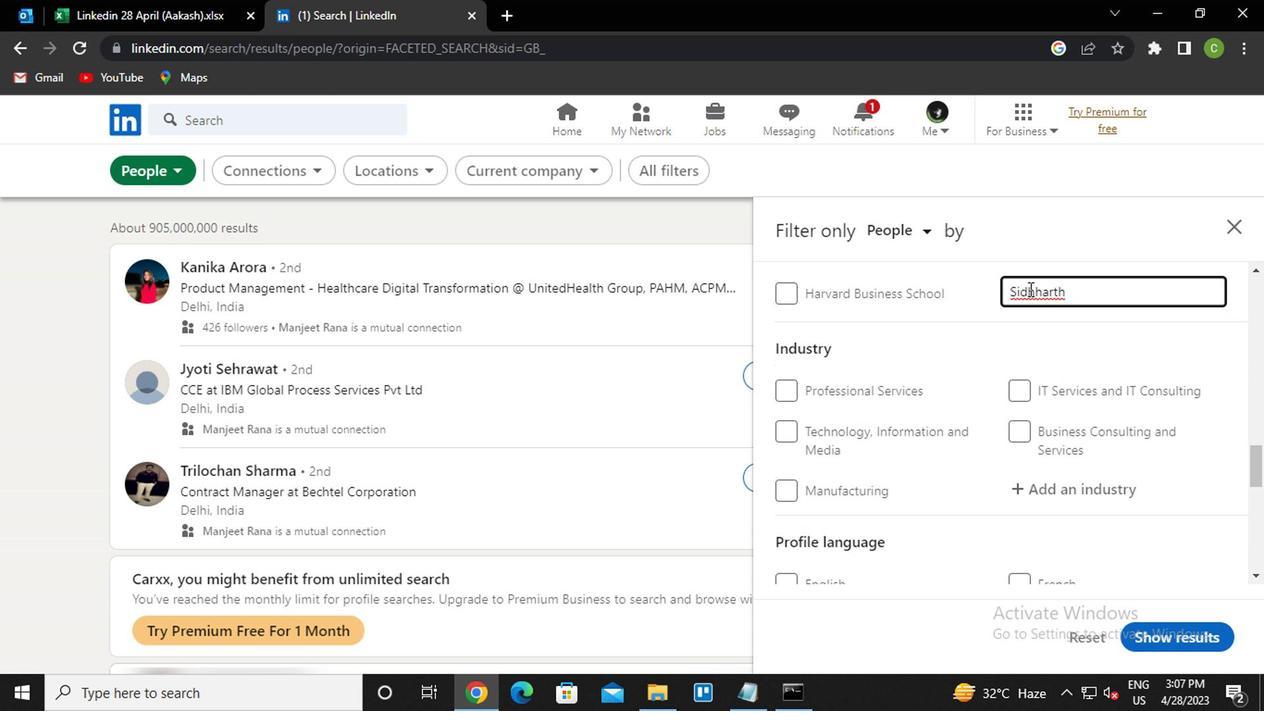 
Action: Mouse pressed left at (1033, 291)
Screenshot: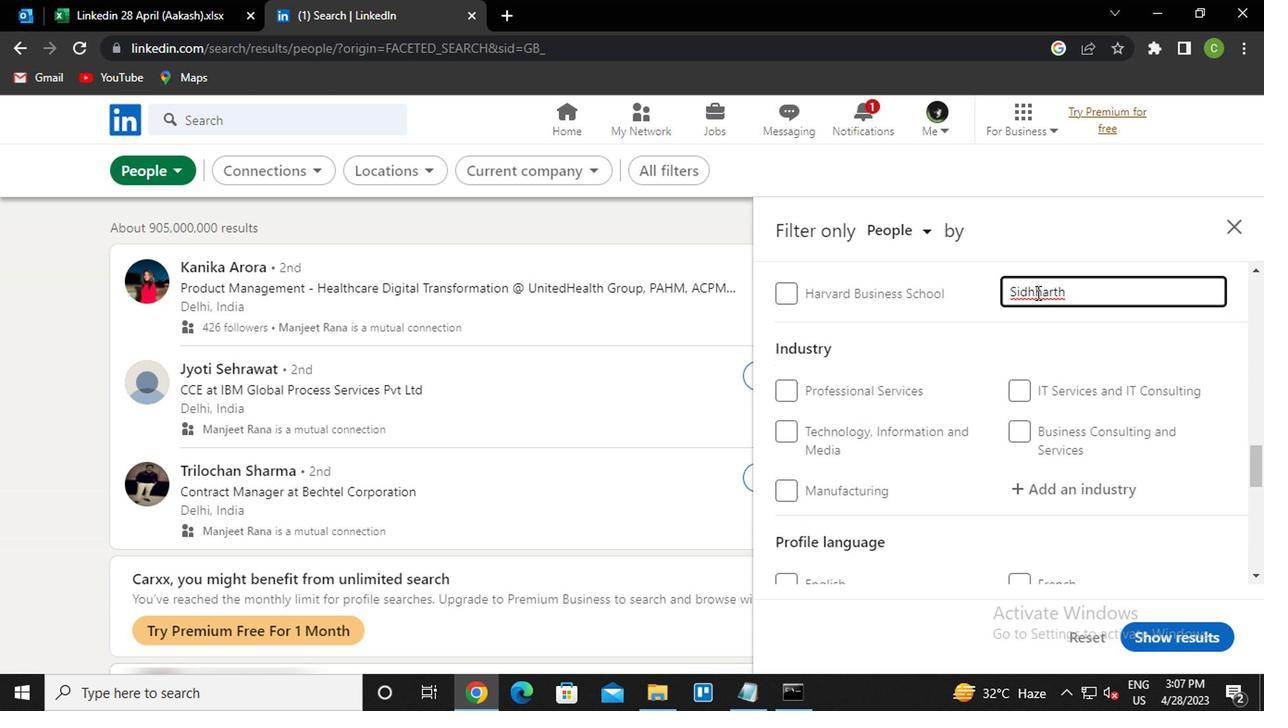
Action: Mouse moved to (1041, 297)
Screenshot: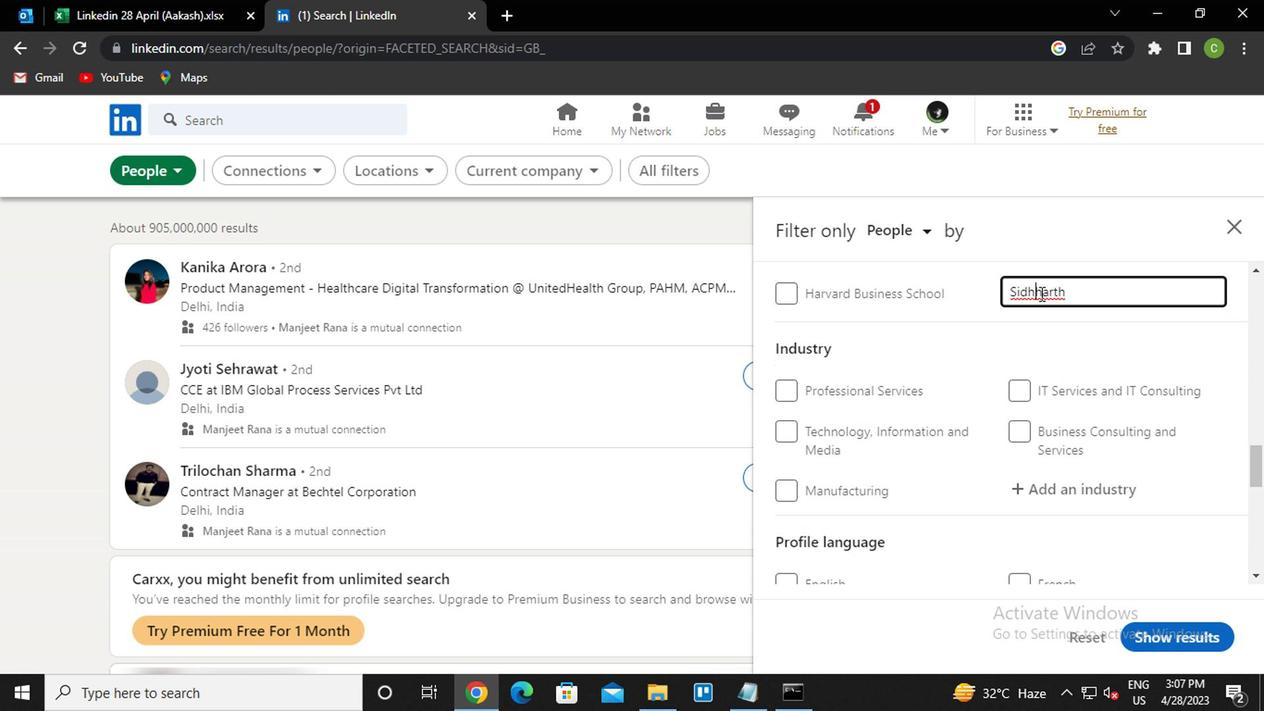 
Action: Key pressed <Key.backspace>d<Key.down><Key.enter>
Screenshot: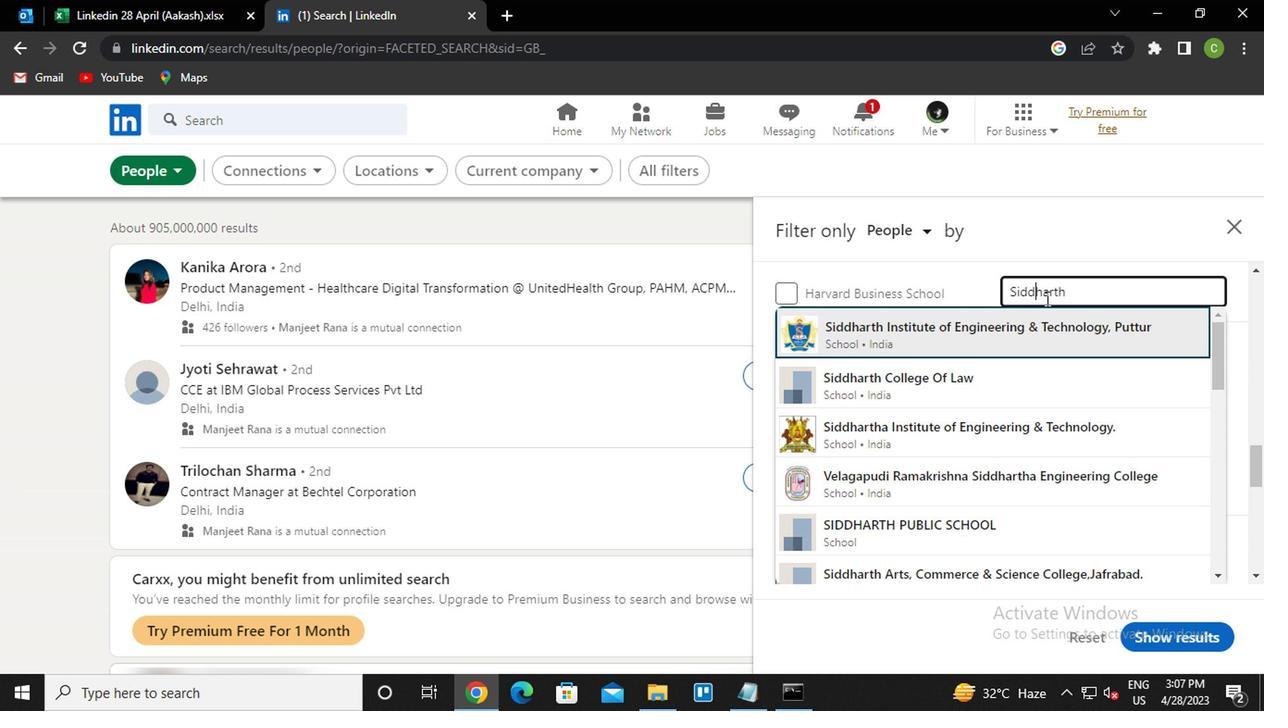 
Action: Mouse moved to (1041, 298)
Screenshot: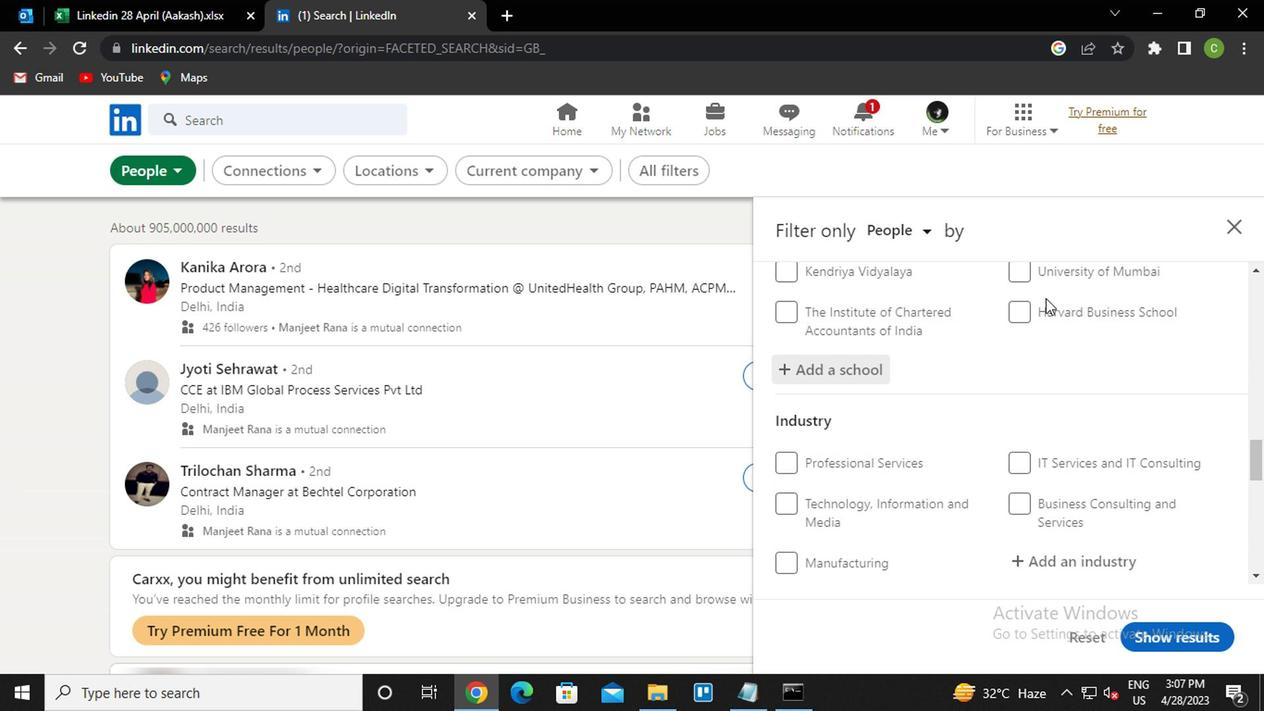 
Action: Mouse scrolled (1041, 297) with delta (0, 0)
Screenshot: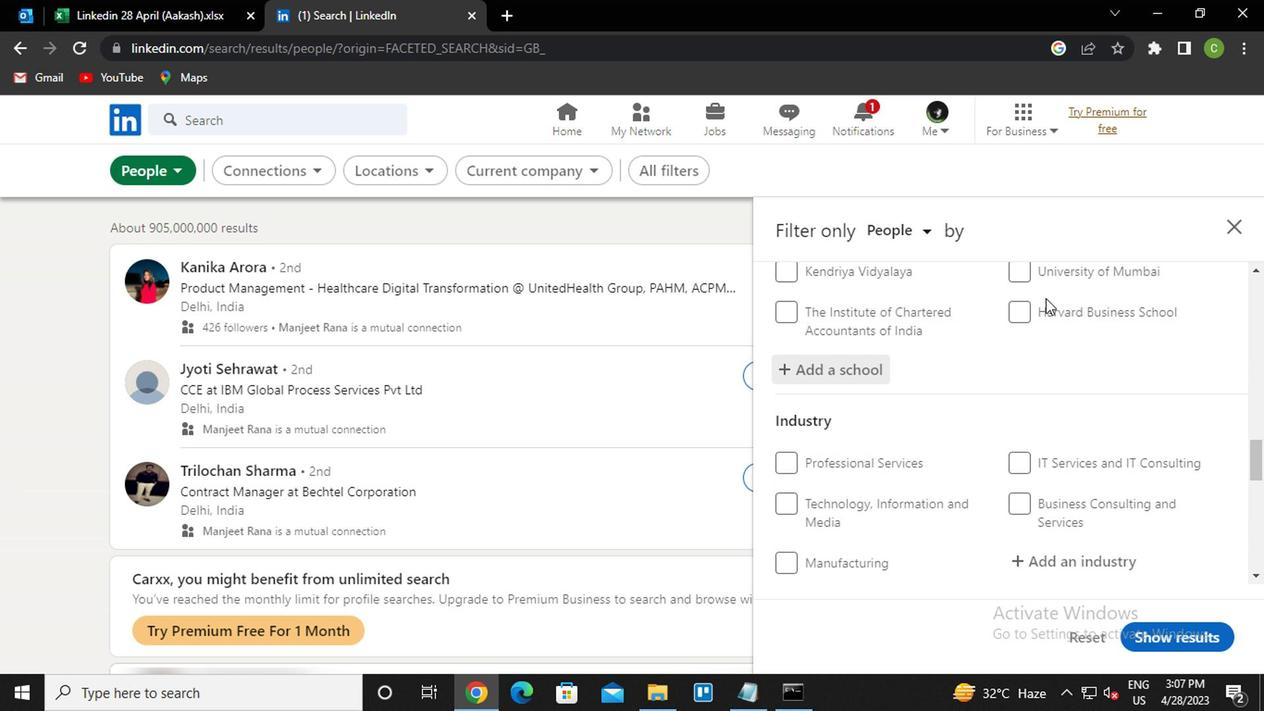 
Action: Mouse moved to (1041, 298)
Screenshot: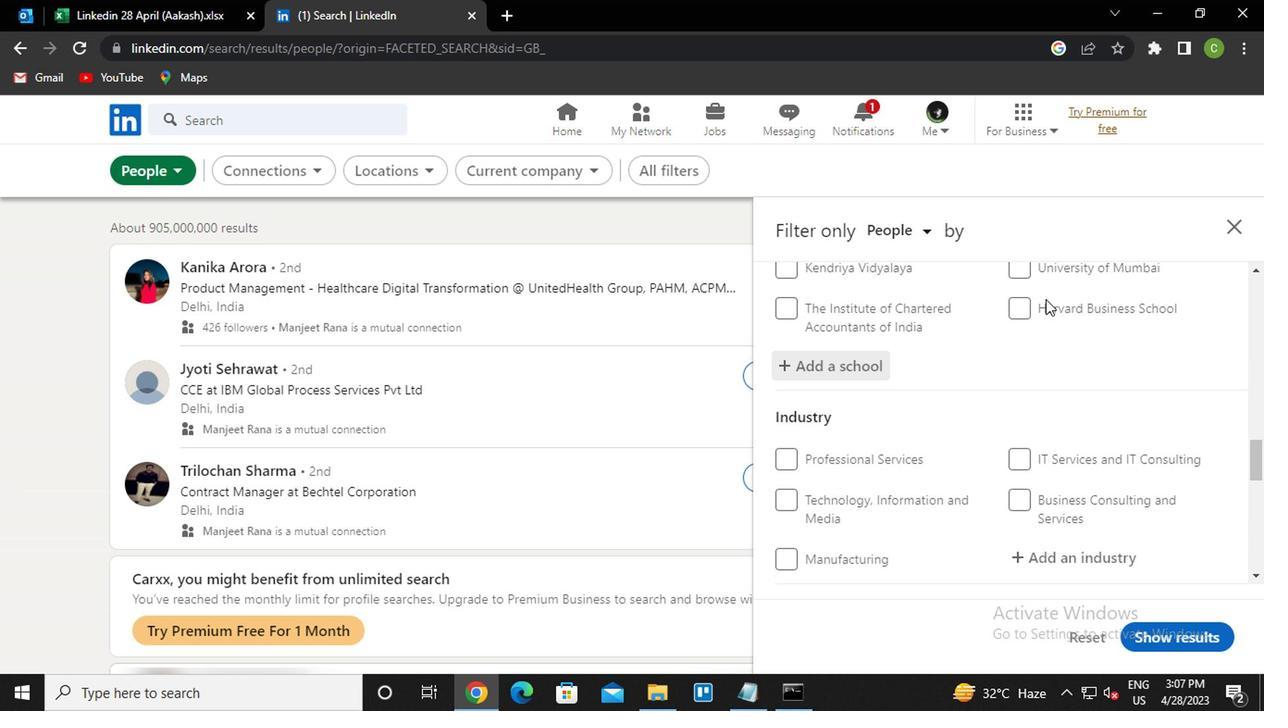 
Action: Mouse scrolled (1041, 298) with delta (0, 0)
Screenshot: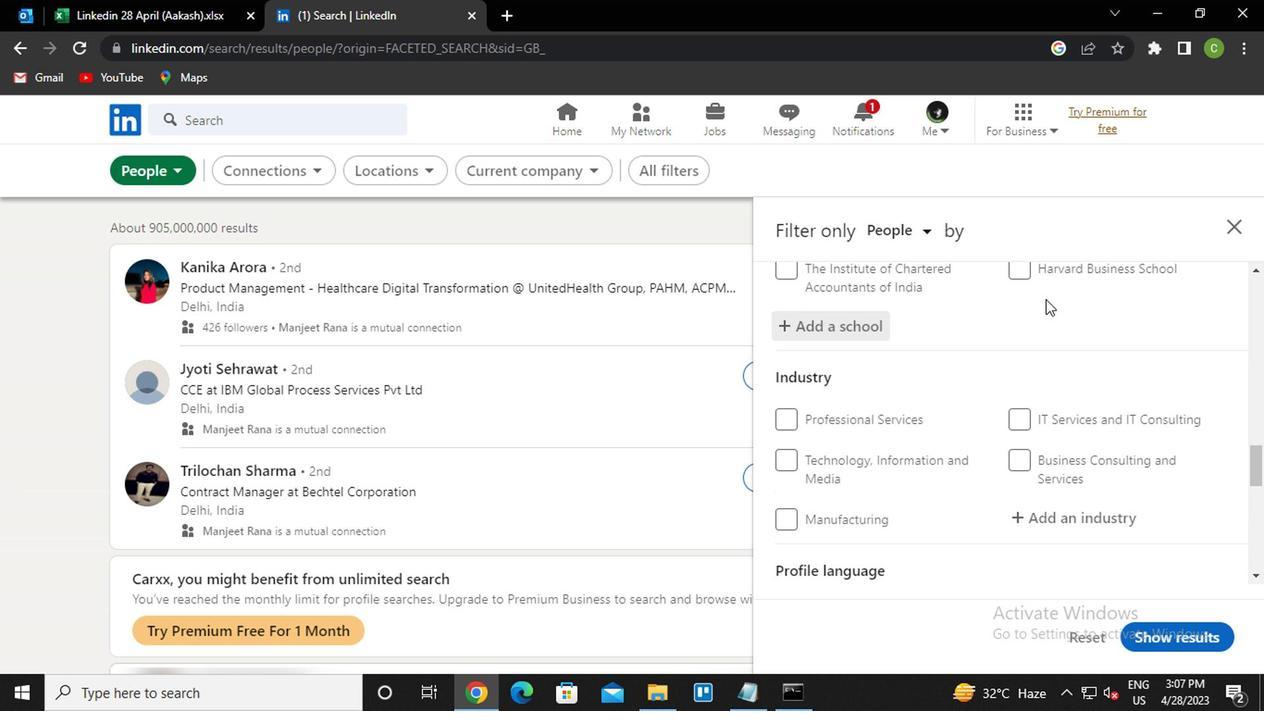 
Action: Mouse moved to (1066, 370)
Screenshot: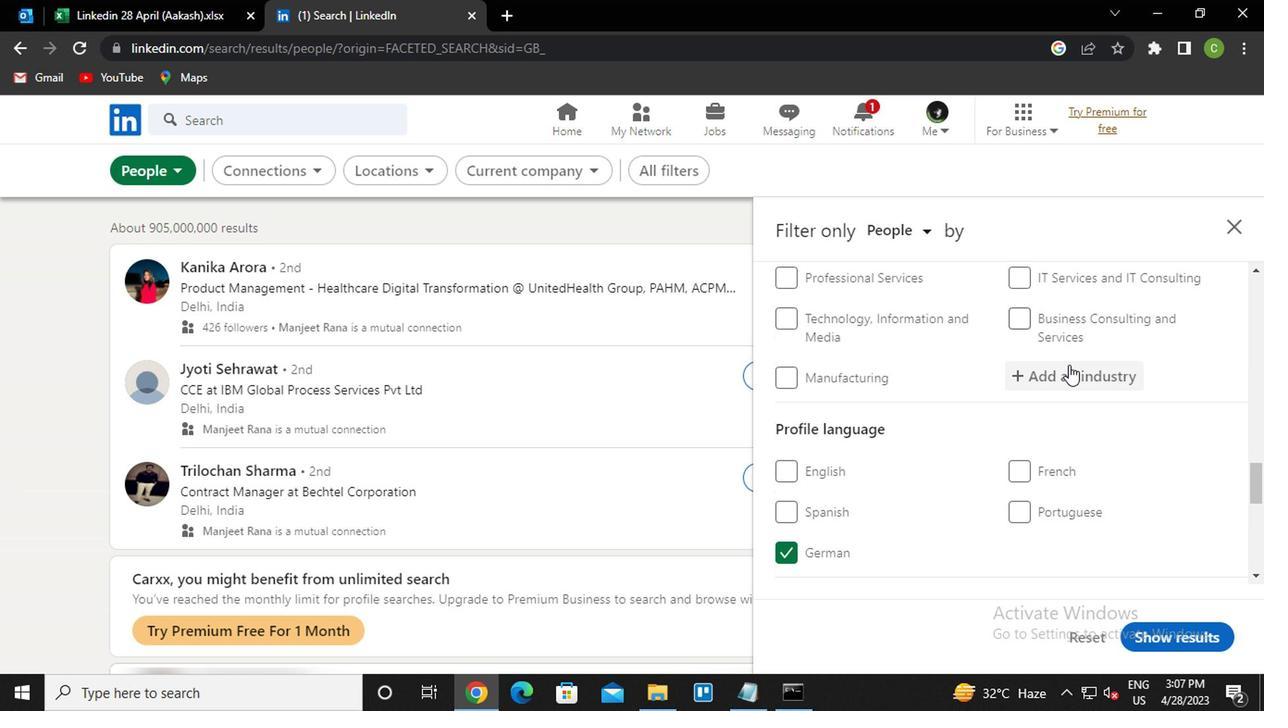 
Action: Mouse pressed left at (1066, 370)
Screenshot: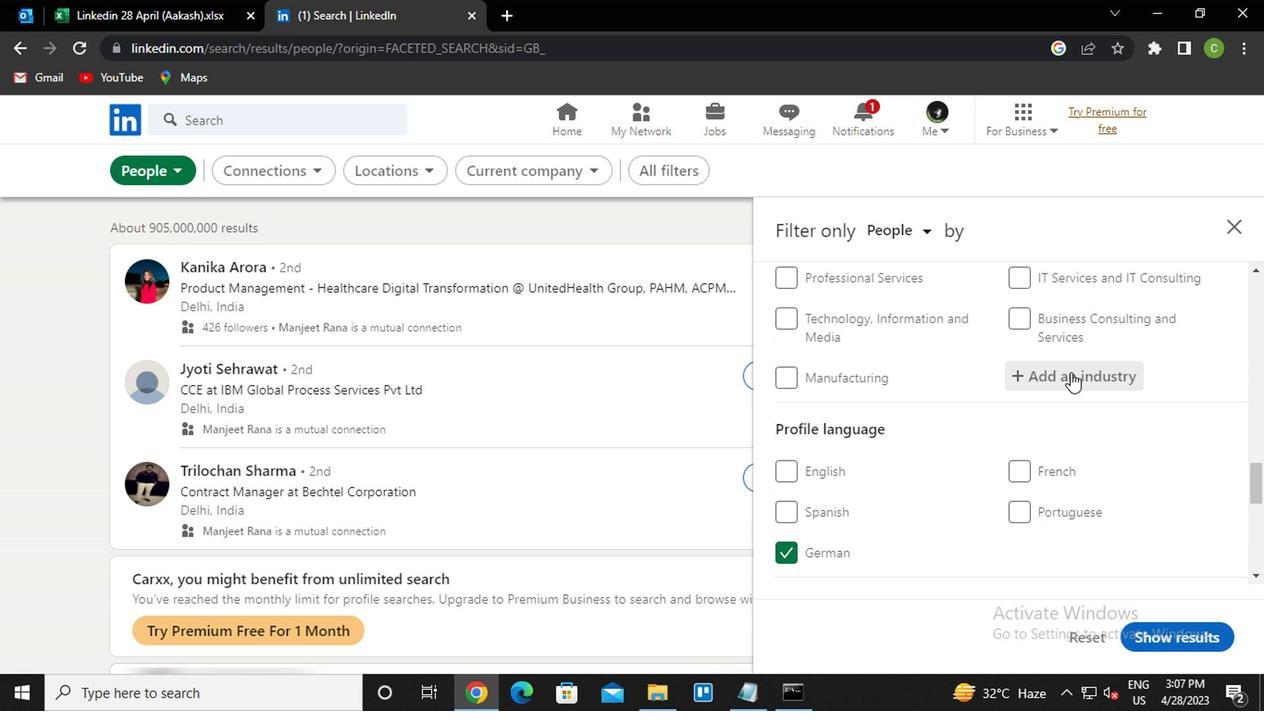 
Action: Key pressed <Key.caps_lock>ctrl+C<Key.caps_lock>osmetology<Key.down><Key.enter>
Screenshot: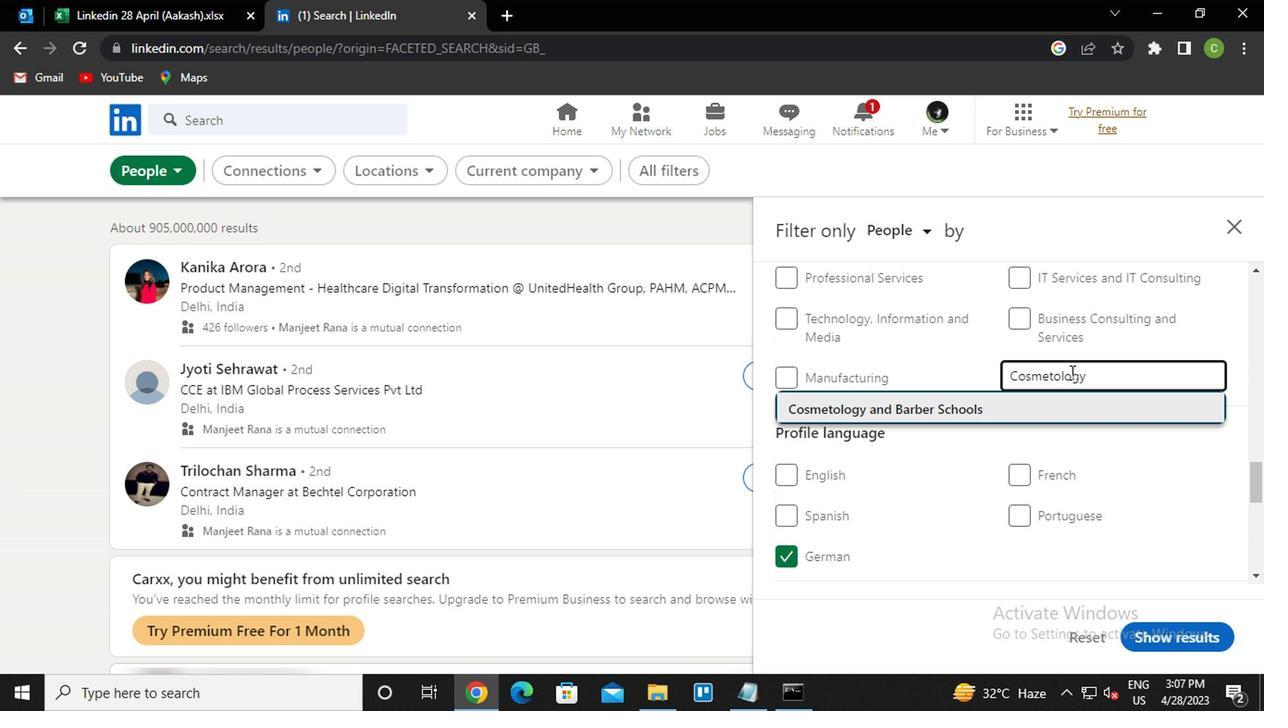 
Action: Mouse moved to (1066, 357)
Screenshot: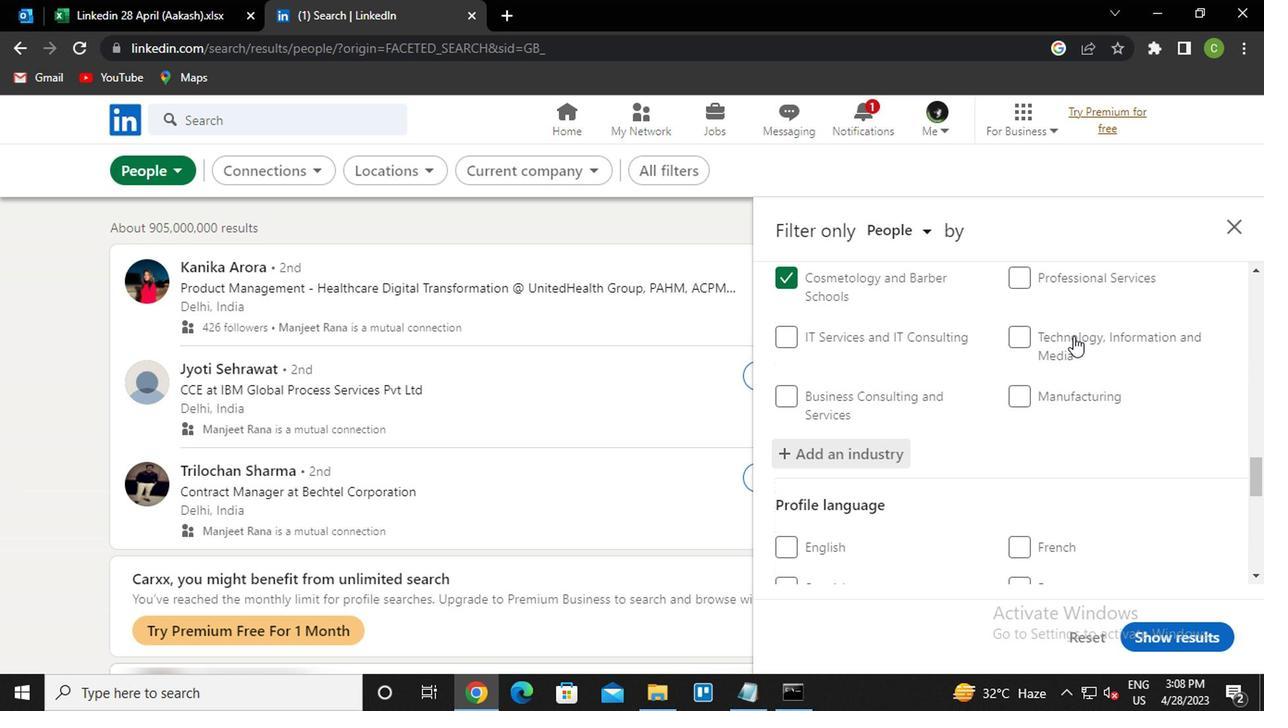 
Action: Mouse scrolled (1066, 356) with delta (0, -1)
Screenshot: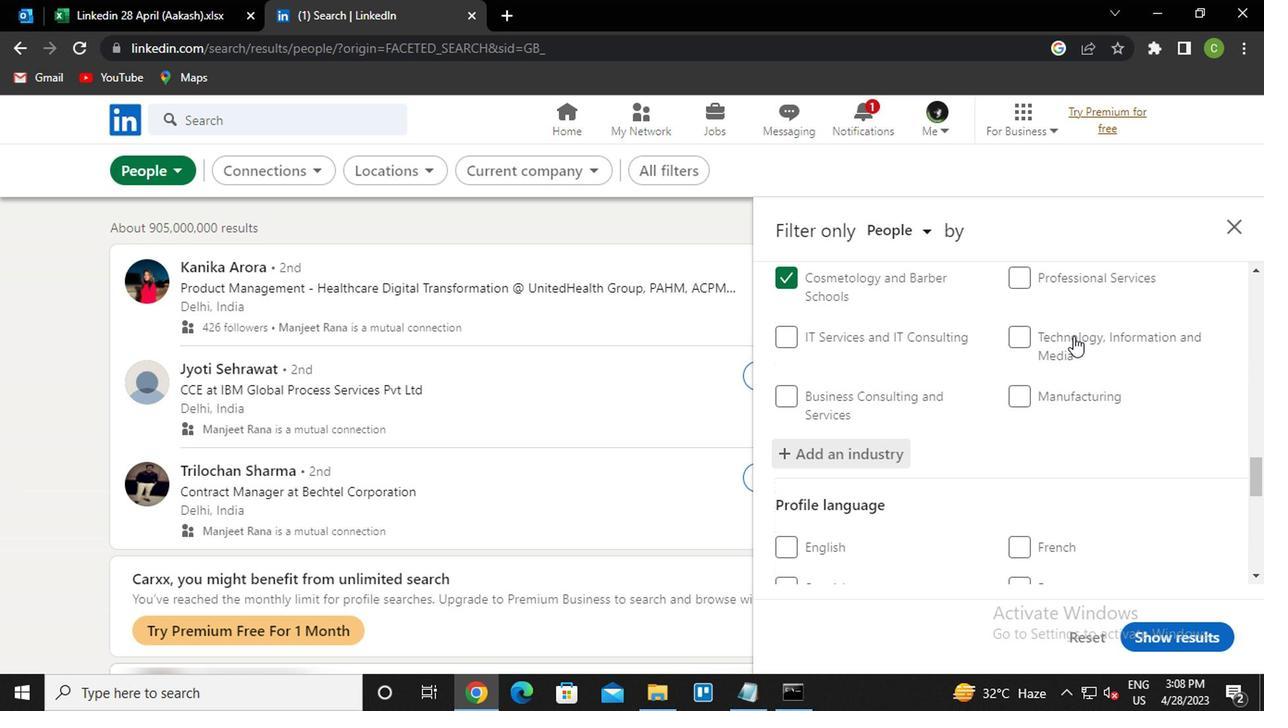 
Action: Mouse moved to (1061, 383)
Screenshot: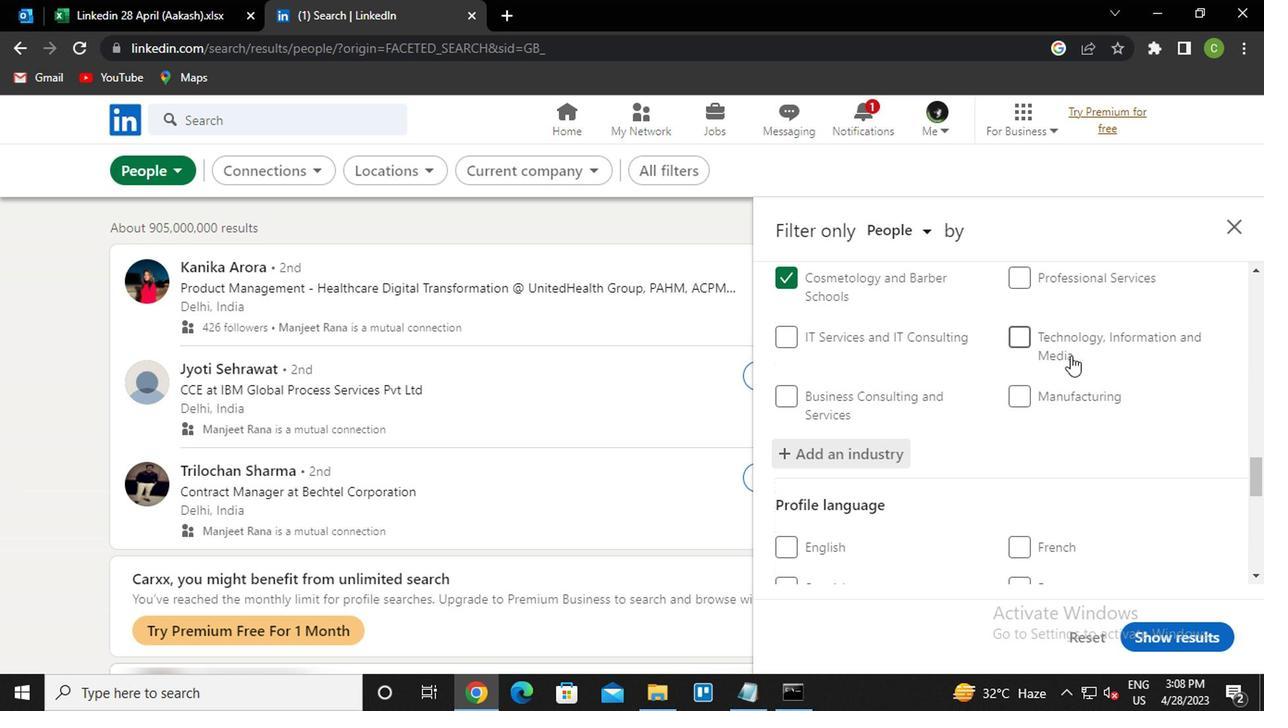 
Action: Mouse scrolled (1061, 382) with delta (0, -1)
Screenshot: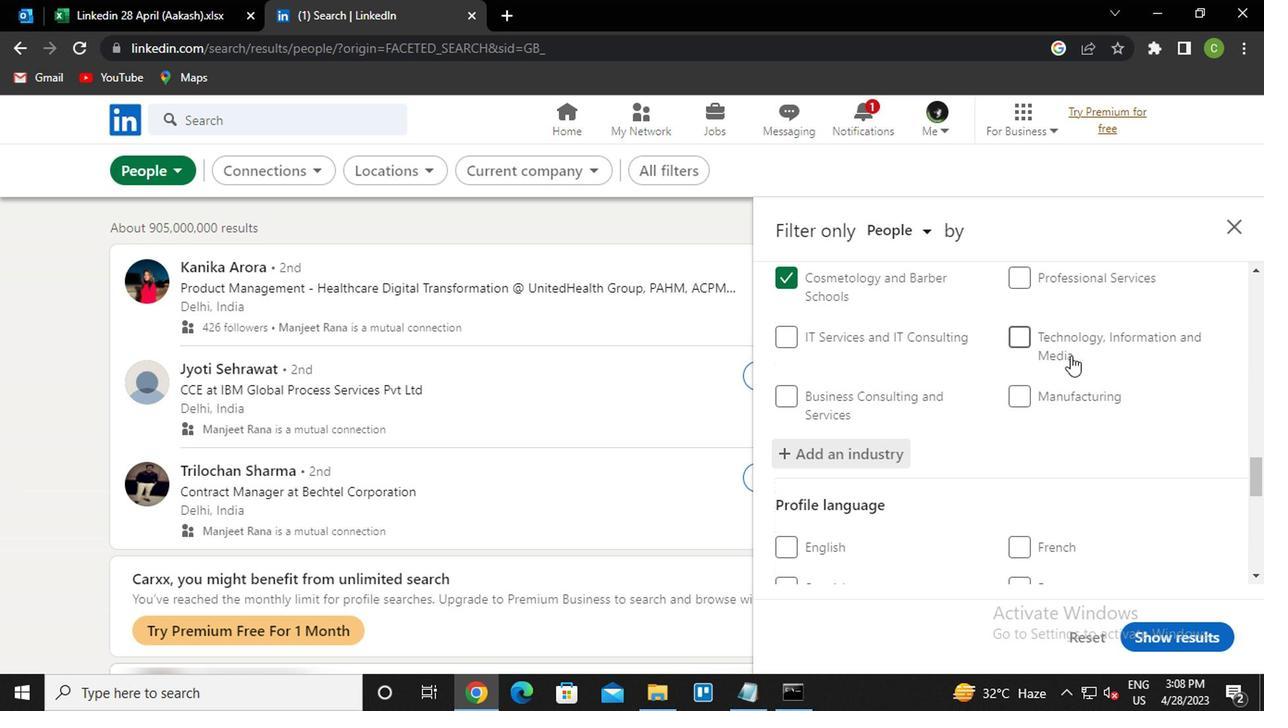
Action: Mouse moved to (1059, 388)
Screenshot: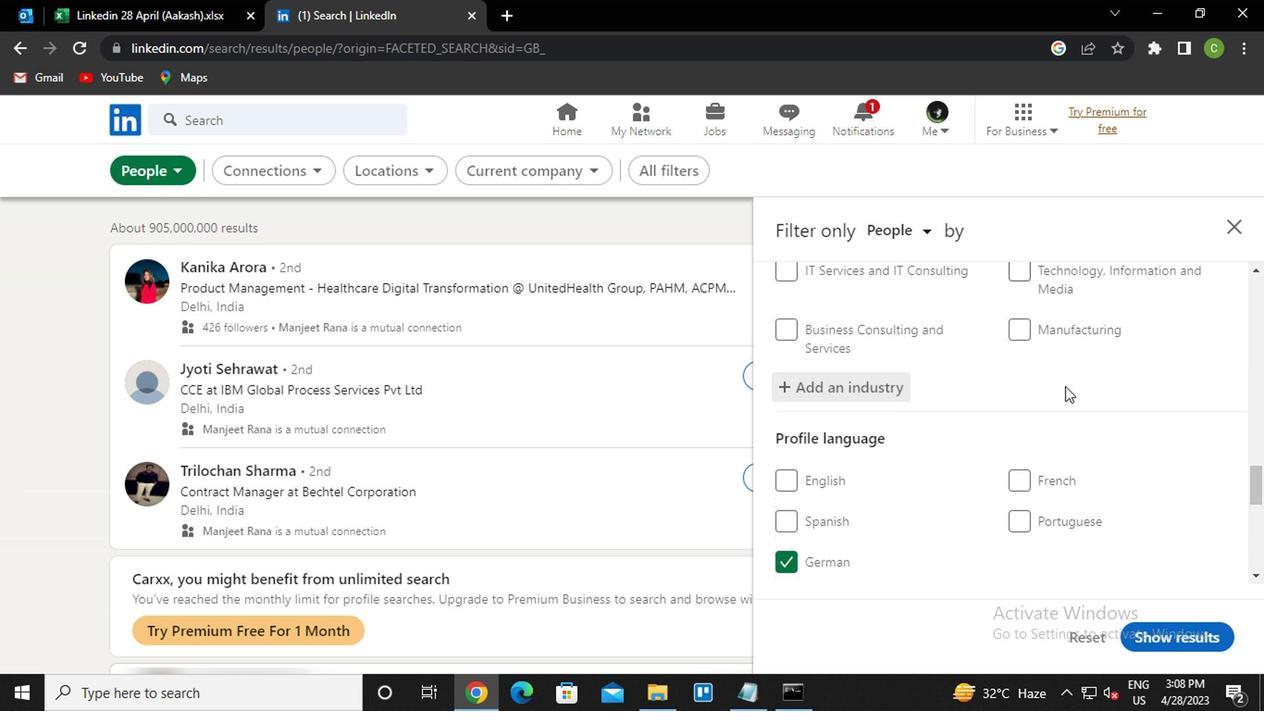 
Action: Mouse scrolled (1059, 387) with delta (0, -1)
Screenshot: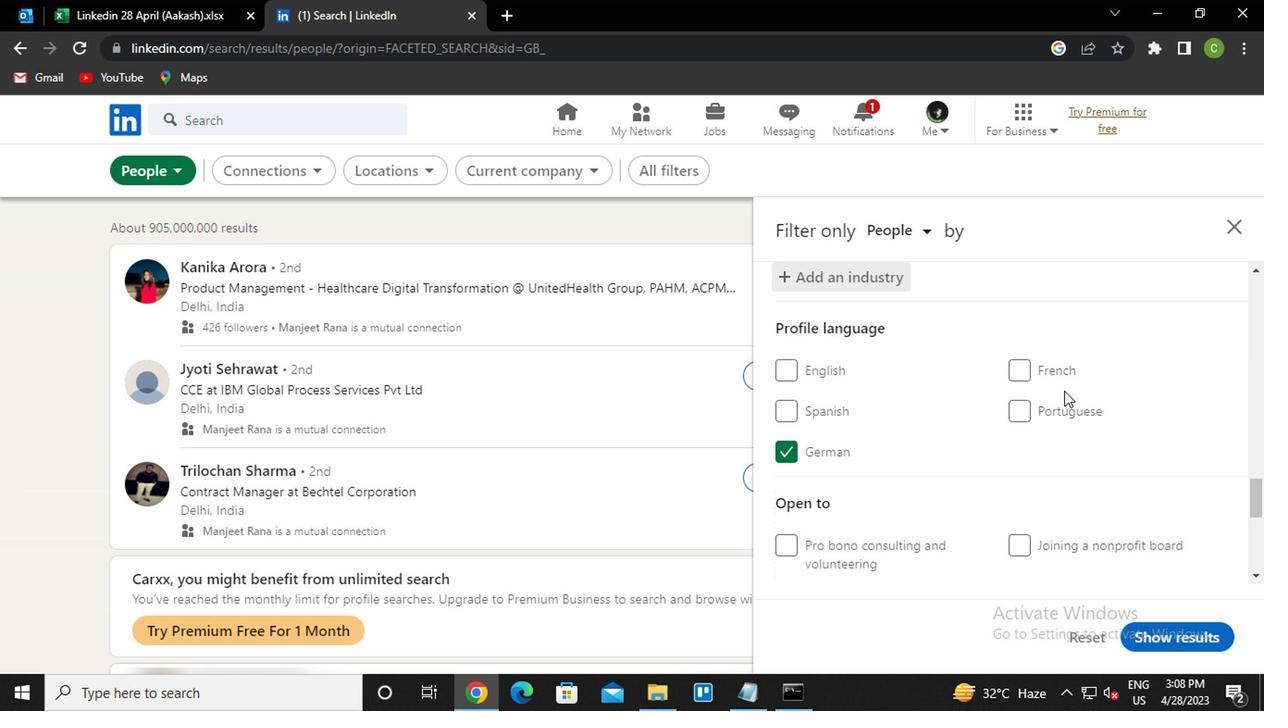 
Action: Mouse moved to (1038, 425)
Screenshot: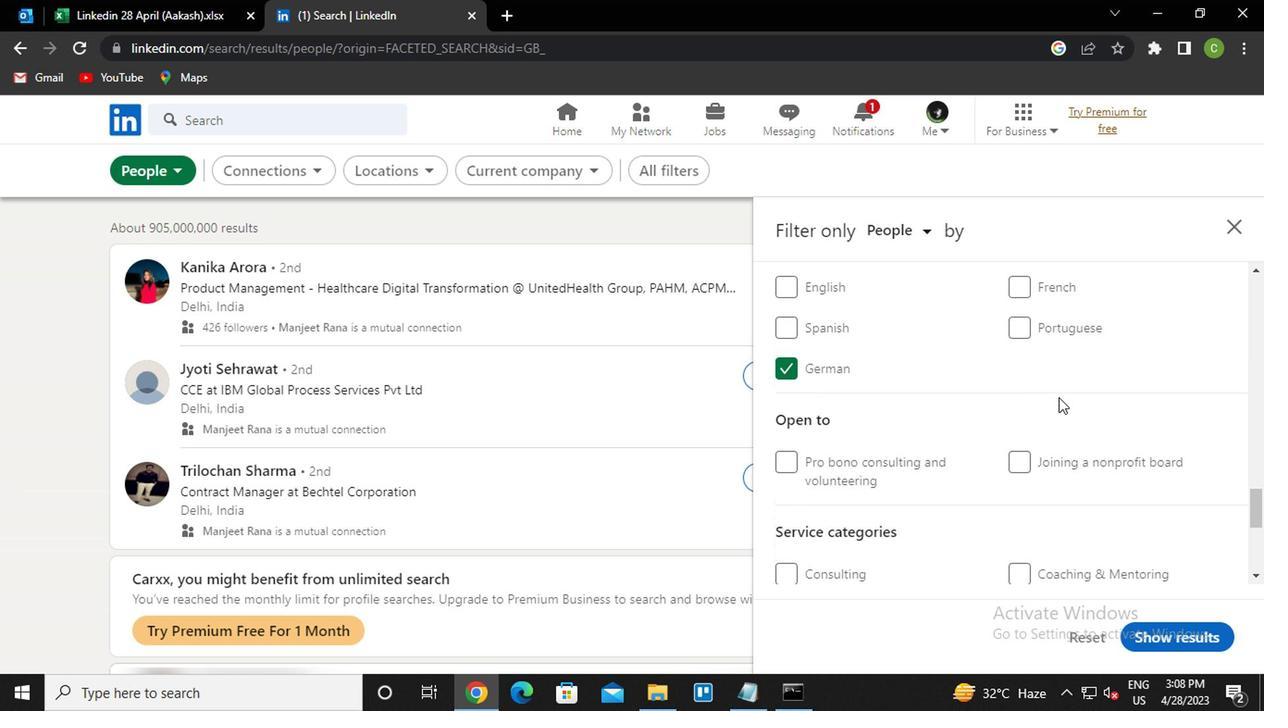 
Action: Mouse scrolled (1038, 424) with delta (0, 0)
Screenshot: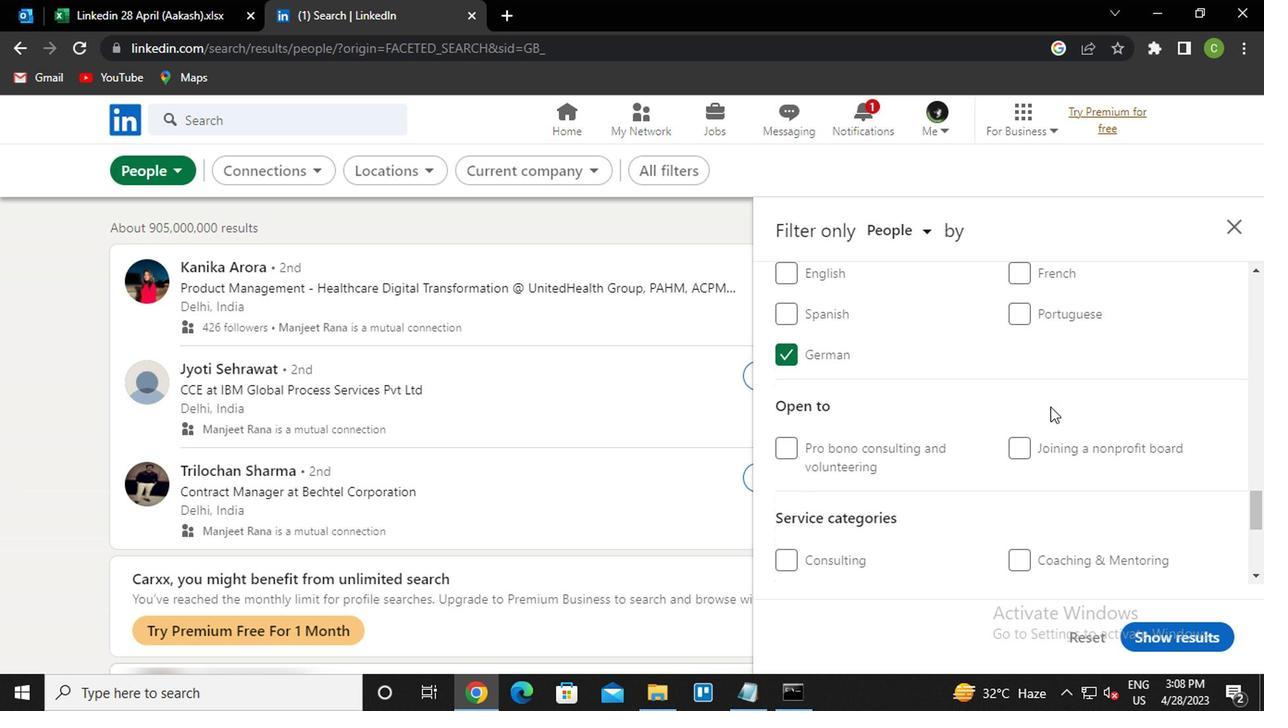 
Action: Mouse scrolled (1038, 424) with delta (0, 0)
Screenshot: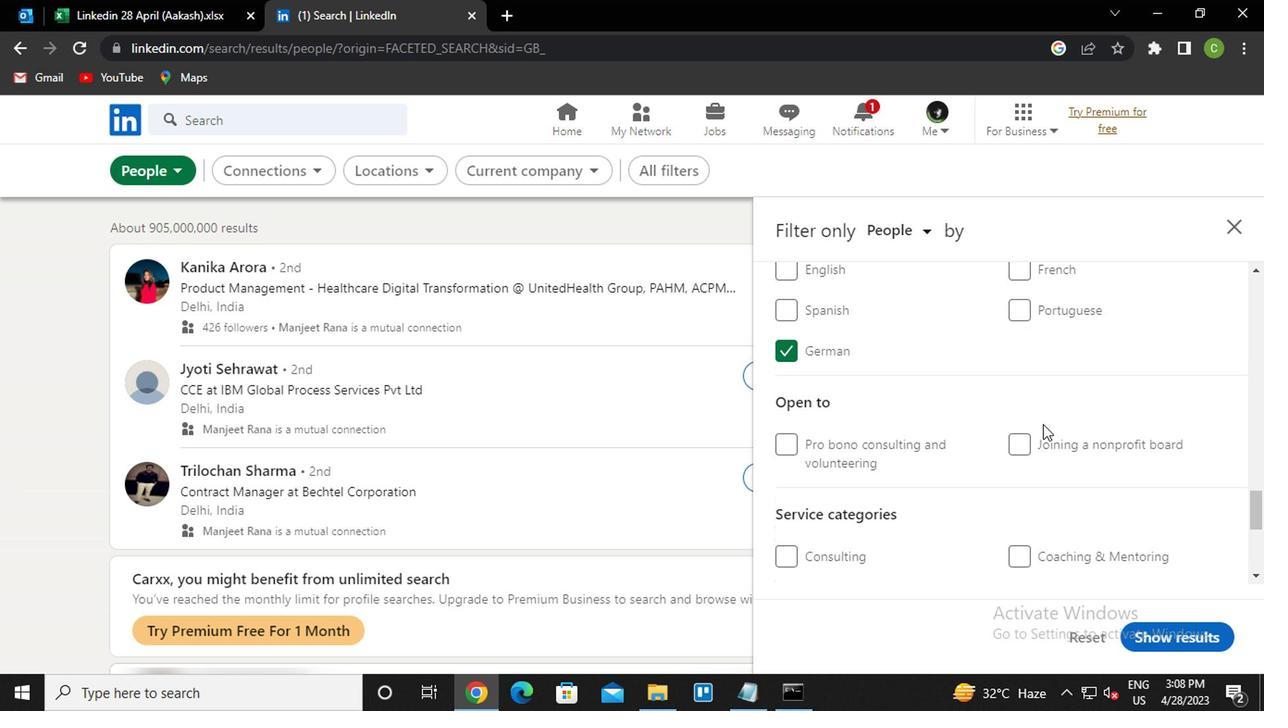 
Action: Mouse moved to (1061, 444)
Screenshot: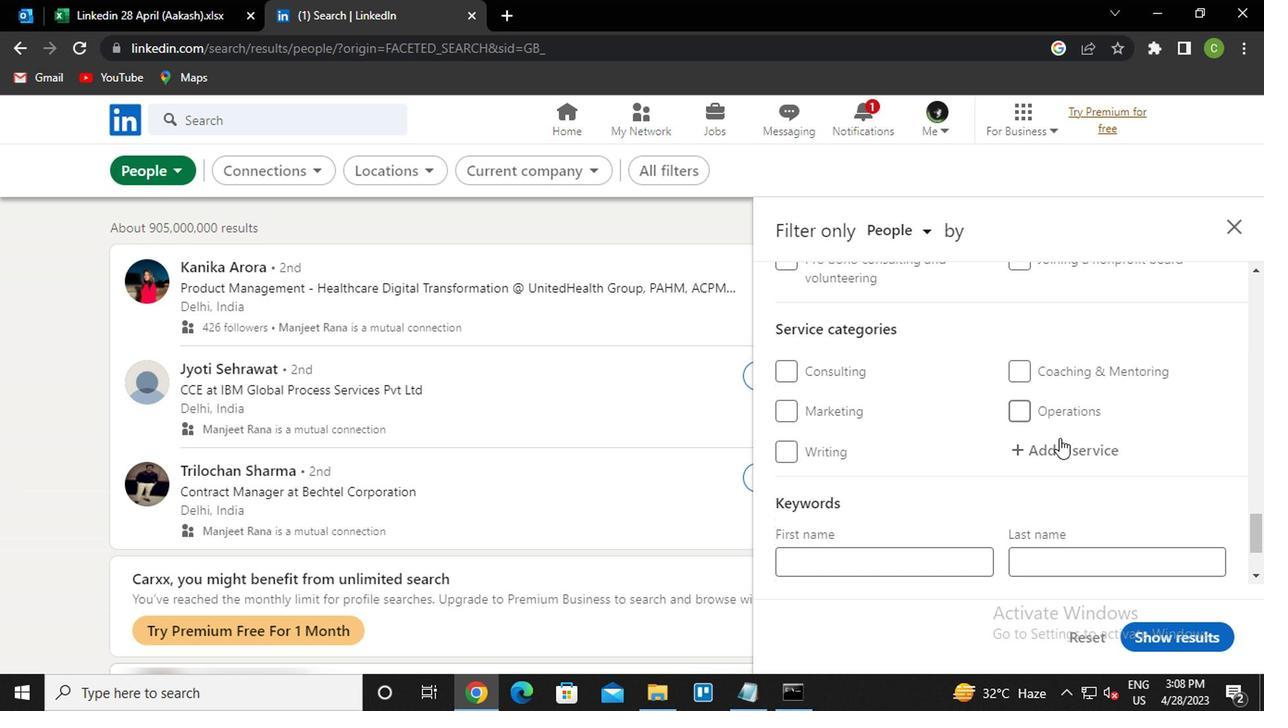 
Action: Mouse pressed left at (1061, 444)
Screenshot: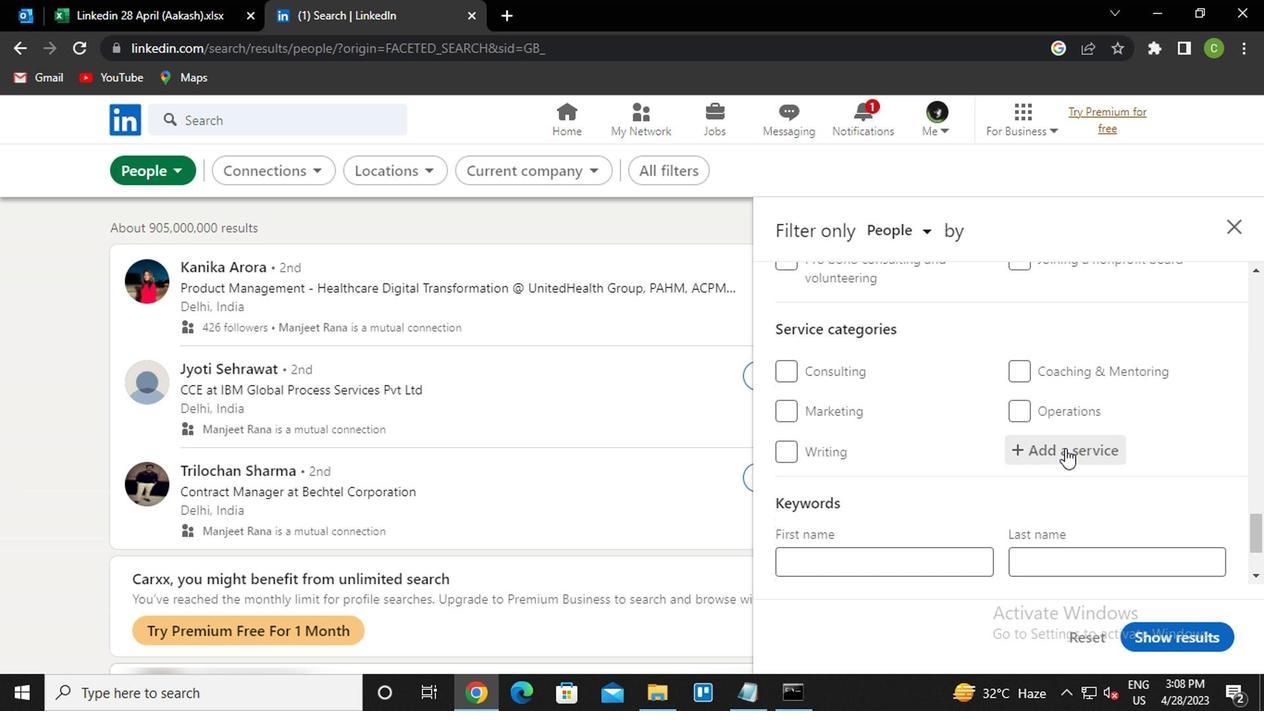 
Action: Key pressed <Key.caps_lock>p<Key.caps_lock>ersonal<Key.down><Key.down><Key.enter>
Screenshot: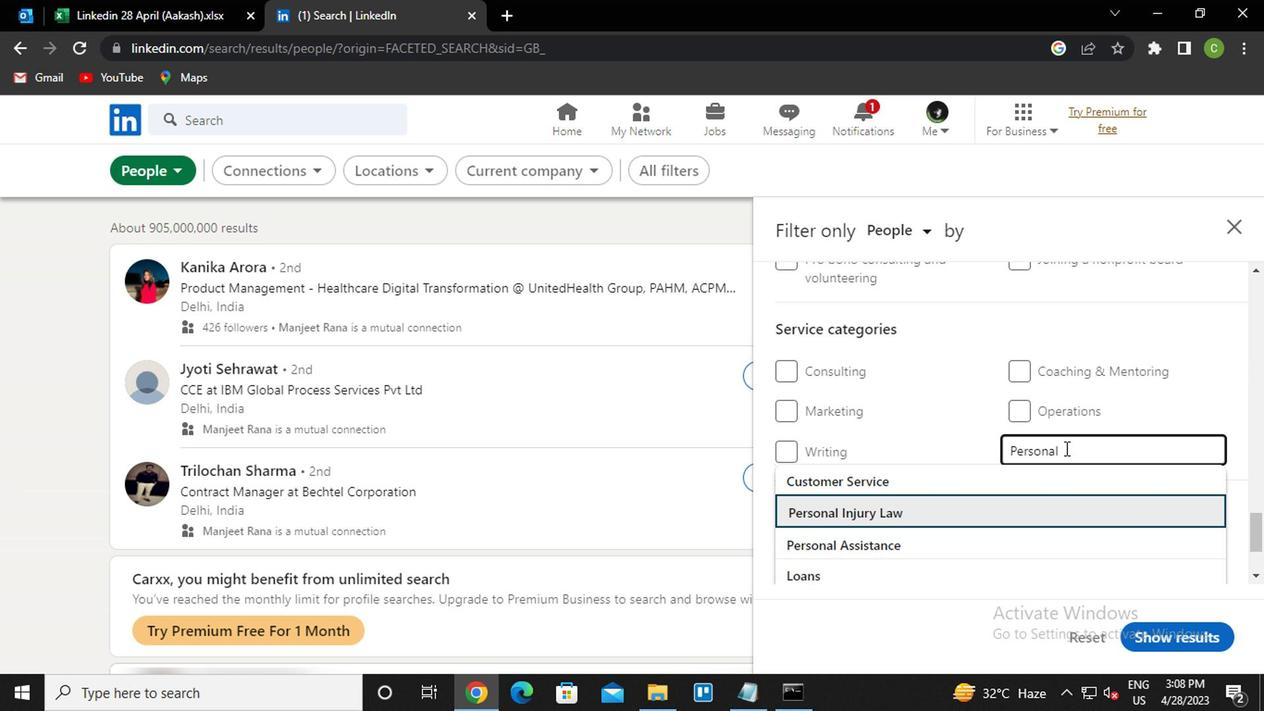 
Action: Mouse moved to (1056, 447)
Screenshot: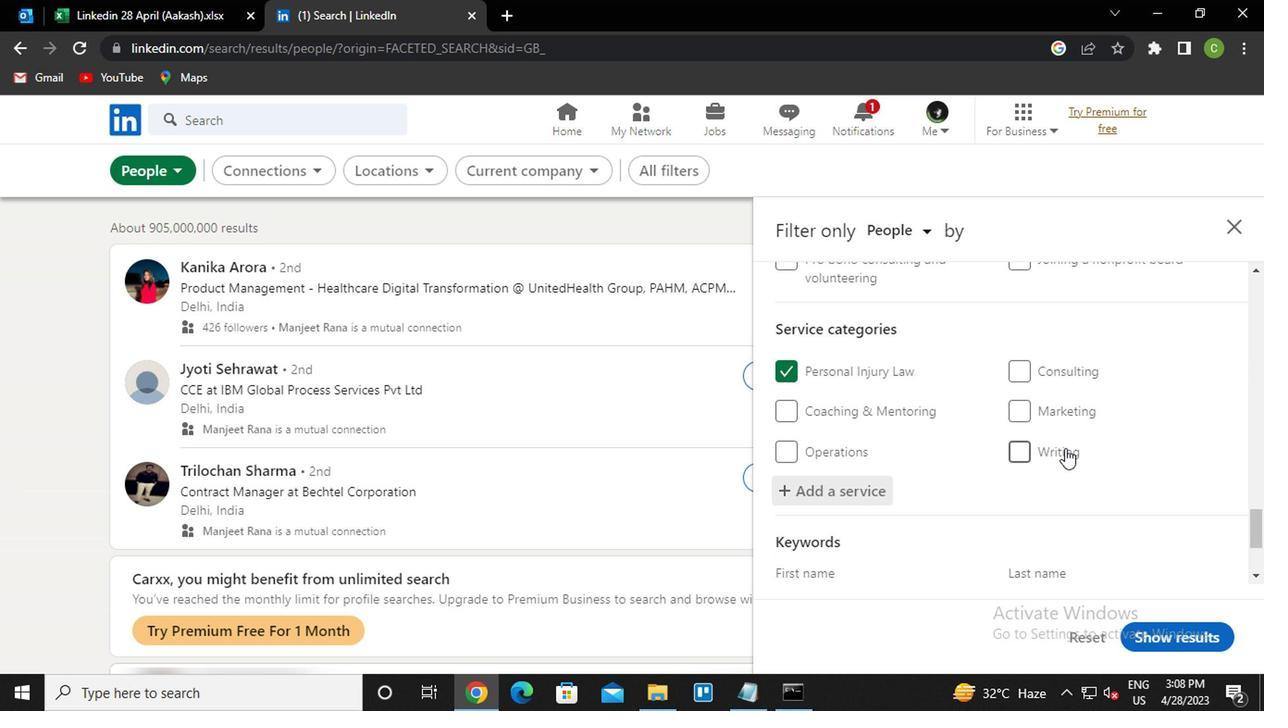 
Action: Mouse scrolled (1056, 446) with delta (0, 0)
Screenshot: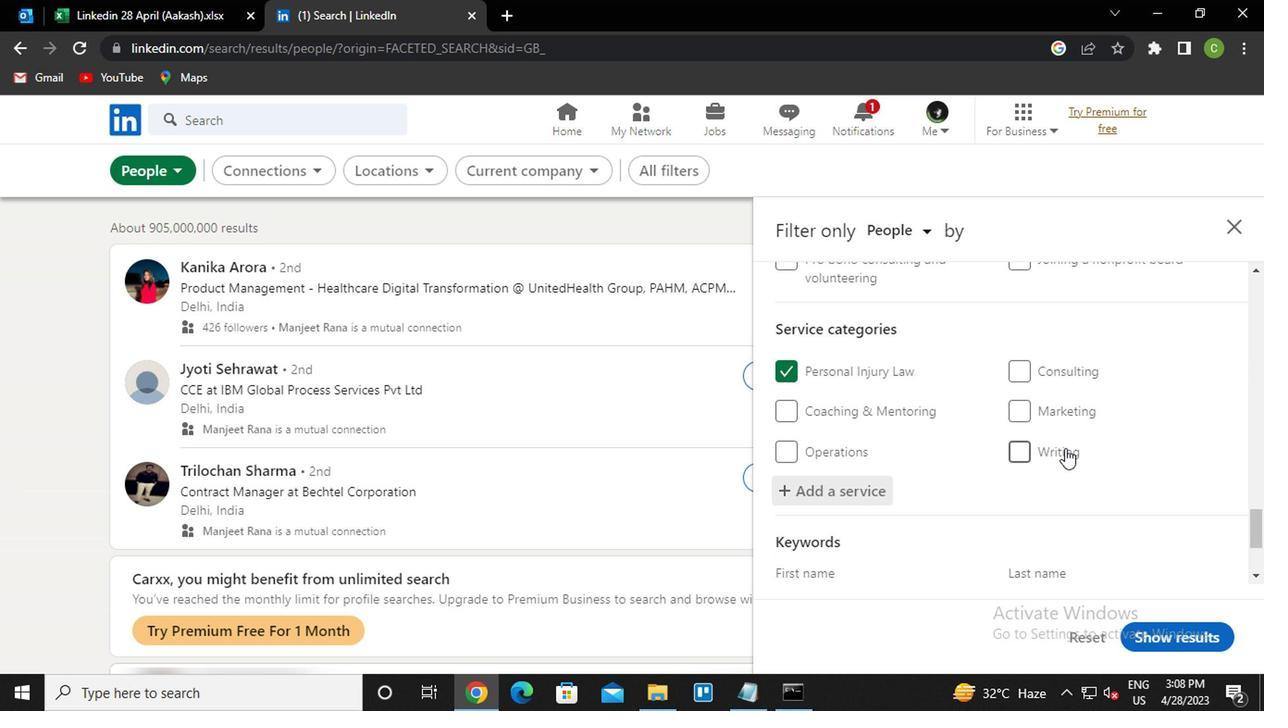 
Action: Mouse scrolled (1056, 446) with delta (0, 0)
Screenshot: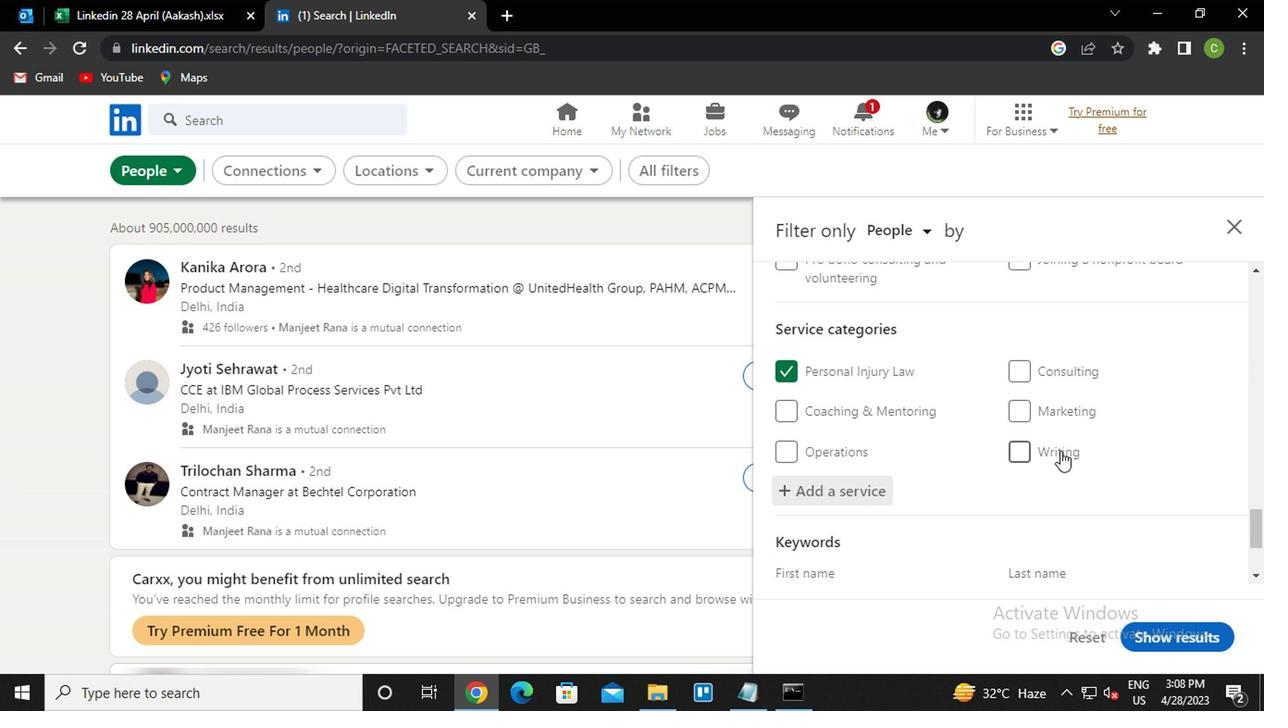 
Action: Mouse scrolled (1056, 446) with delta (0, 0)
Screenshot: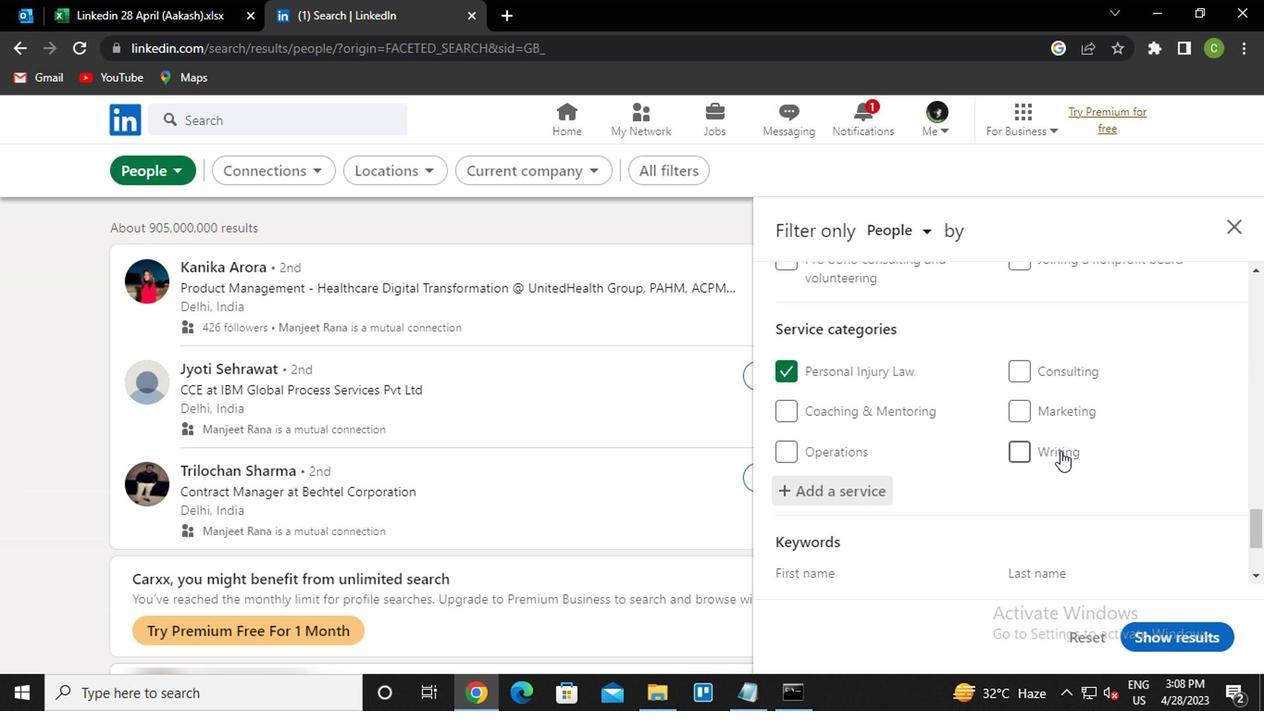
Action: Mouse scrolled (1056, 446) with delta (0, 0)
Screenshot: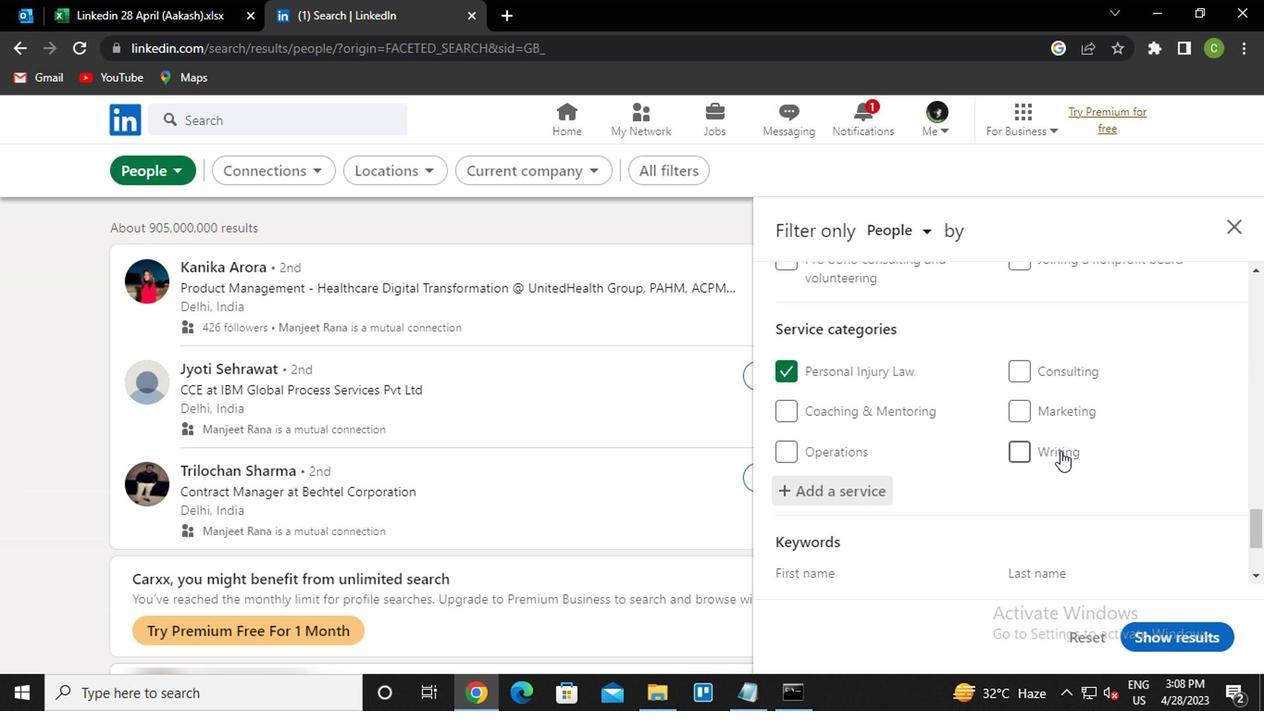 
Action: Mouse scrolled (1056, 446) with delta (0, 0)
Screenshot: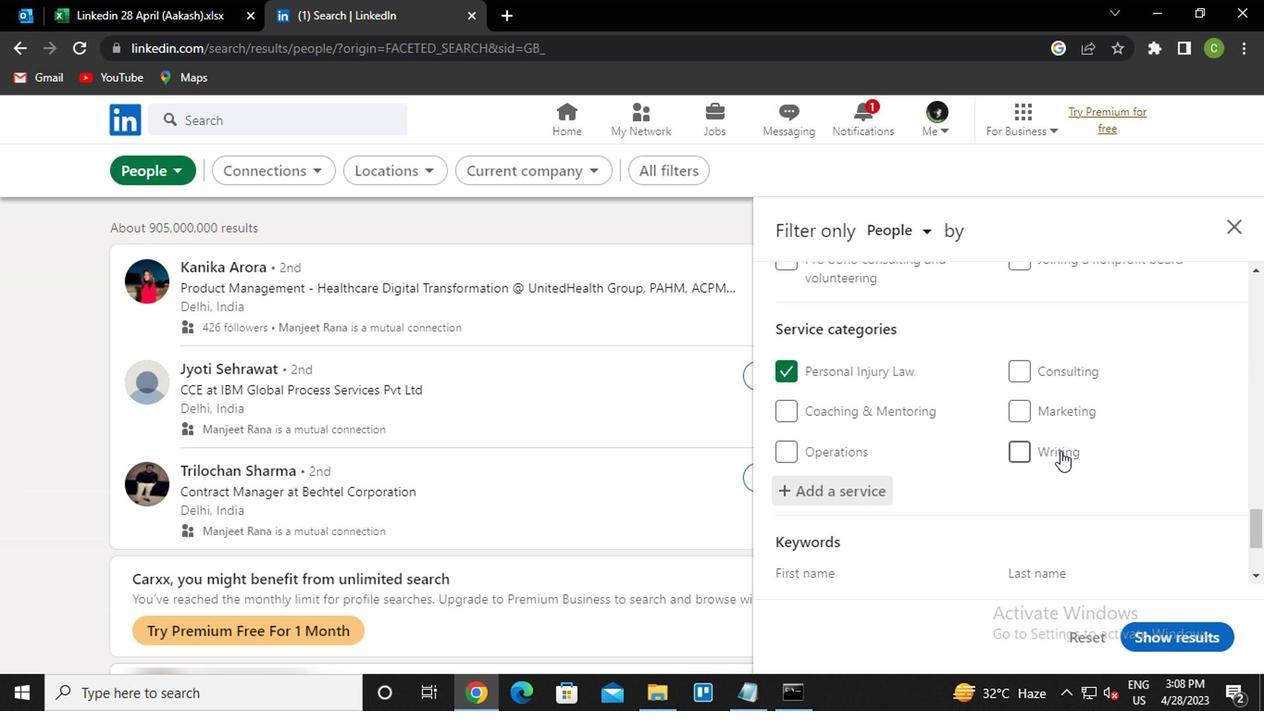 
Action: Mouse scrolled (1056, 446) with delta (0, 0)
Screenshot: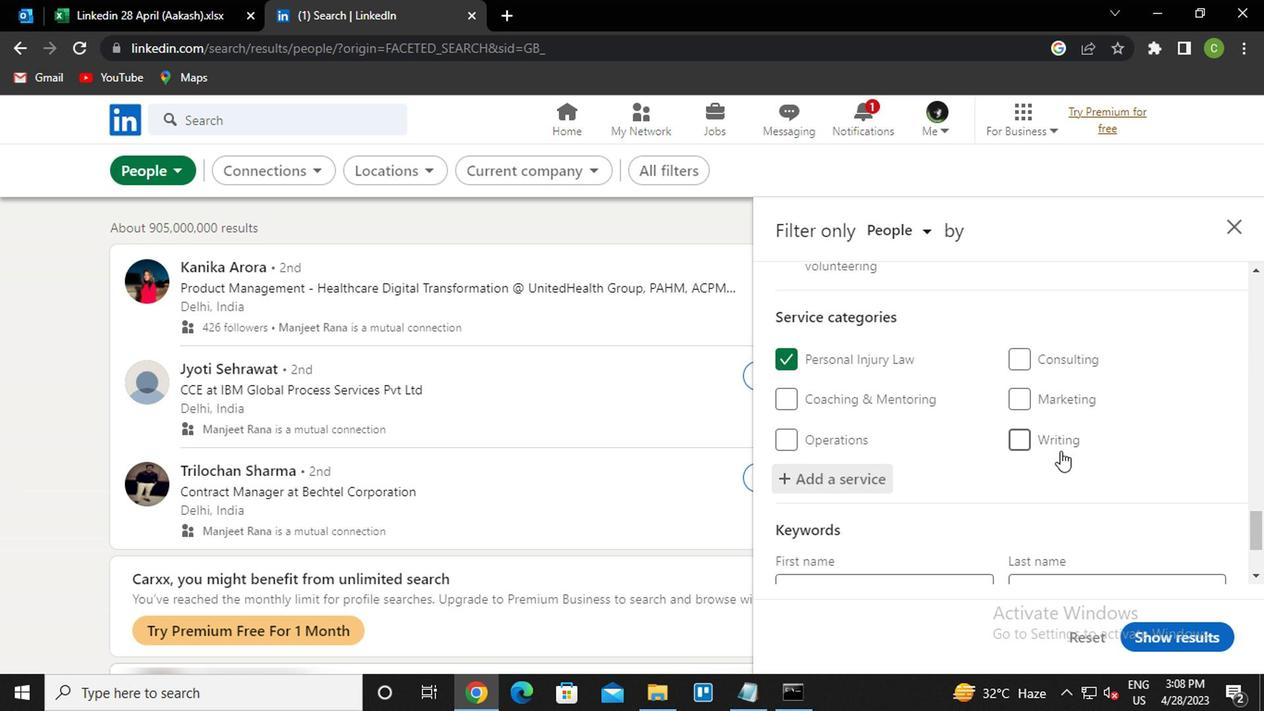 
Action: Mouse scrolled (1056, 446) with delta (0, 0)
Screenshot: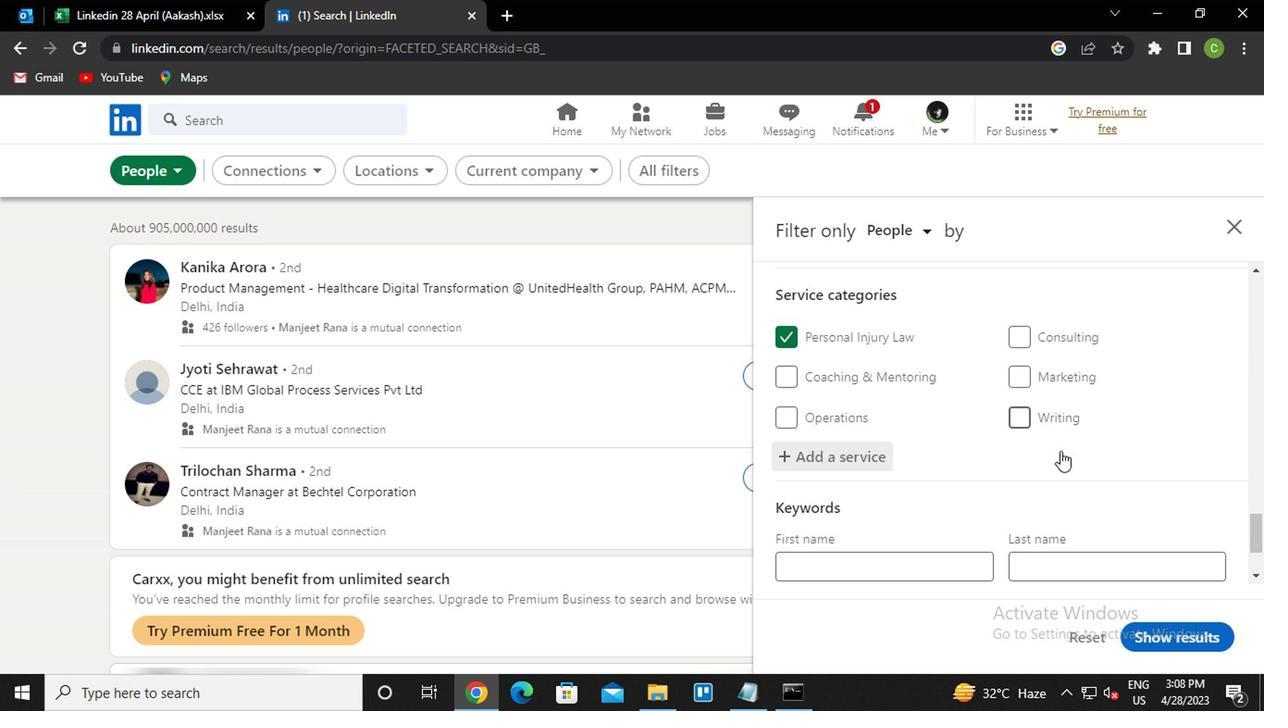 
Action: Mouse moved to (896, 490)
Screenshot: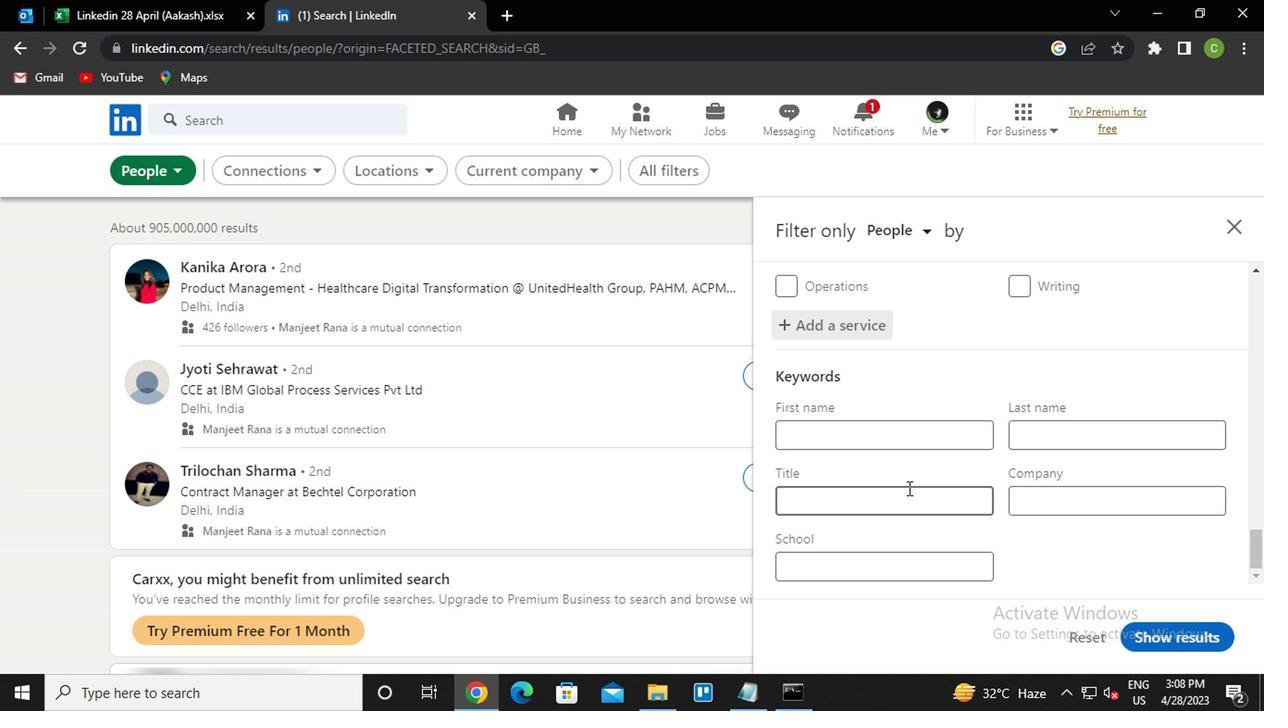 
Action: Mouse pressed left at (896, 490)
Screenshot: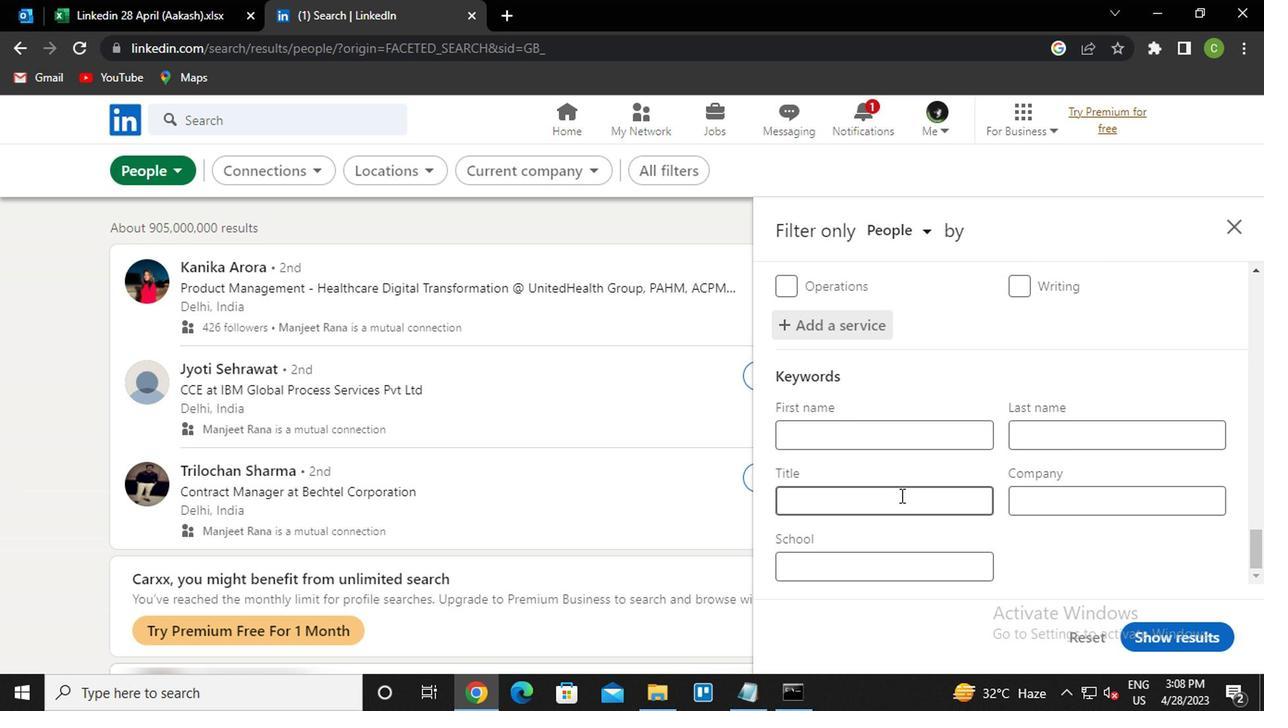 
Action: Key pressed <Key.caps_lock>k<Key.caps_lock>itchen<Key.space><Key.caps_lock>w<Key.caps_lock>orker
Screenshot: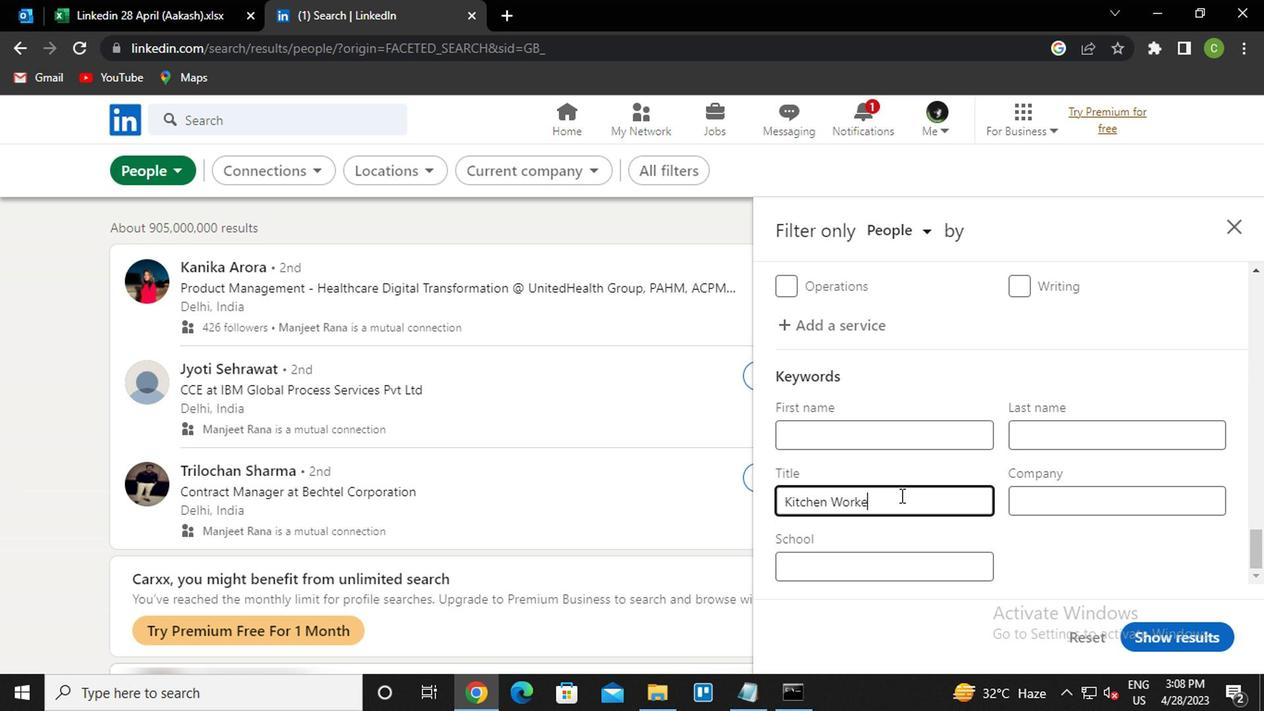 
Action: Mouse moved to (1201, 635)
Screenshot: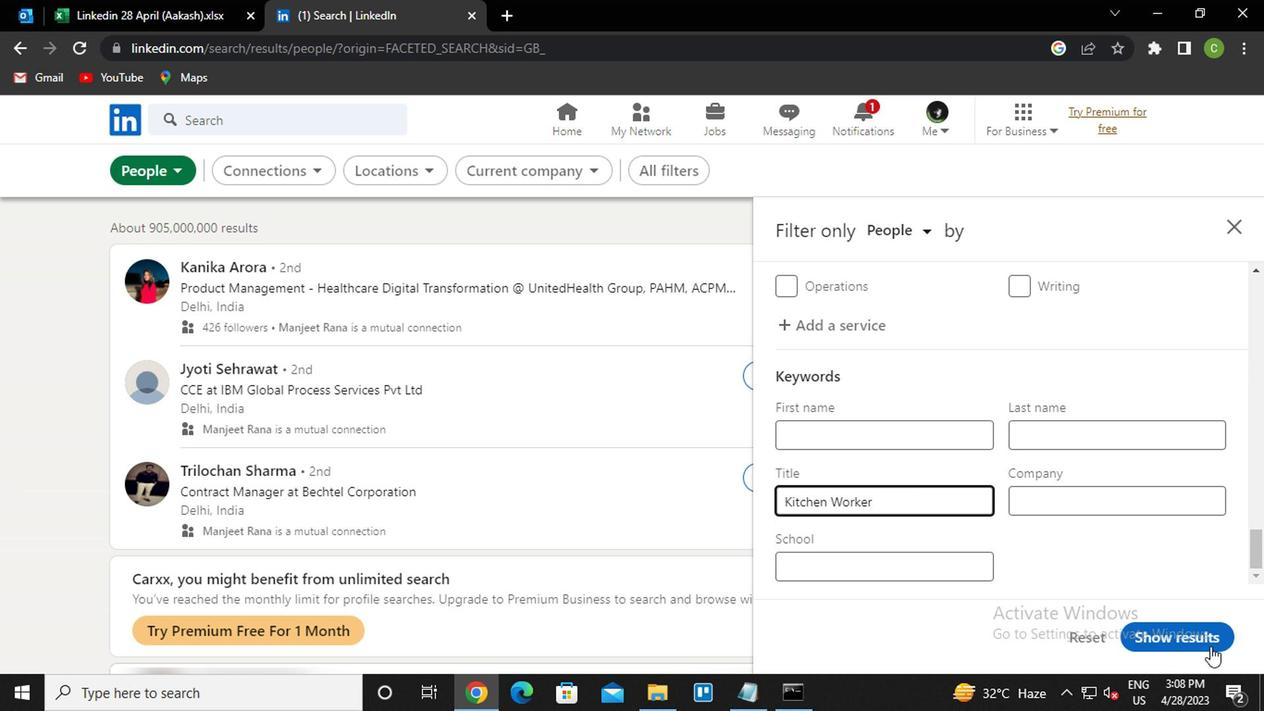 
Action: Mouse pressed left at (1201, 635)
Screenshot: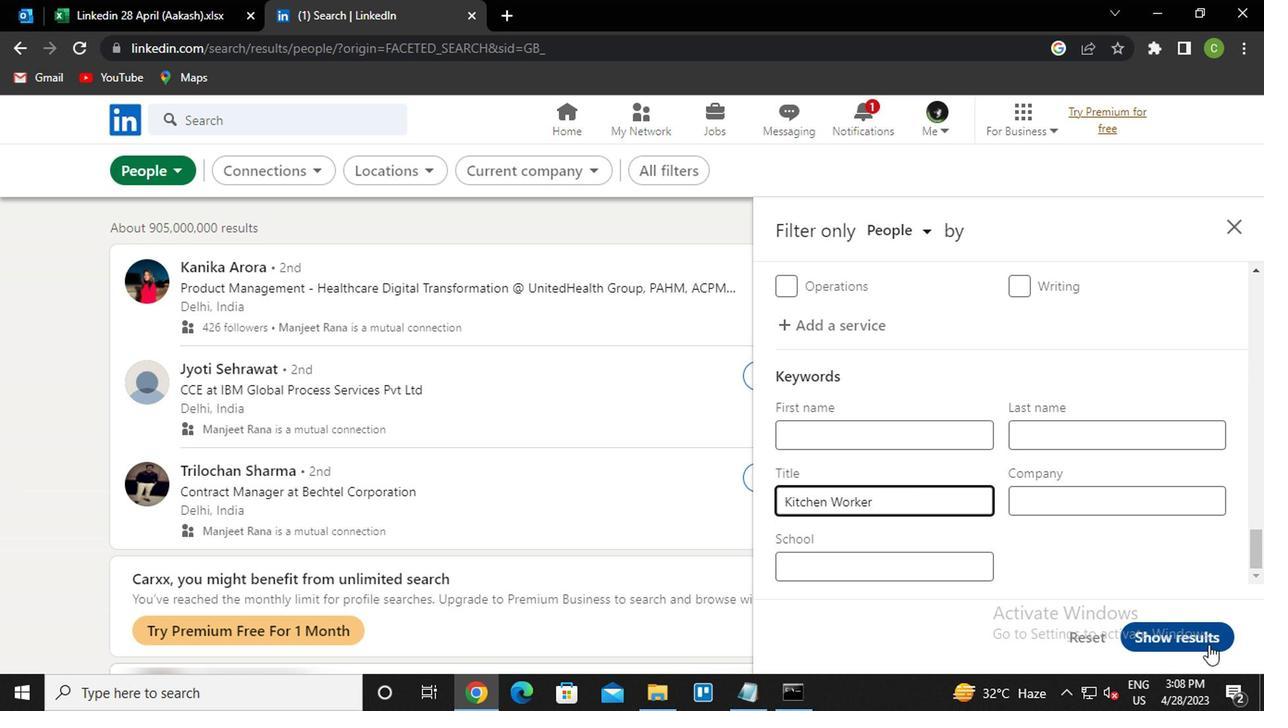 
Action: Mouse moved to (712, 600)
Screenshot: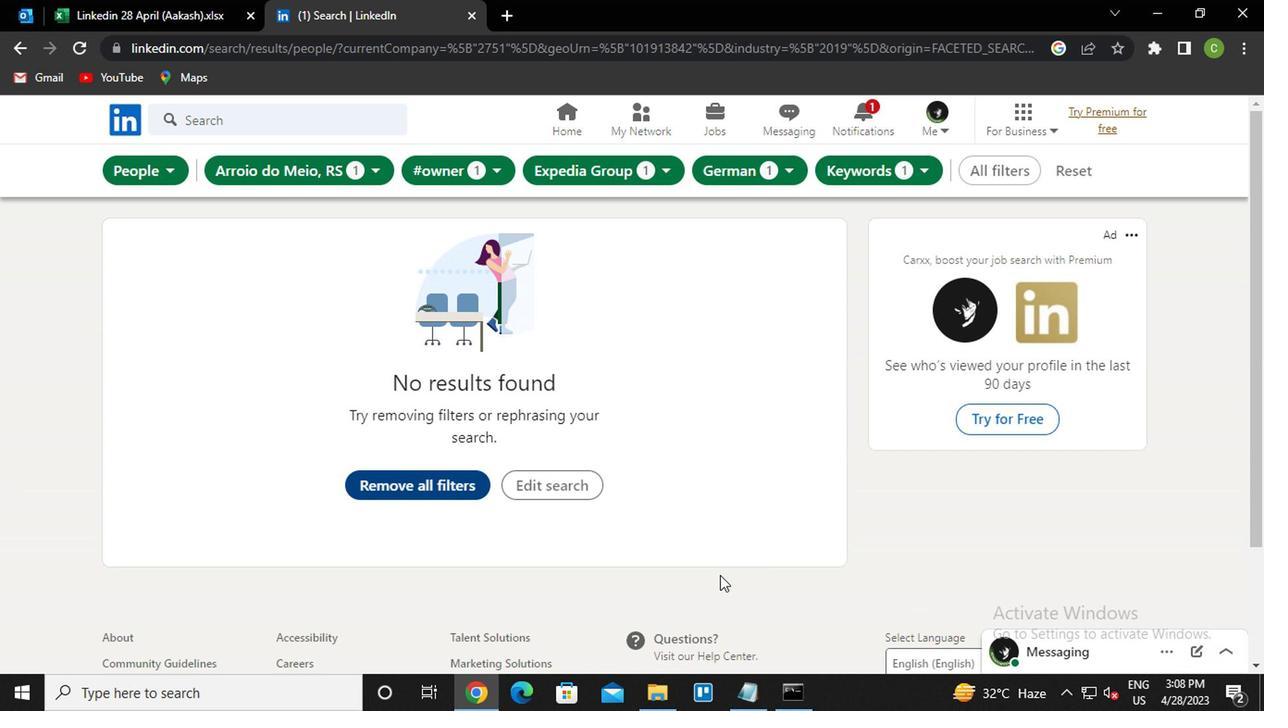 
